 Task: In the  document reference.epub. Below name insert the link: 'www.wikipedia.org' Insert Dropdown below the link: Project Status  'Select Not started 'Insert Header and write  "NexusTech". Change font style to  Yellow Tail
Action: Mouse moved to (20, 68)
Screenshot: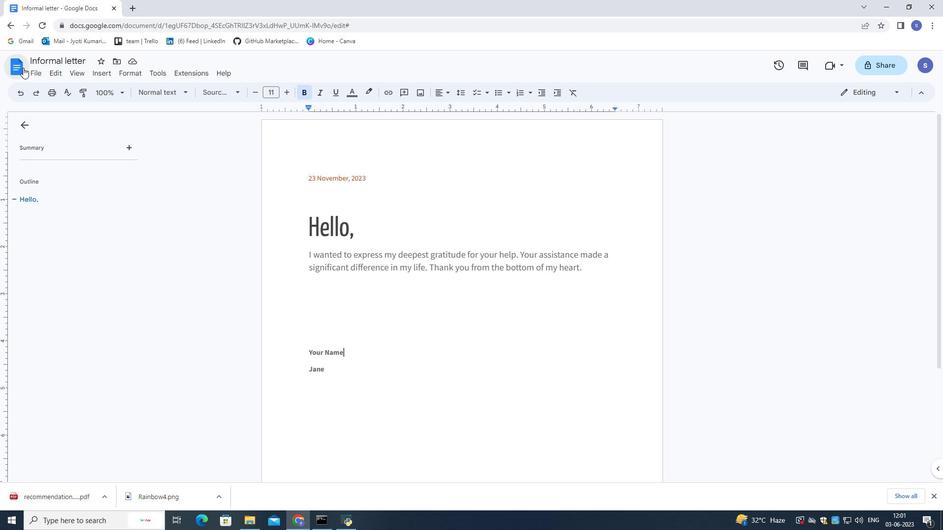 
Action: Mouse pressed left at (20, 68)
Screenshot: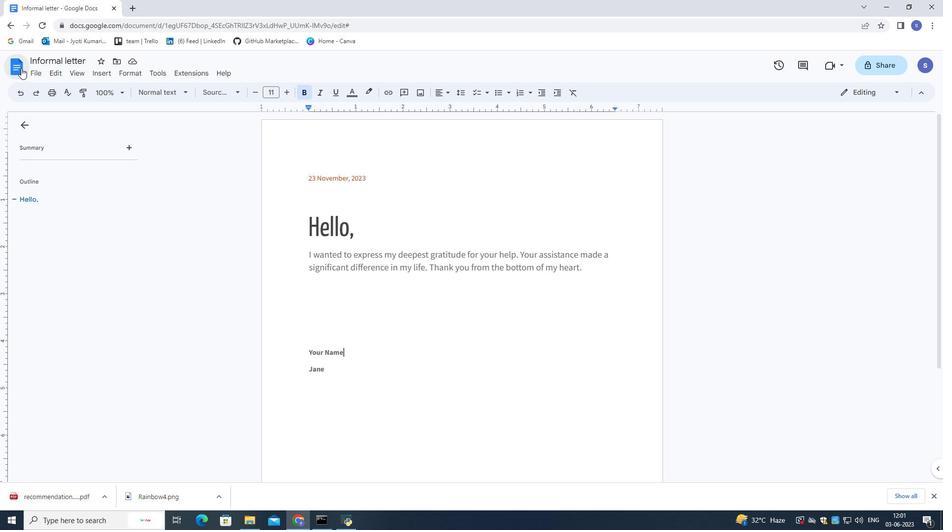 
Action: Mouse moved to (270, 337)
Screenshot: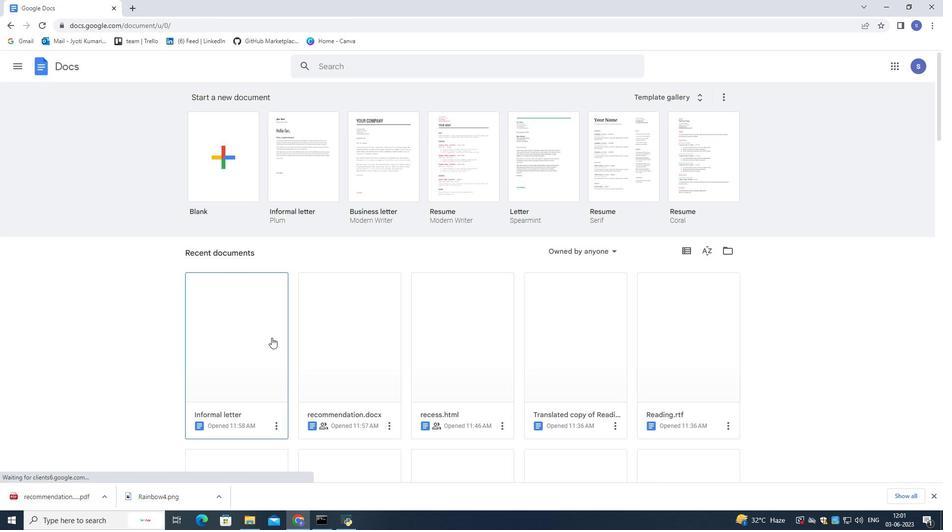 
Action: Mouse pressed left at (270, 337)
Screenshot: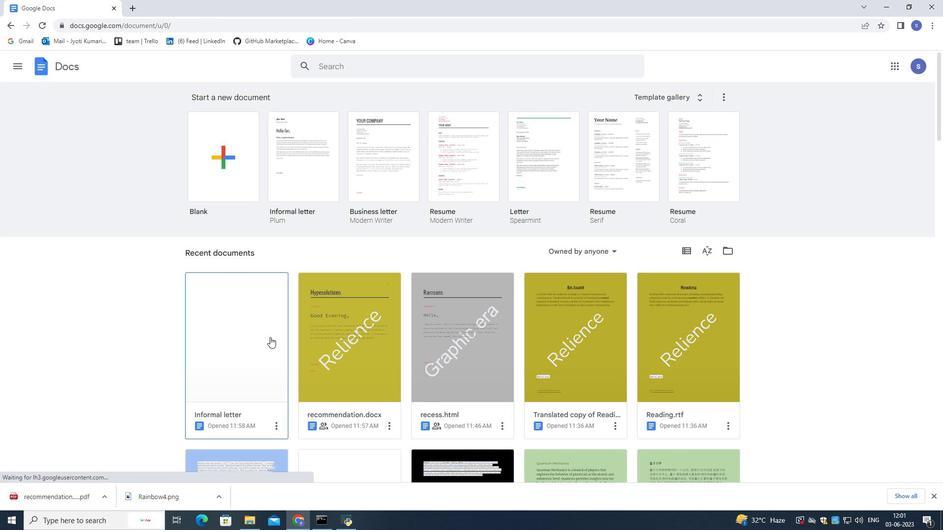 
Action: Mouse moved to (84, 57)
Screenshot: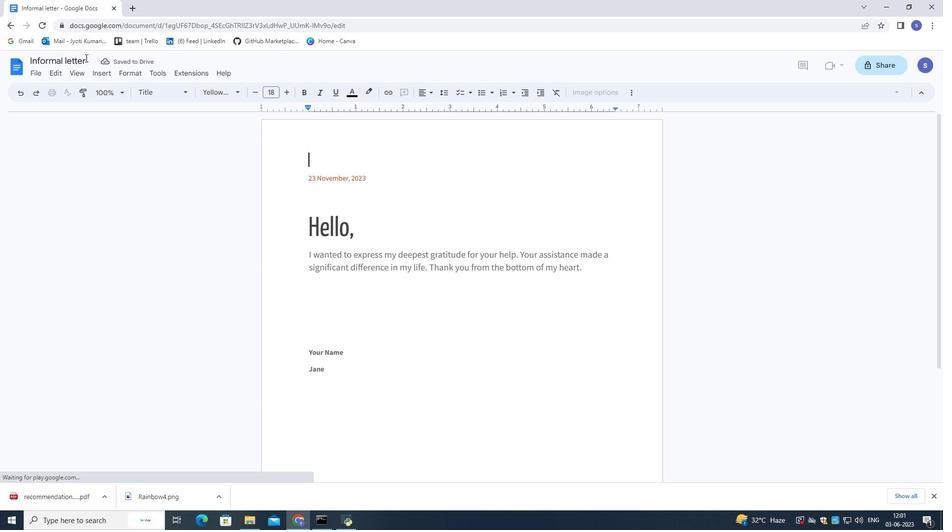 
Action: Mouse pressed left at (84, 57)
Screenshot: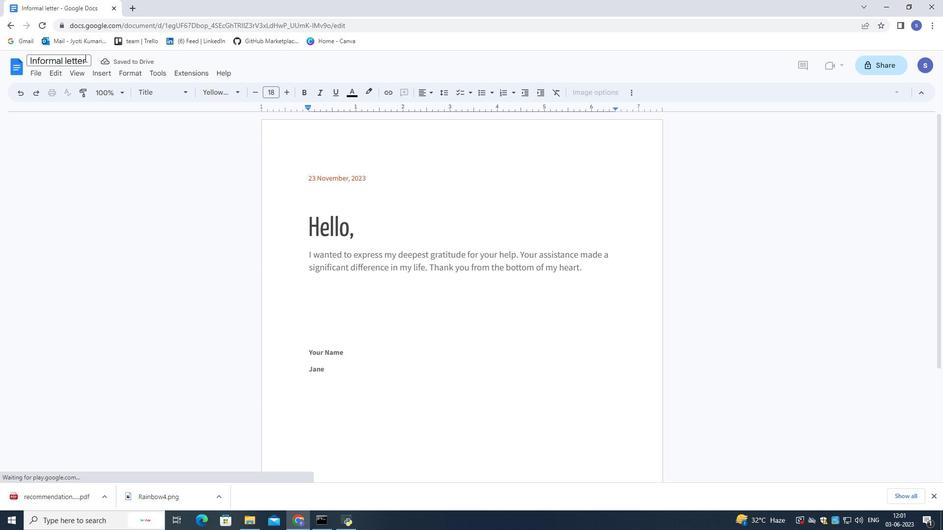 
Action: Mouse moved to (88, 61)
Screenshot: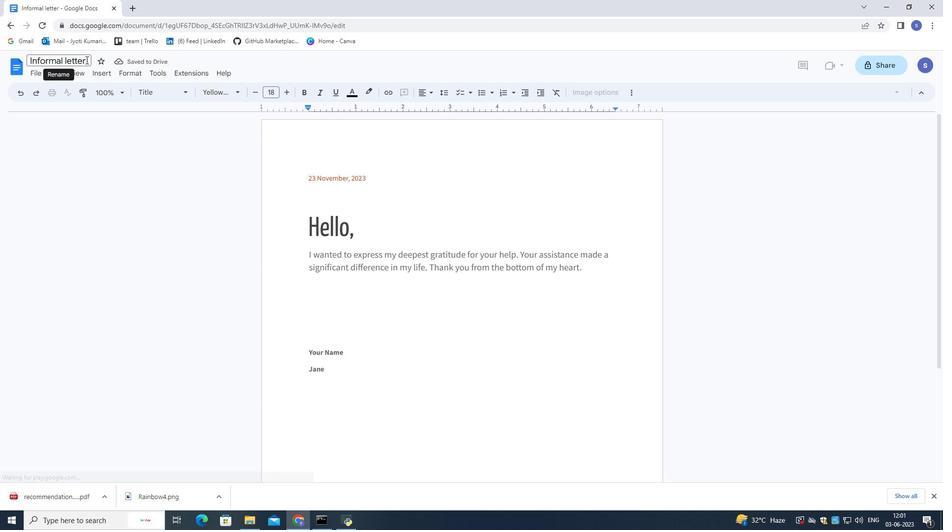 
Action: Mouse pressed left at (88, 61)
Screenshot: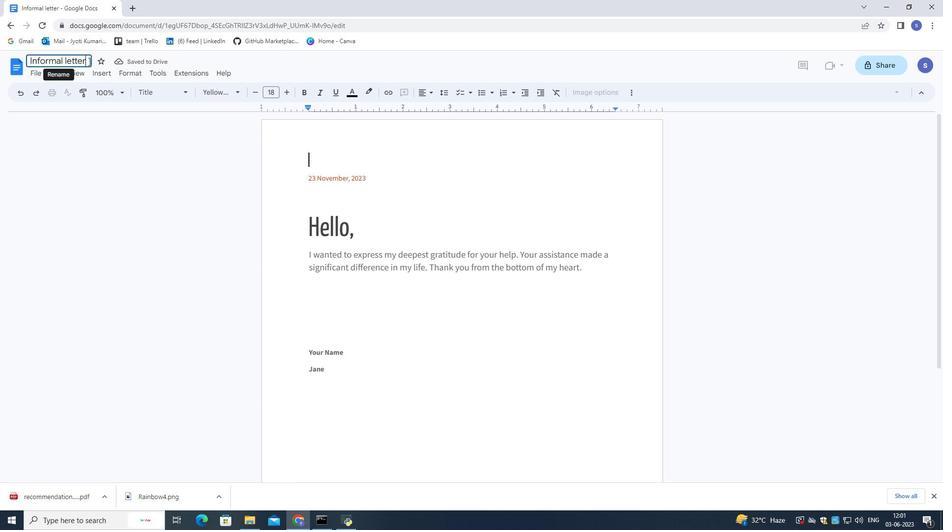 
Action: Mouse pressed left at (88, 61)
Screenshot: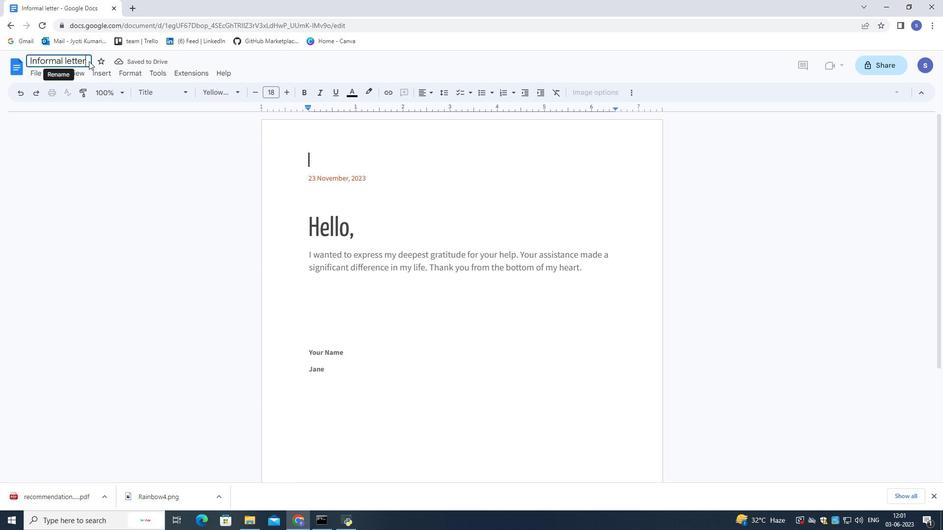 
Action: Mouse pressed left at (88, 61)
Screenshot: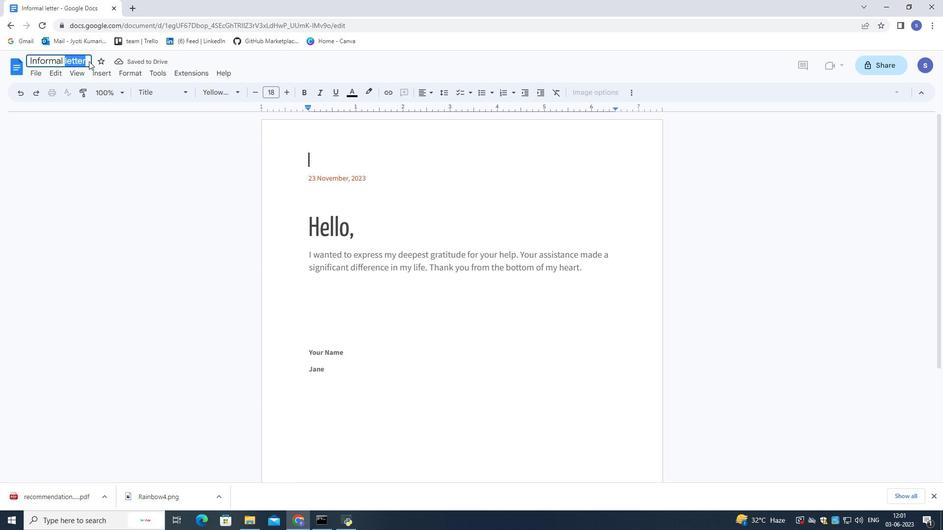 
Action: Mouse pressed left at (88, 61)
Screenshot: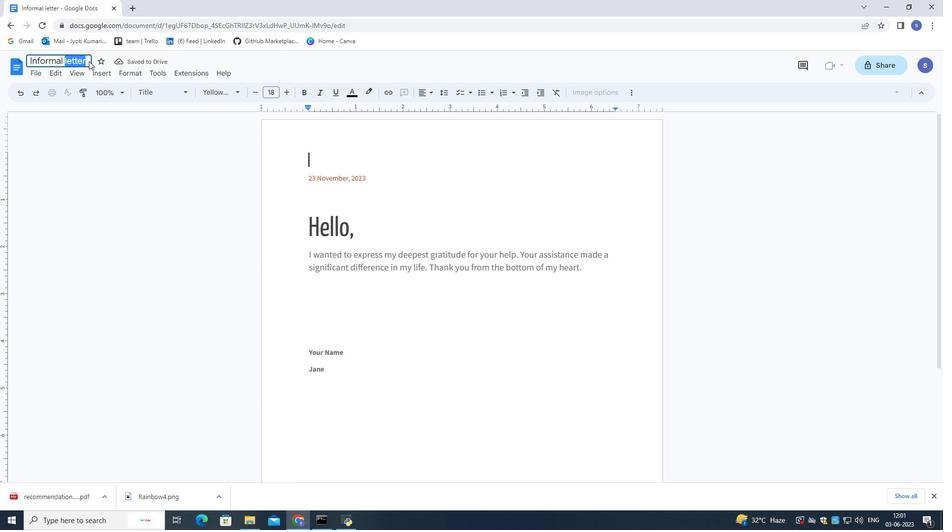 
Action: Mouse moved to (88, 61)
Screenshot: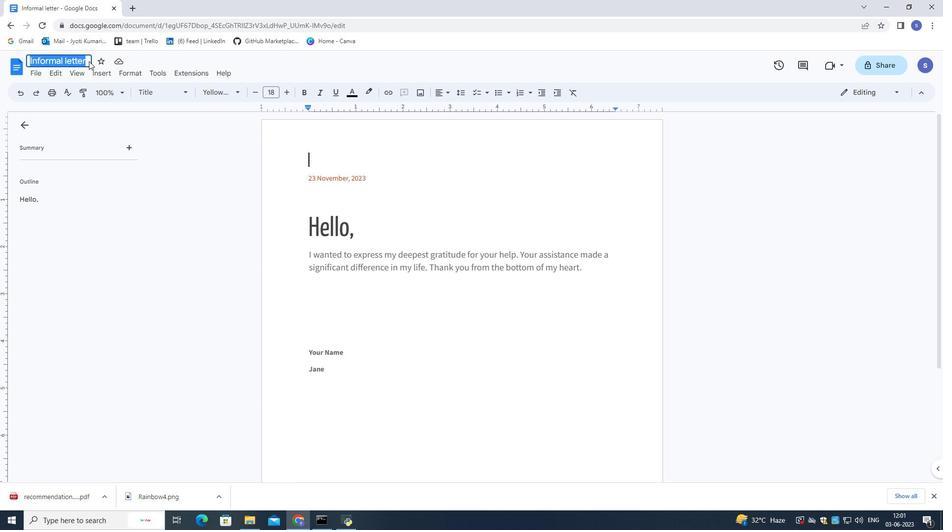 
Action: Key pressed reference.epub<Key.enter>
Screenshot: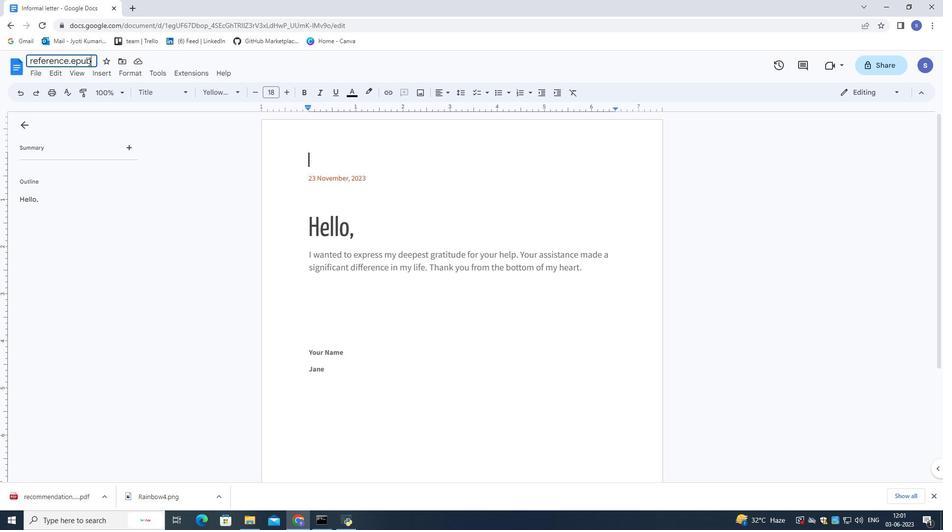 
Action: Mouse moved to (375, 384)
Screenshot: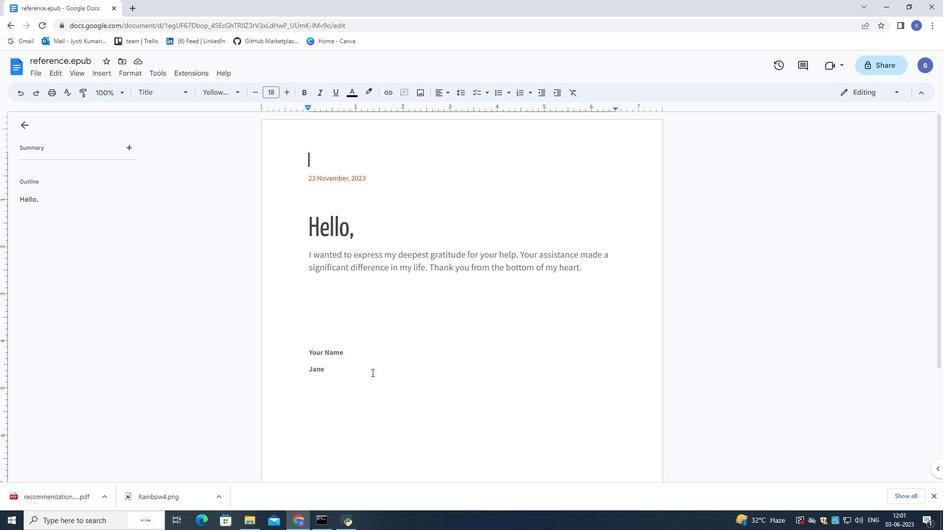 
Action: Mouse pressed left at (375, 384)
Screenshot: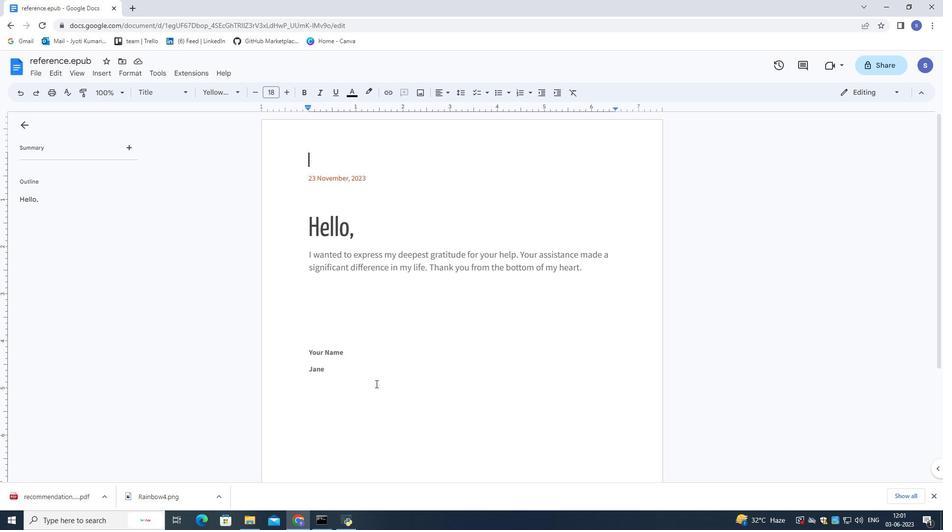 
Action: Mouse moved to (375, 380)
Screenshot: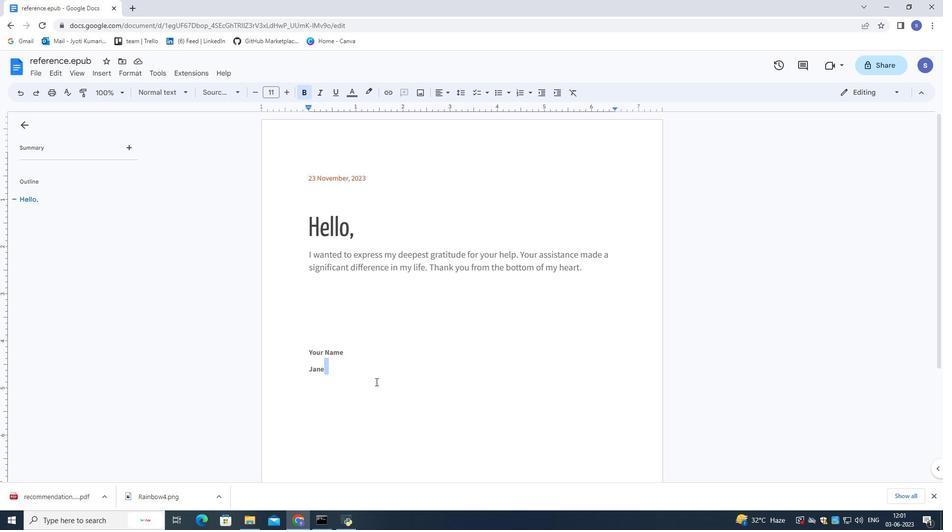 
Action: Mouse pressed left at (375, 380)
Screenshot: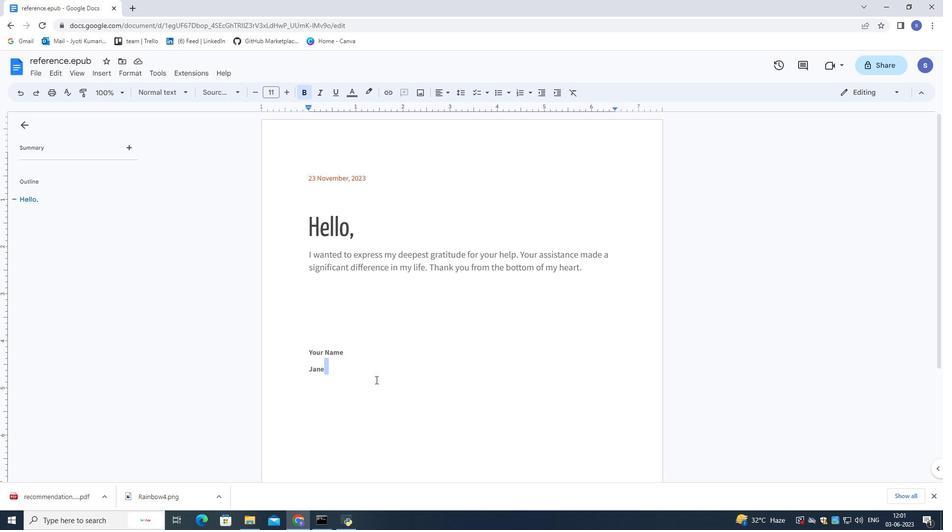 
Action: Mouse moved to (372, 377)
Screenshot: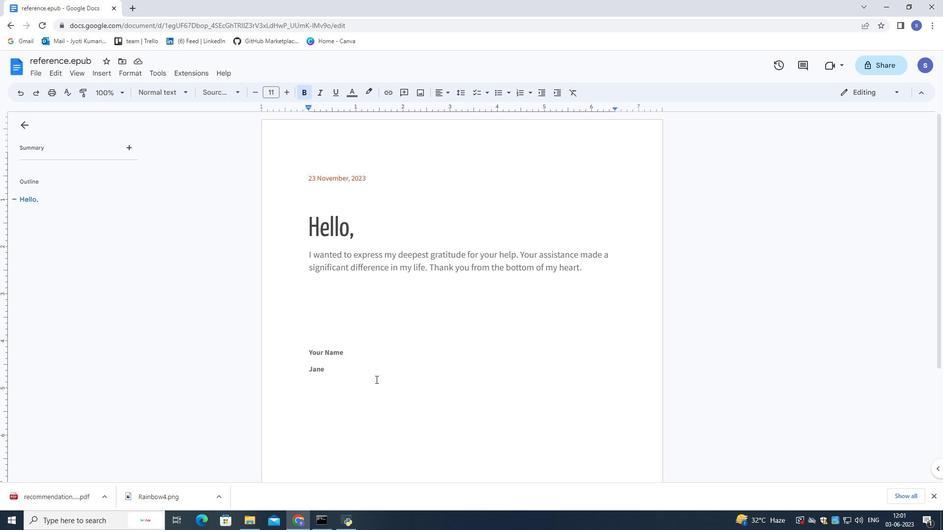 
Action: Key pressed <Key.enter>
Screenshot: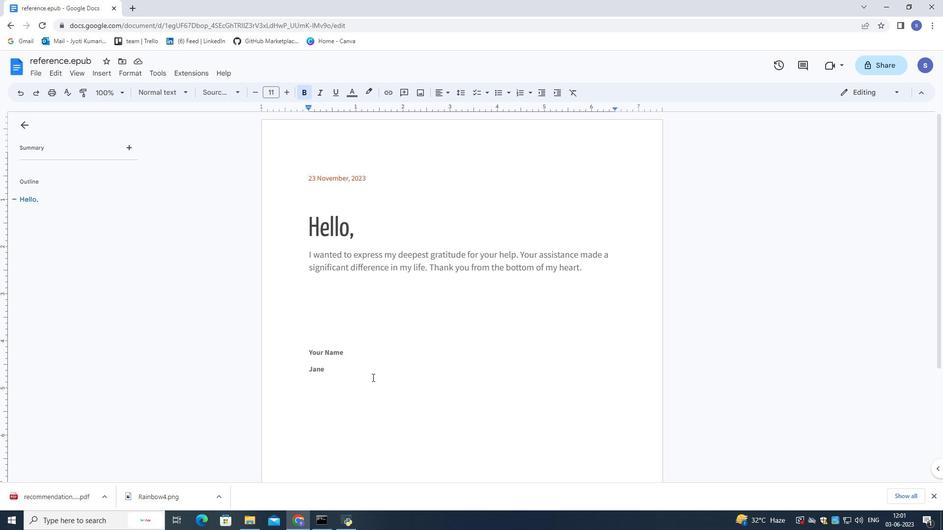 
Action: Mouse moved to (385, 93)
Screenshot: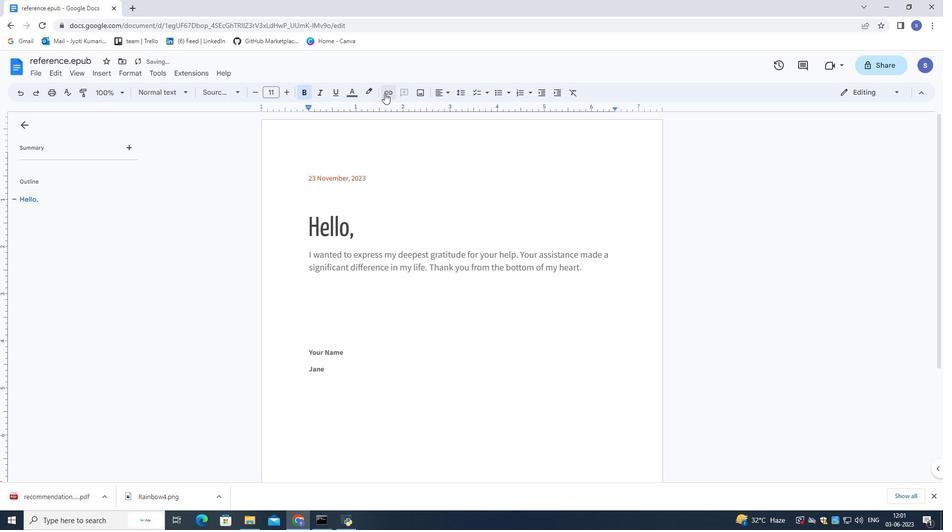 
Action: Mouse pressed left at (385, 93)
Screenshot: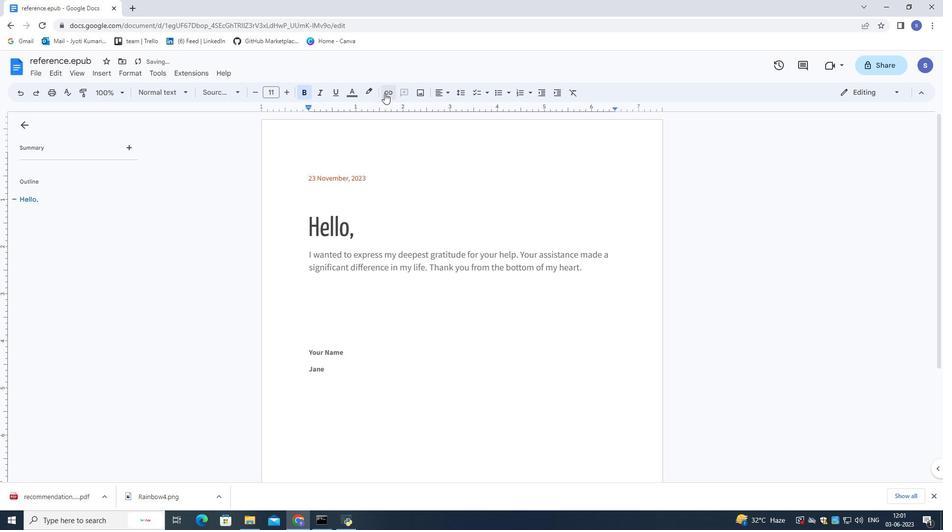 
Action: Key pressed www.wikipedia.org
Screenshot: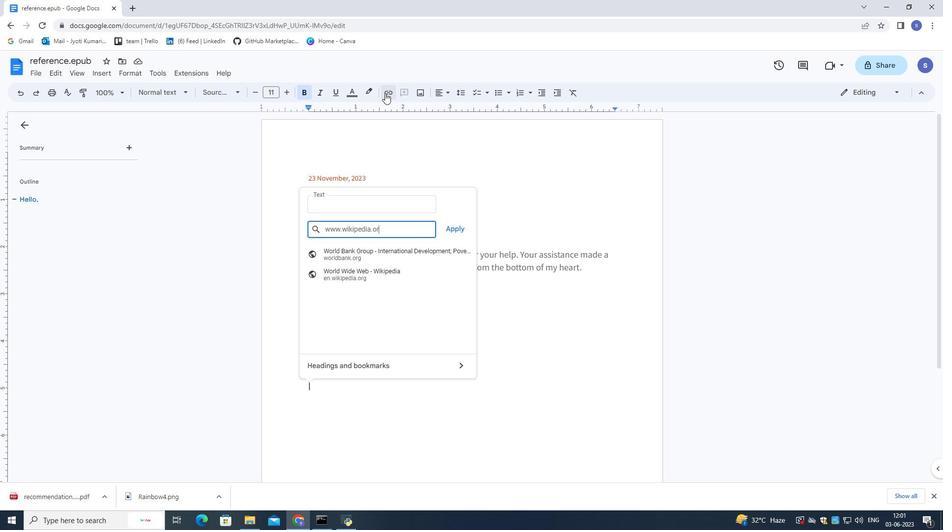 
Action: Mouse moved to (454, 226)
Screenshot: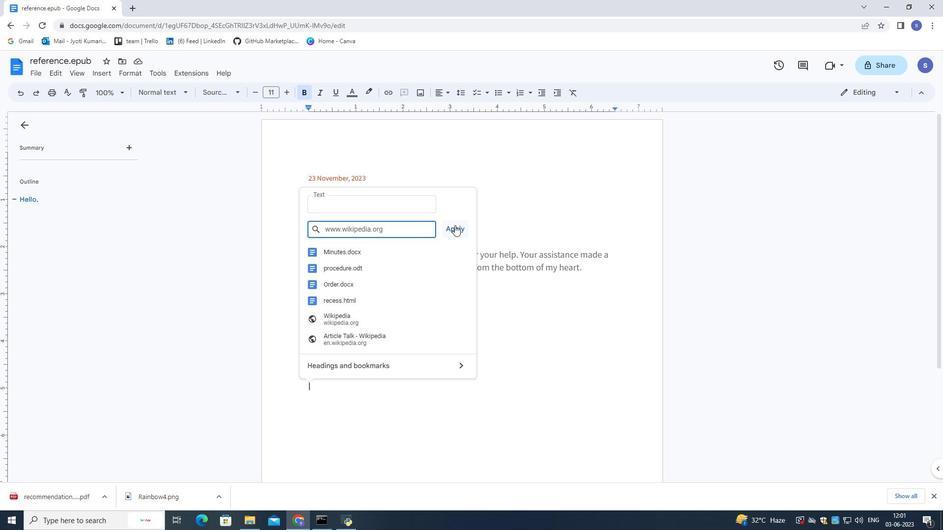 
Action: Mouse pressed left at (454, 226)
Screenshot: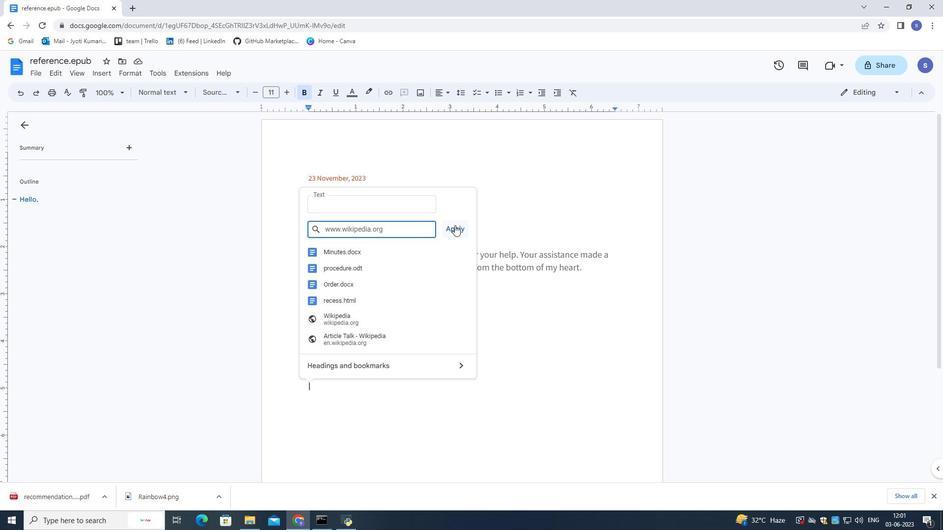 
Action: Mouse moved to (372, 289)
Screenshot: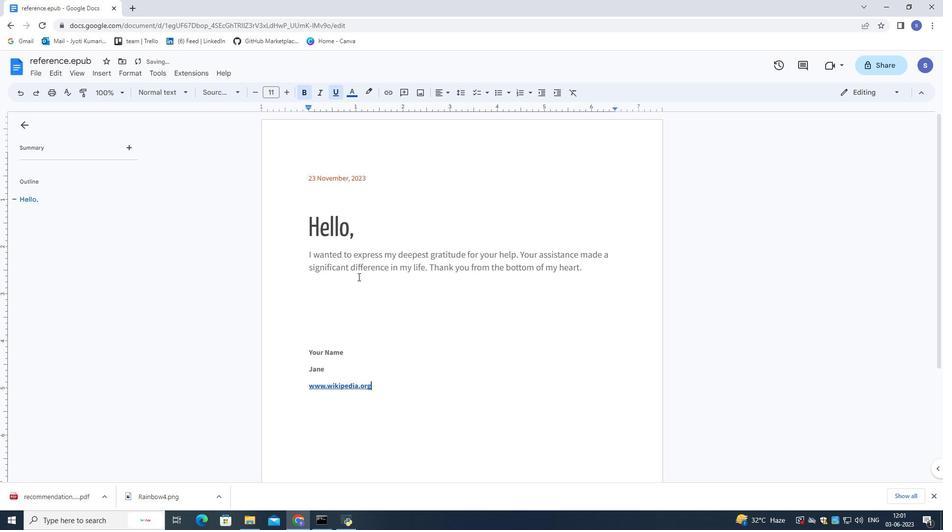 
Action: Key pressed <Key.enter>
Screenshot: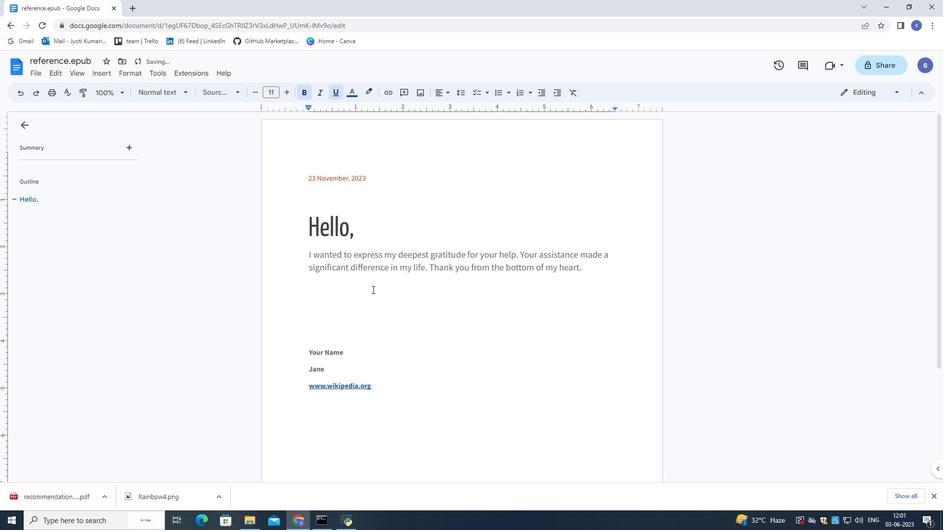
Action: Mouse moved to (105, 72)
Screenshot: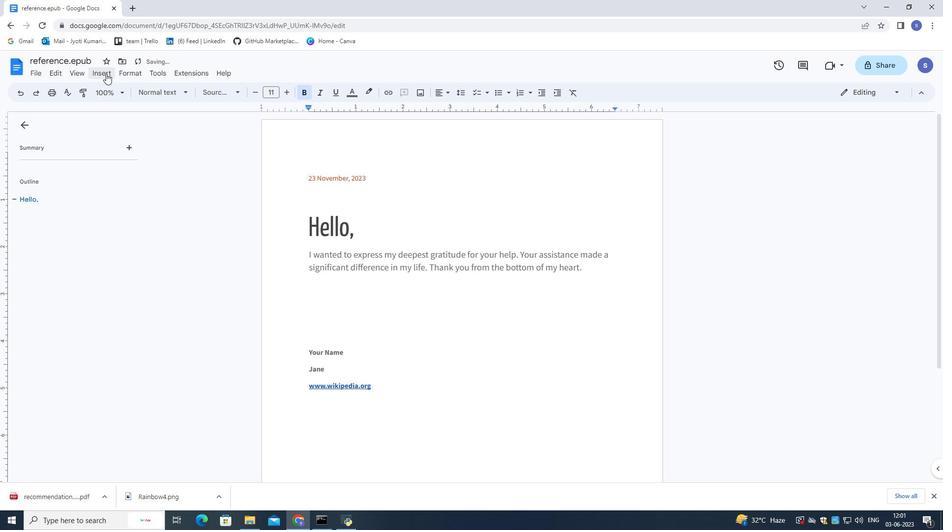 
Action: Mouse pressed left at (105, 72)
Screenshot: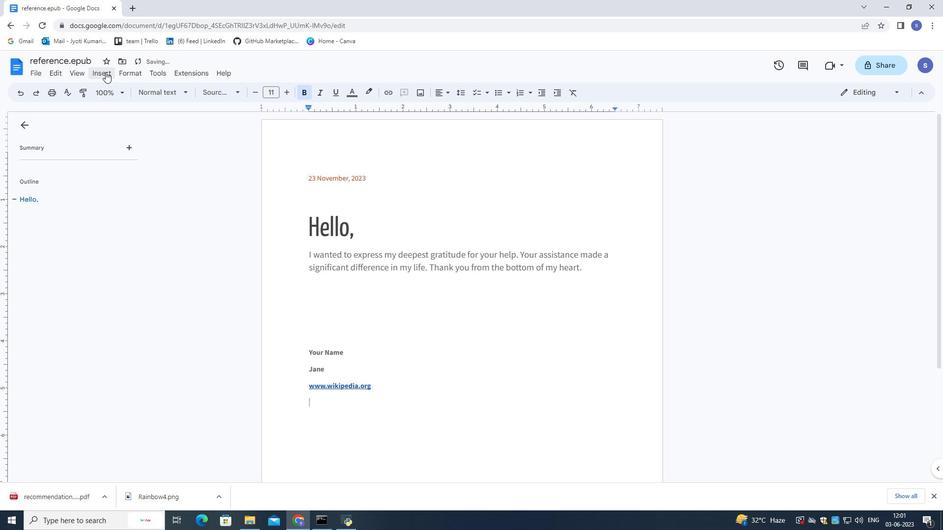 
Action: Mouse moved to (122, 204)
Screenshot: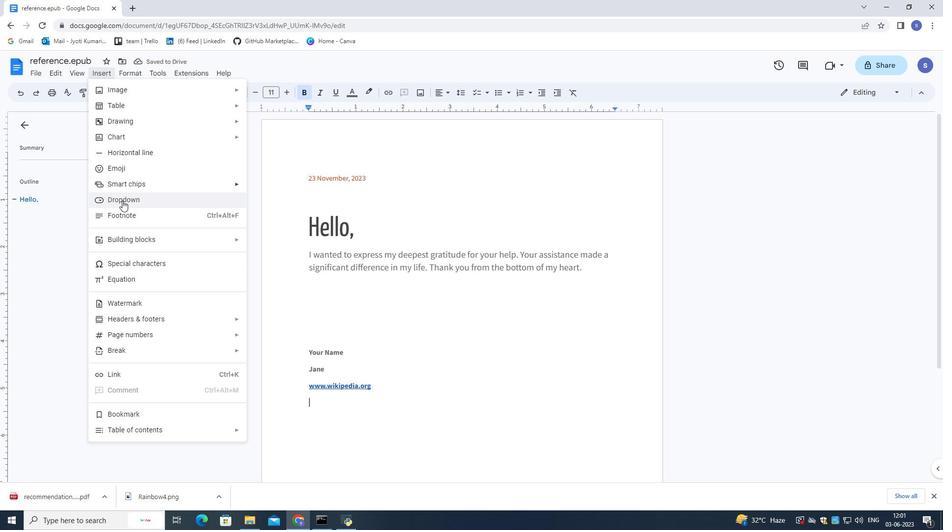 
Action: Mouse pressed left at (122, 204)
Screenshot: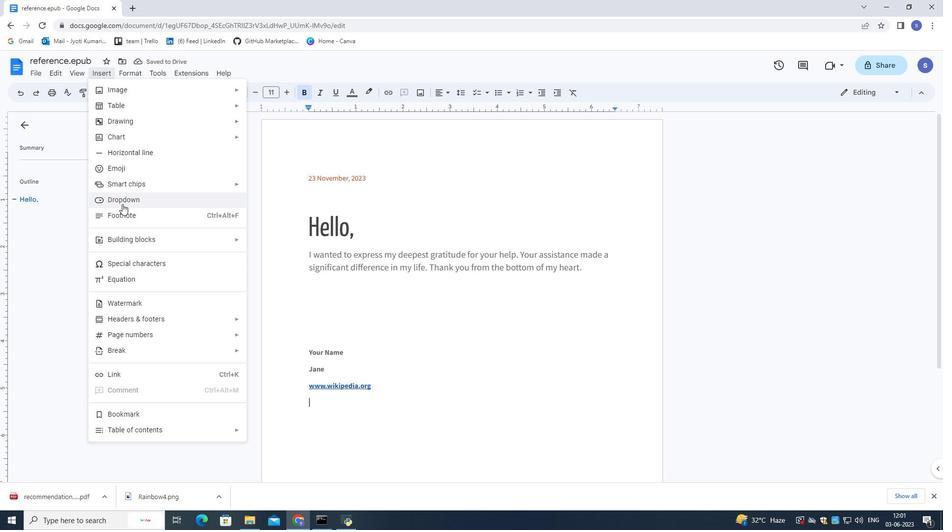 
Action: Mouse moved to (439, 366)
Screenshot: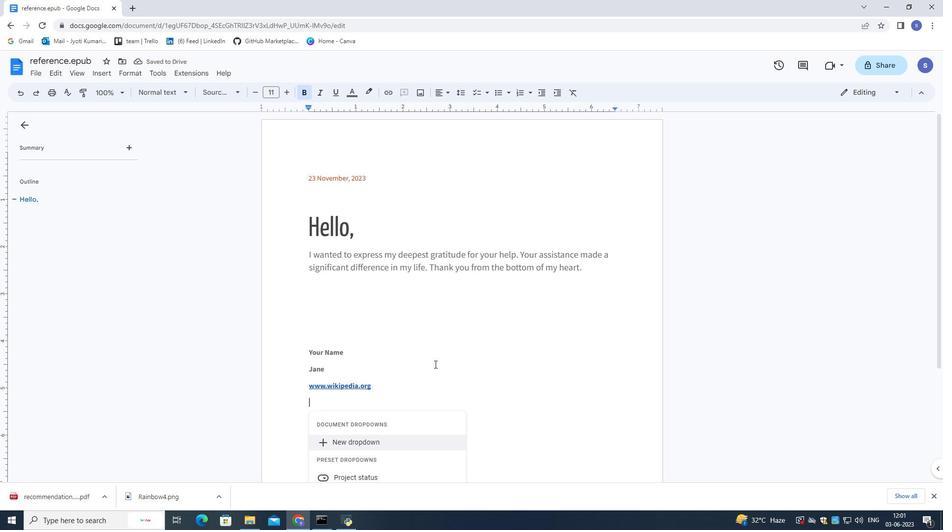 
Action: Mouse scrolled (439, 366) with delta (0, 0)
Screenshot: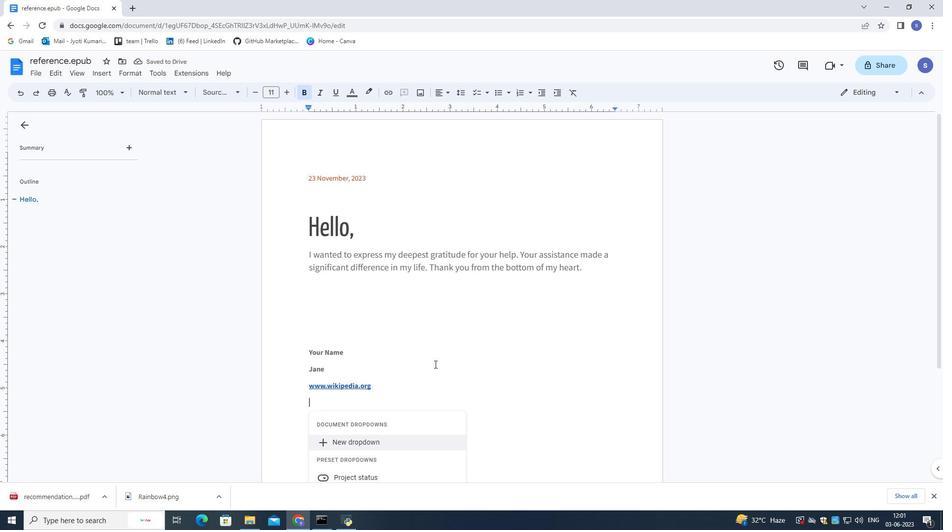 
Action: Mouse moved to (439, 367)
Screenshot: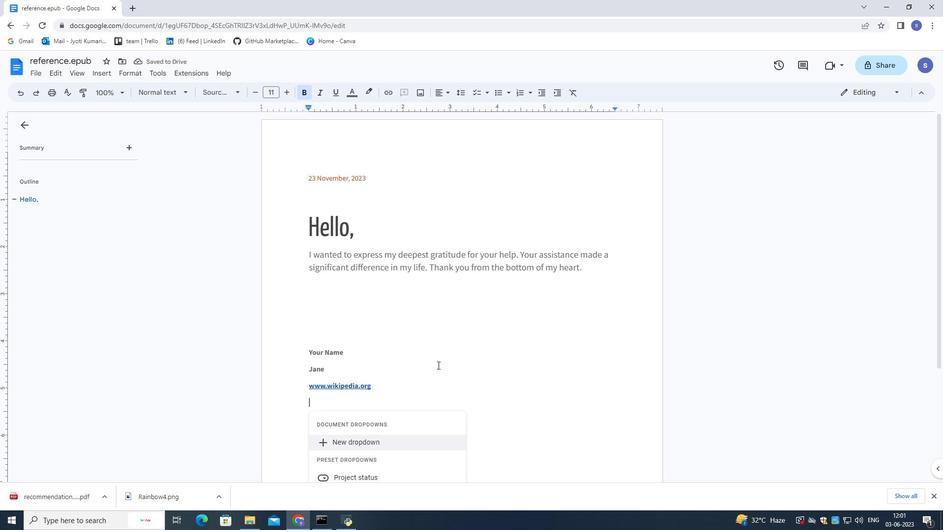 
Action: Mouse scrolled (439, 367) with delta (0, 0)
Screenshot: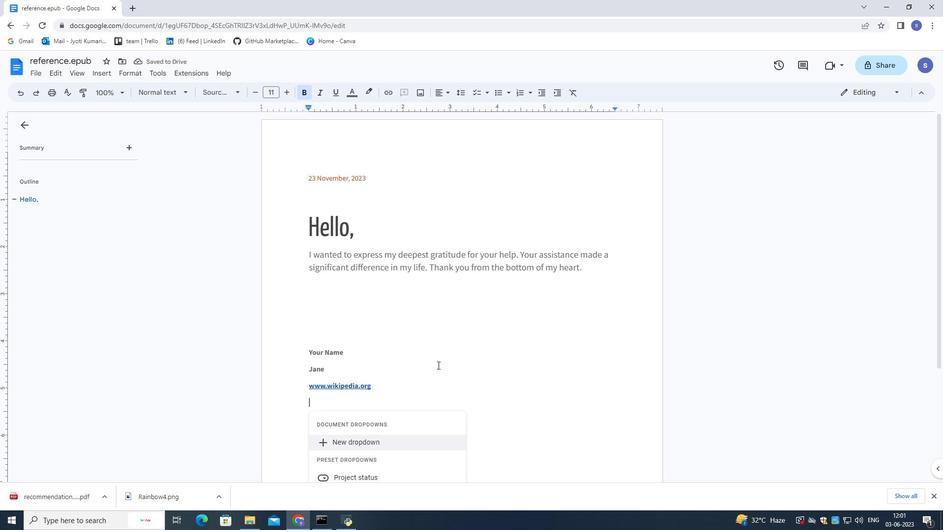 
Action: Mouse moved to (440, 368)
Screenshot: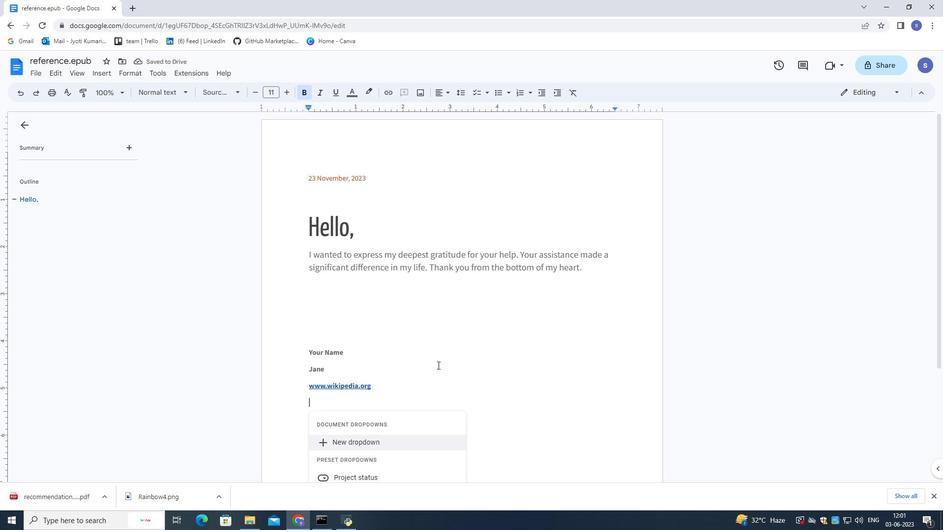 
Action: Mouse scrolled (440, 368) with delta (0, 0)
Screenshot: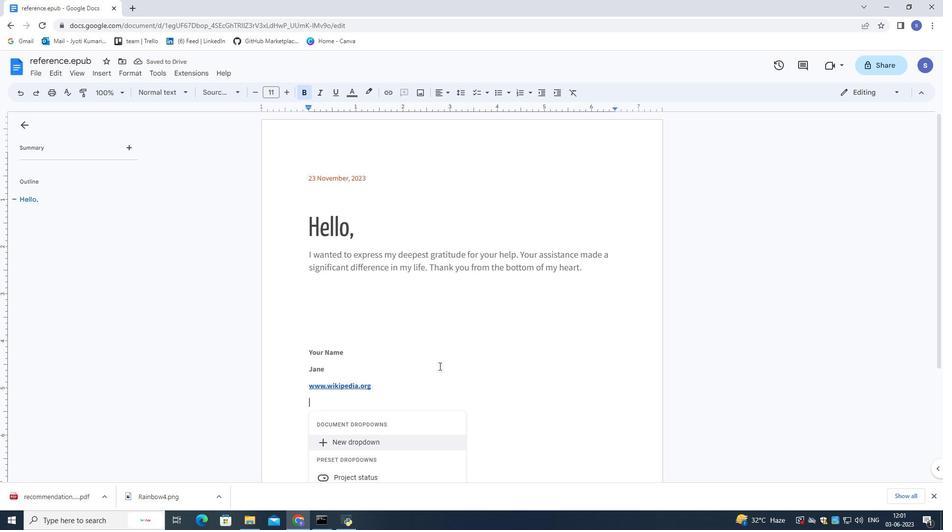 
Action: Mouse moved to (364, 330)
Screenshot: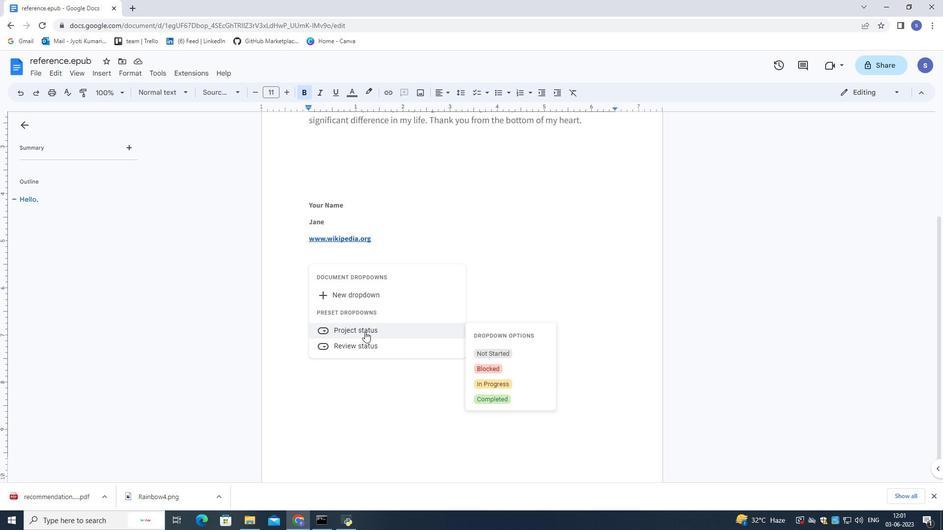 
Action: Mouse pressed left at (364, 330)
Screenshot: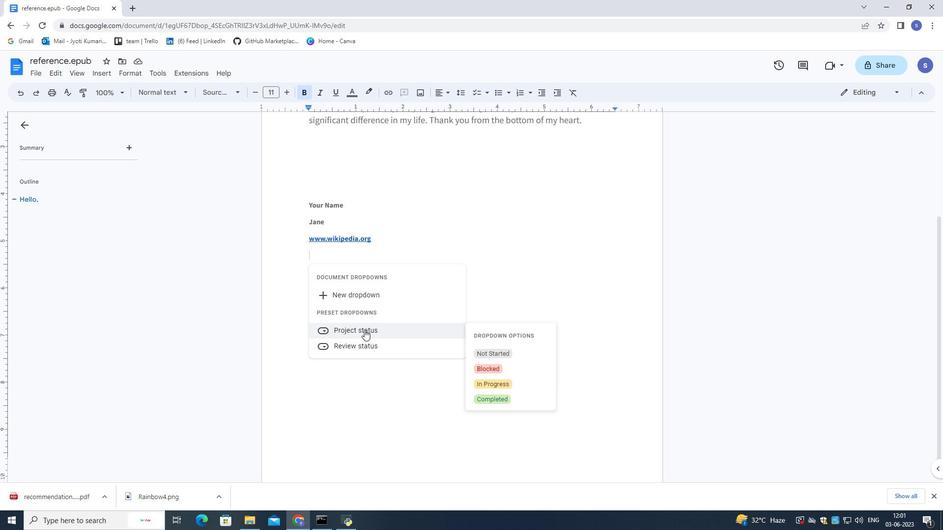 
Action: Mouse moved to (346, 256)
Screenshot: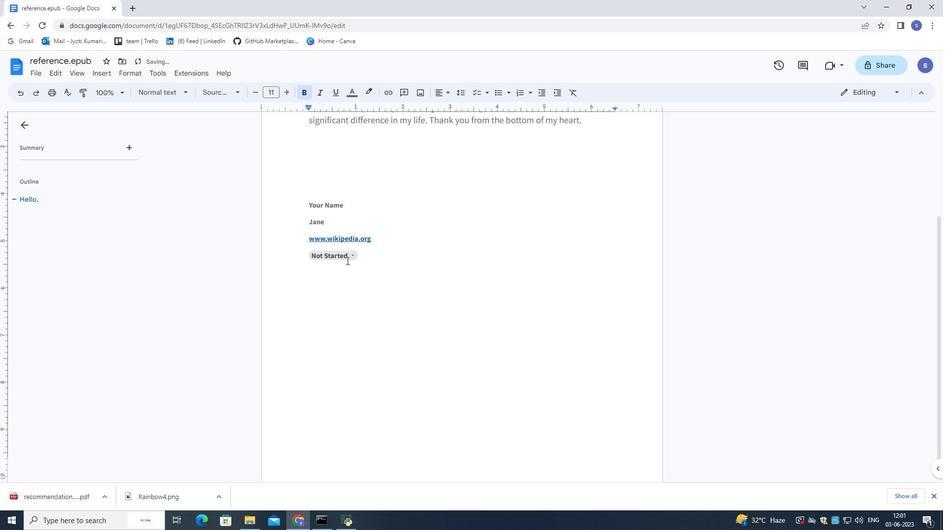 
Action: Mouse pressed left at (346, 256)
Screenshot: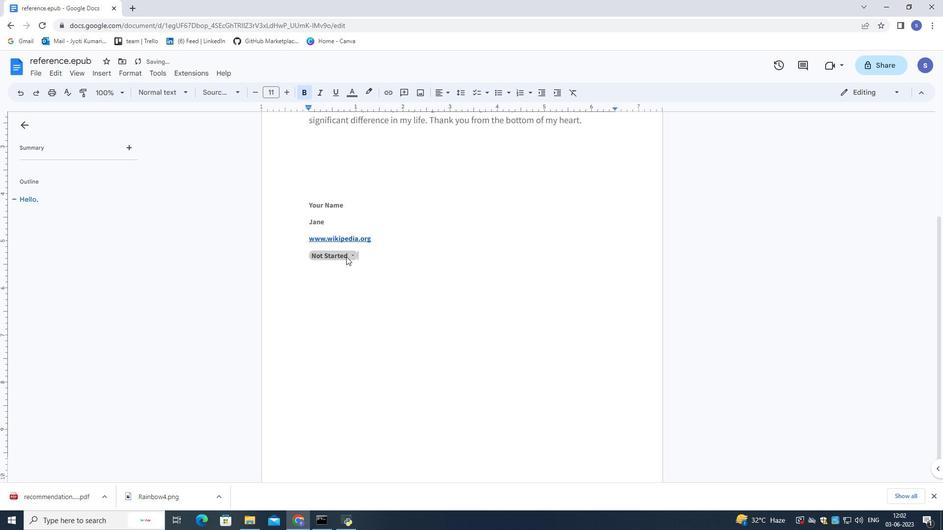 
Action: Mouse moved to (353, 272)
Screenshot: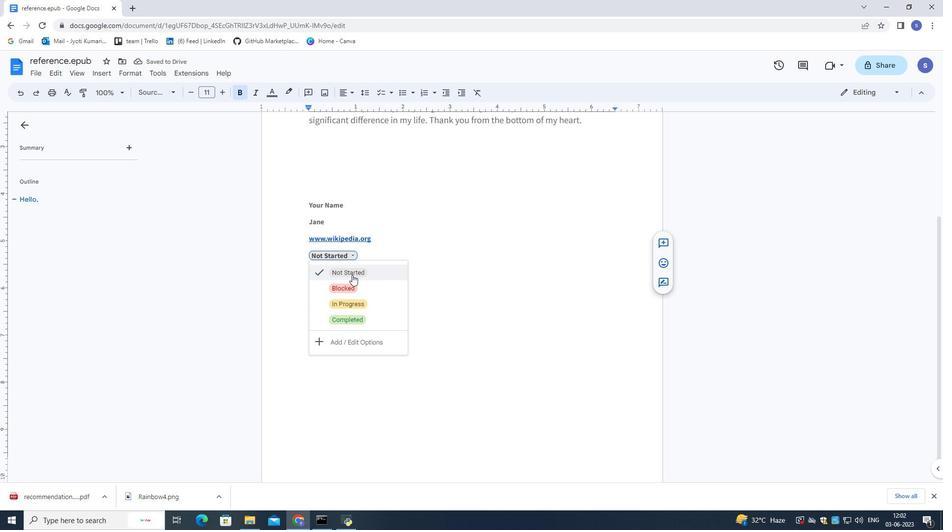 
Action: Mouse pressed left at (353, 272)
Screenshot: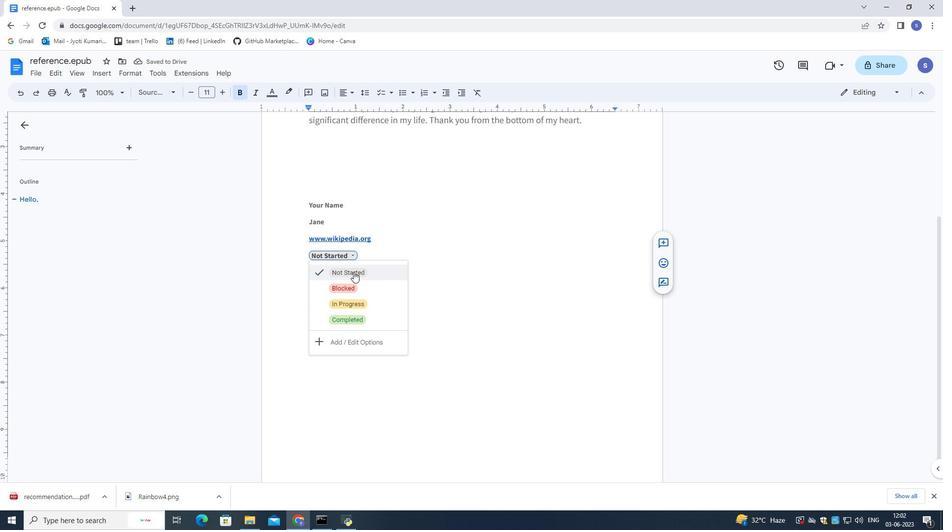 
Action: Mouse pressed left at (353, 272)
Screenshot: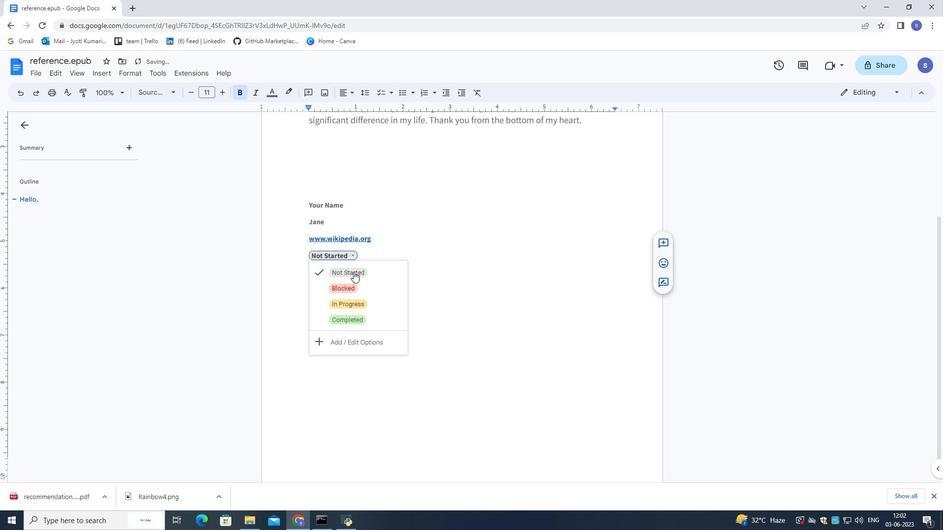 
Action: Mouse moved to (415, 237)
Screenshot: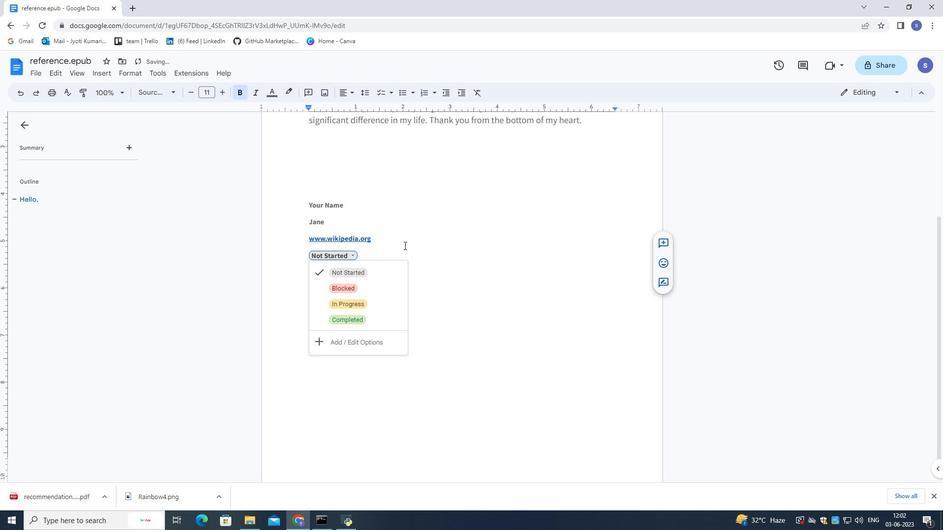 
Action: Mouse pressed left at (415, 237)
Screenshot: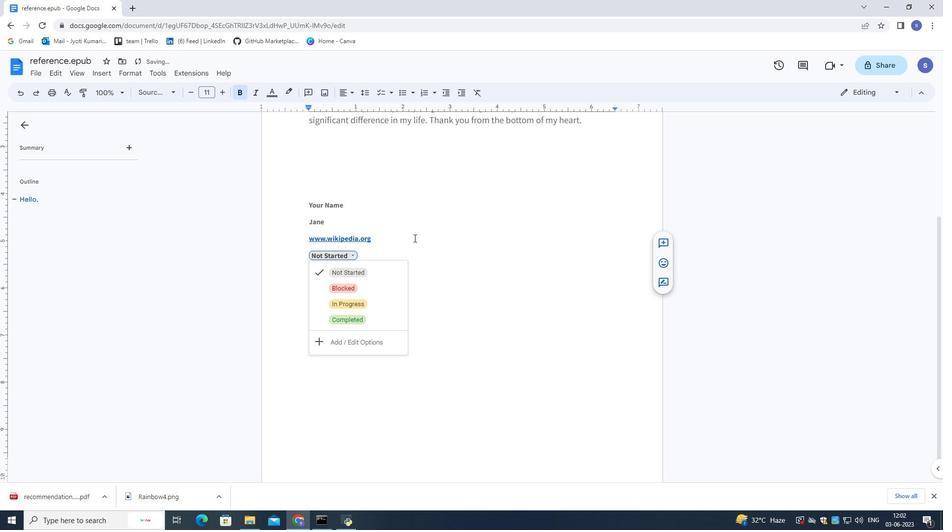 
Action: Mouse moved to (336, 258)
Screenshot: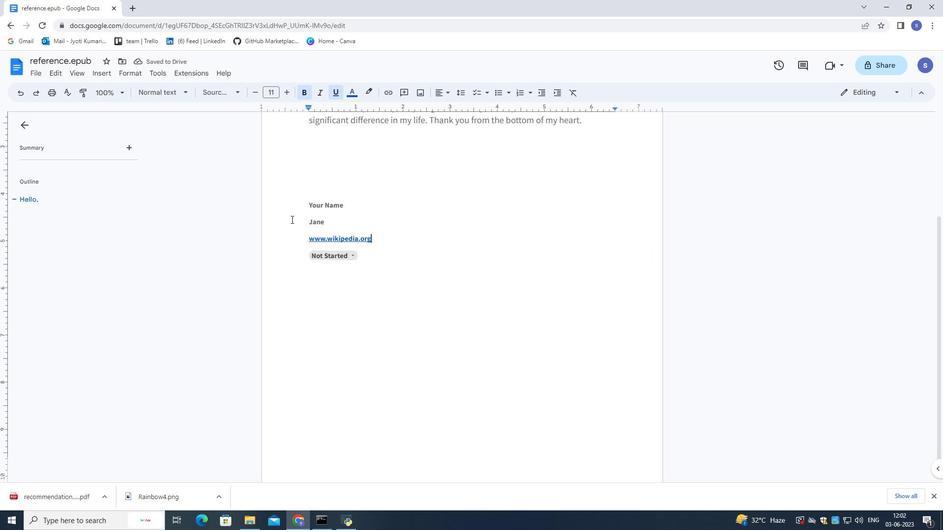 
Action: Mouse scrolled (336, 259) with delta (0, 0)
Screenshot: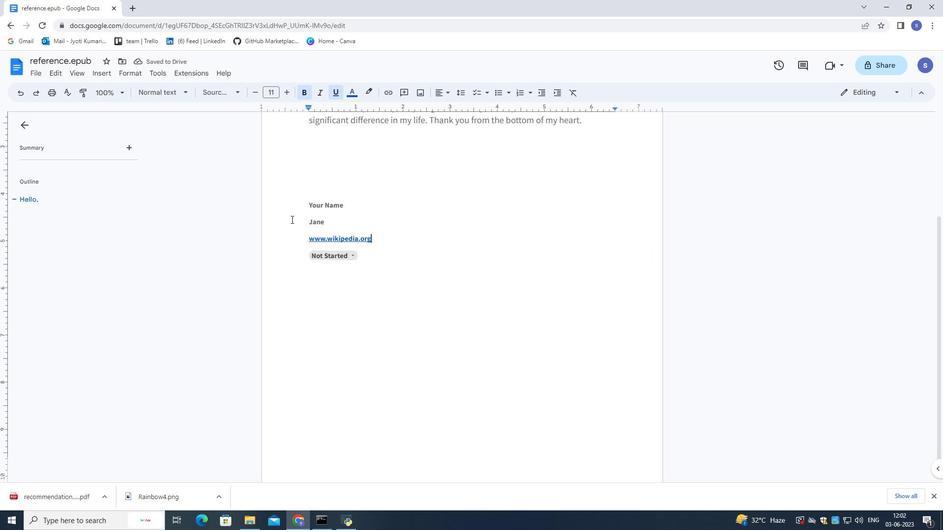 
Action: Mouse scrolled (336, 259) with delta (0, 0)
Screenshot: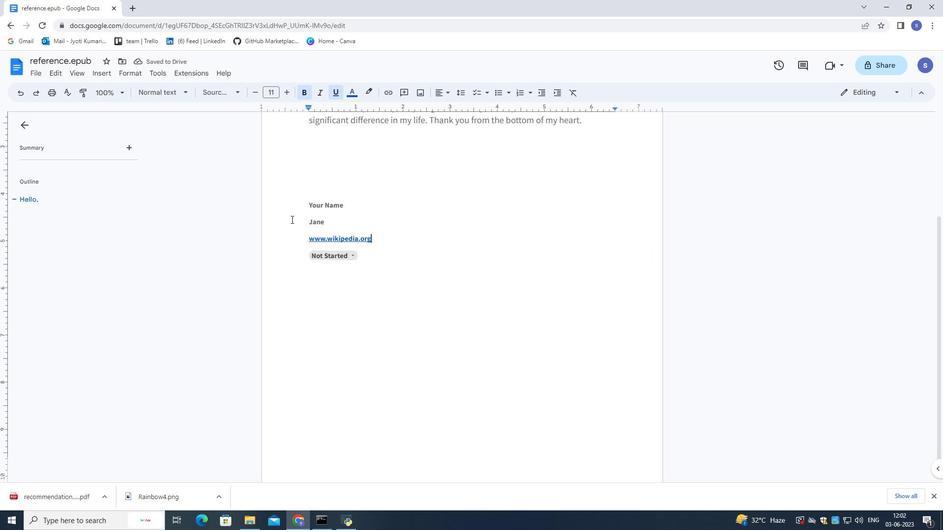
Action: Mouse scrolled (336, 259) with delta (0, 0)
Screenshot: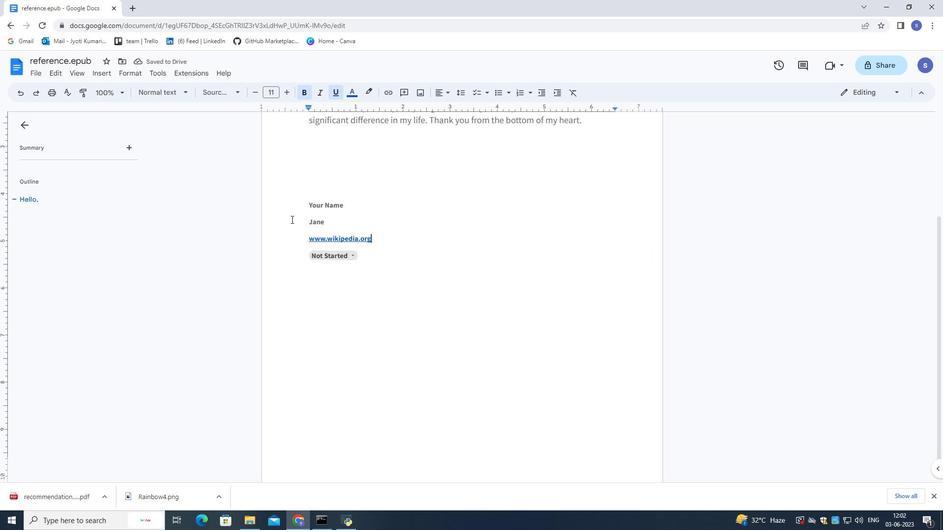 
Action: Mouse scrolled (336, 259) with delta (0, 0)
Screenshot: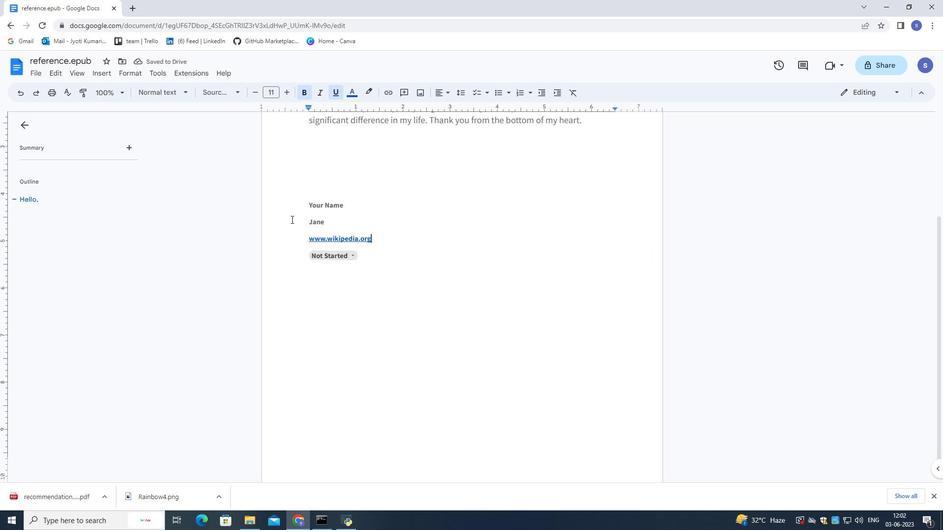 
Action: Mouse moved to (337, 258)
Screenshot: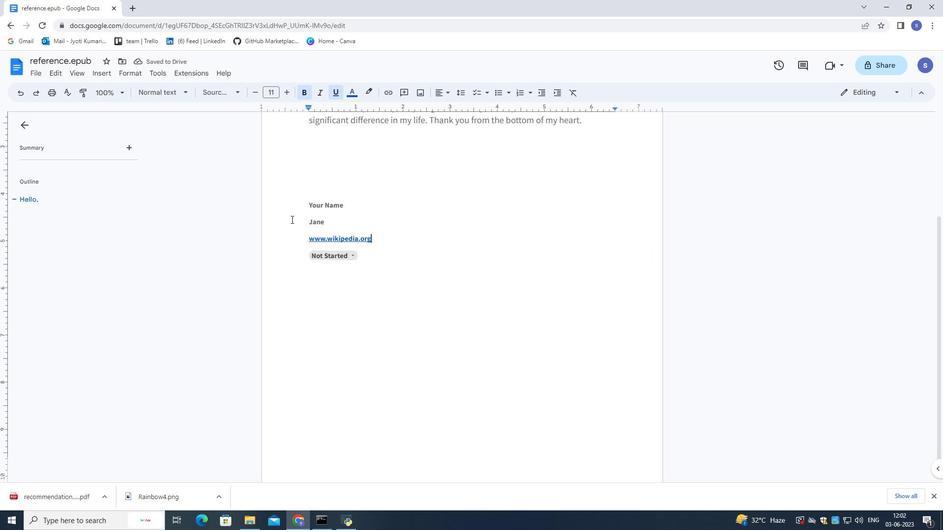 
Action: Mouse scrolled (337, 259) with delta (0, 0)
Screenshot: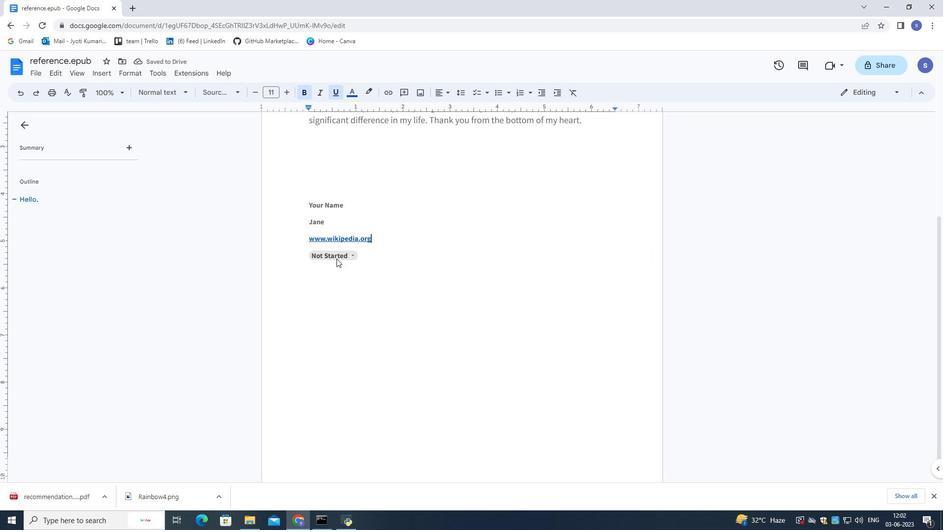 
Action: Mouse moved to (105, 72)
Screenshot: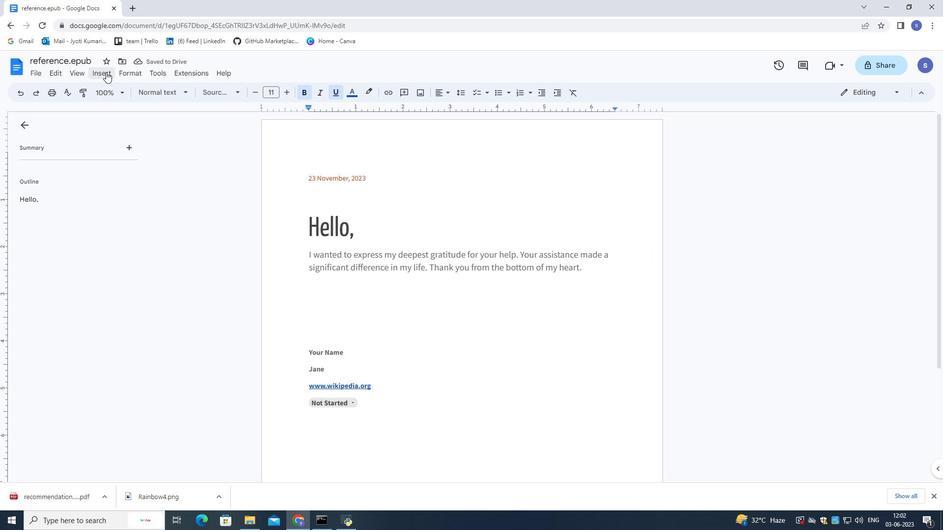 
Action: Mouse pressed left at (105, 72)
Screenshot: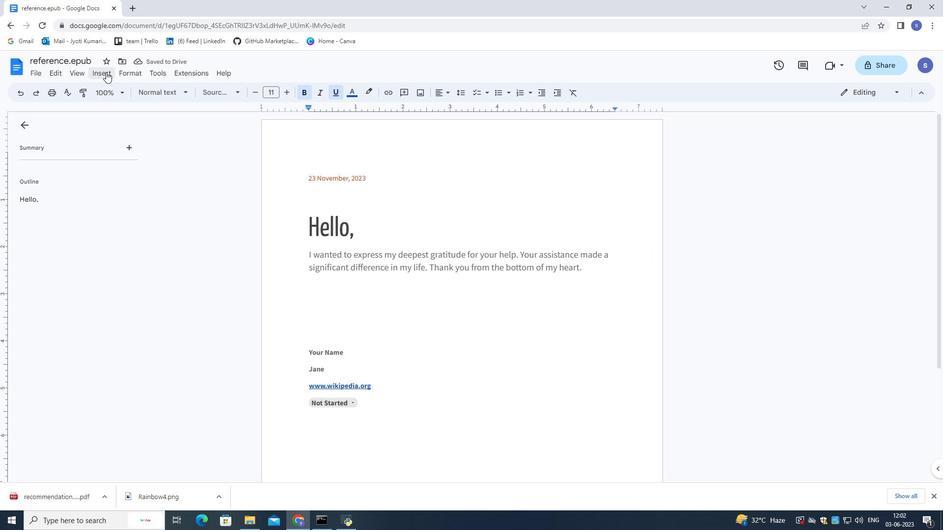 
Action: Mouse moved to (261, 326)
Screenshot: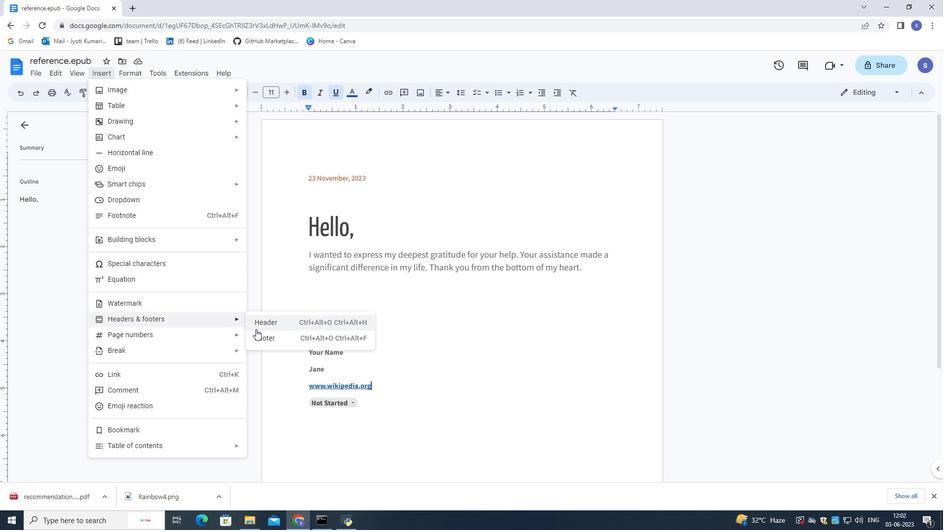 
Action: Mouse pressed left at (261, 326)
Screenshot: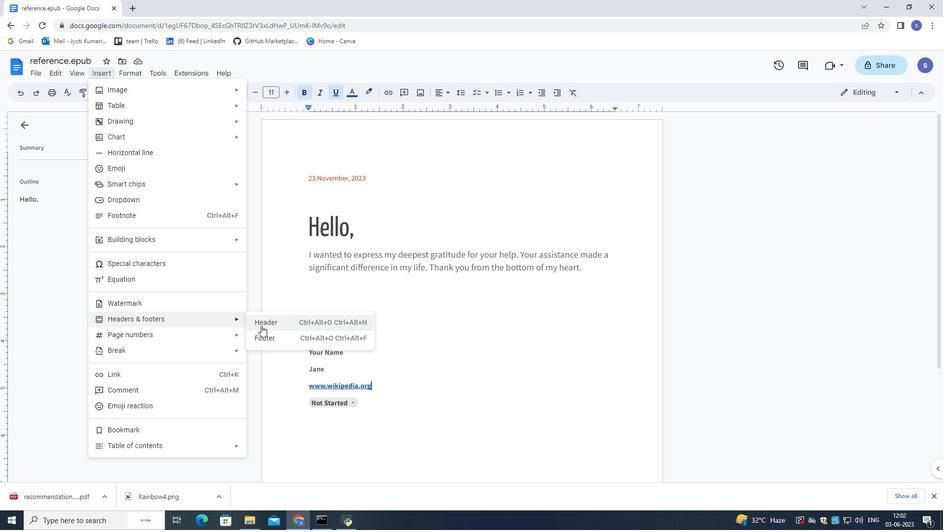 
Action: Mouse moved to (259, 314)
Screenshot: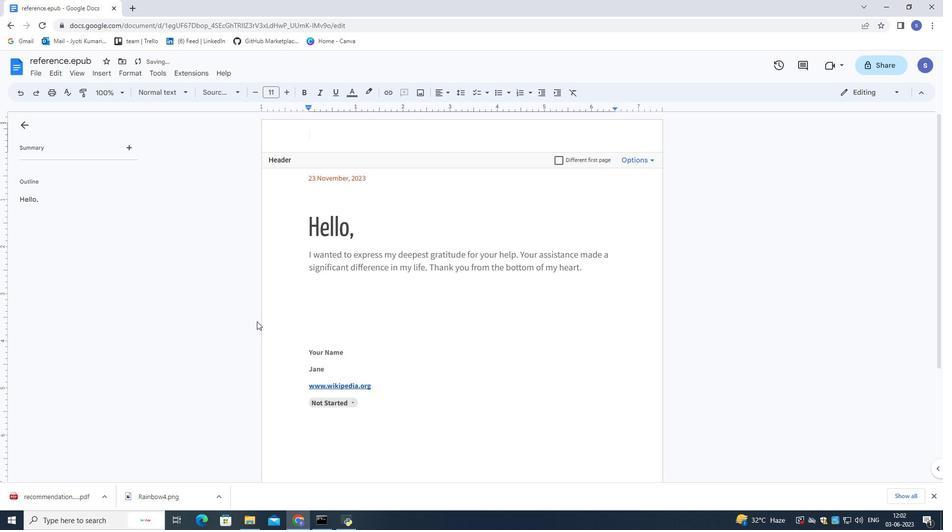 
Action: Key pressed <Key.shift>Nexus<Key.space><Key.shift>Tech
Screenshot: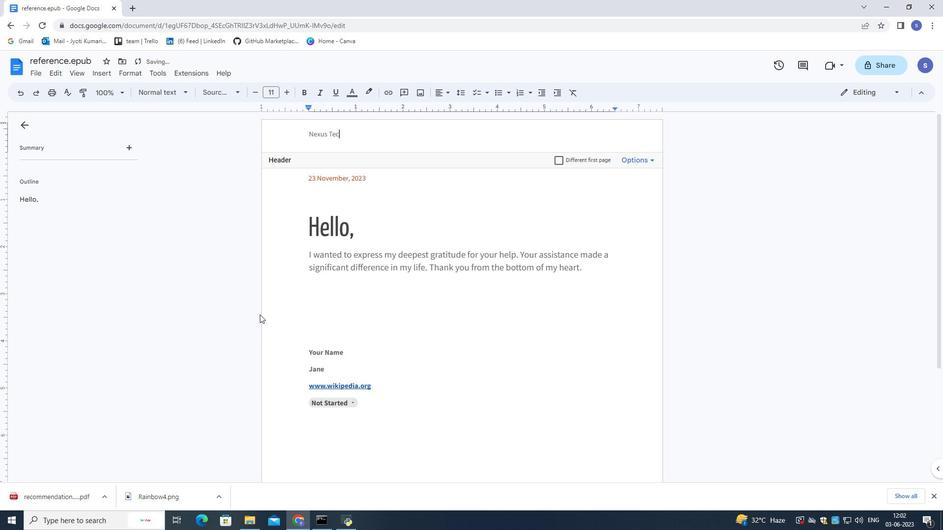 
Action: Mouse moved to (354, 135)
Screenshot: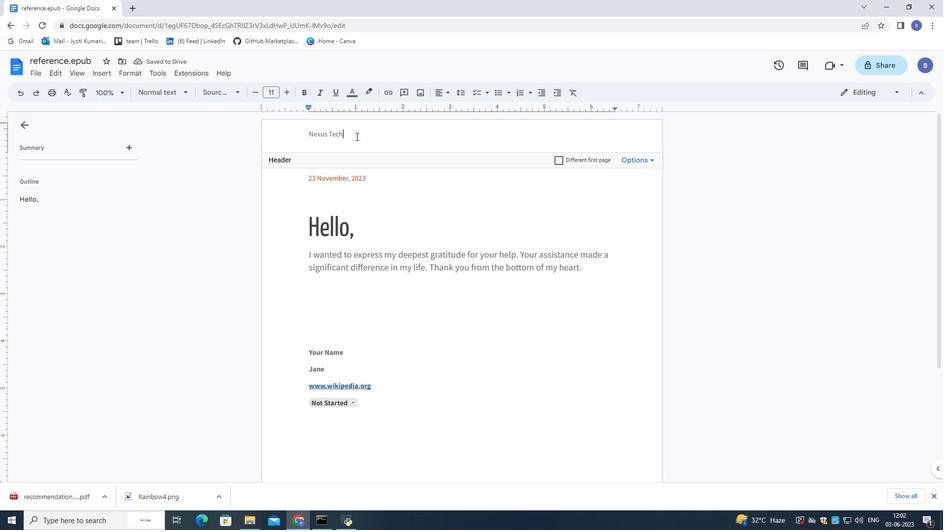
Action: Mouse pressed left at (355, 135)
Screenshot: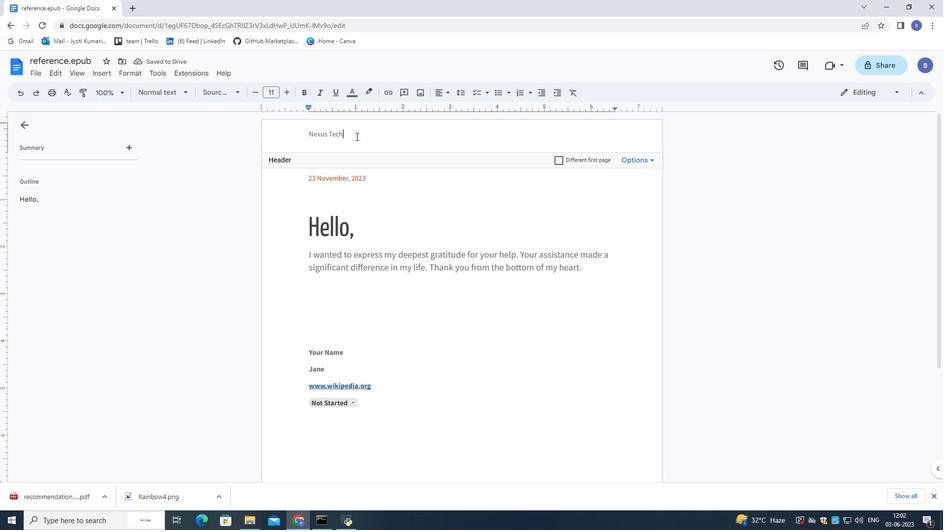 
Action: Mouse moved to (238, 89)
Screenshot: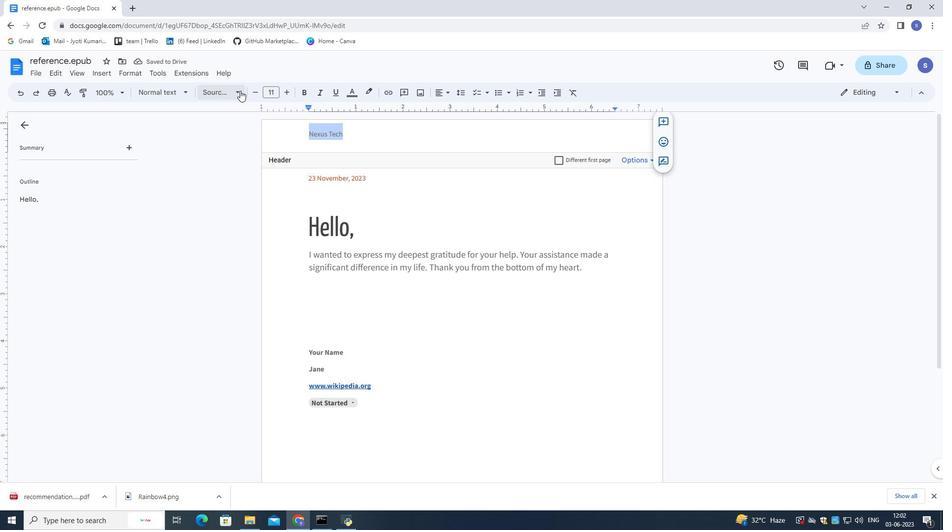 
Action: Mouse pressed left at (238, 89)
Screenshot: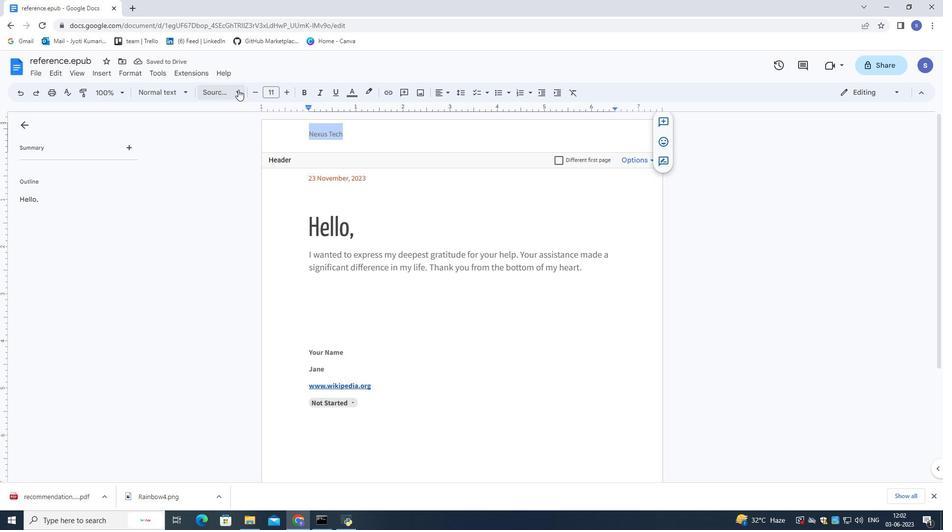 
Action: Mouse moved to (263, 111)
Screenshot: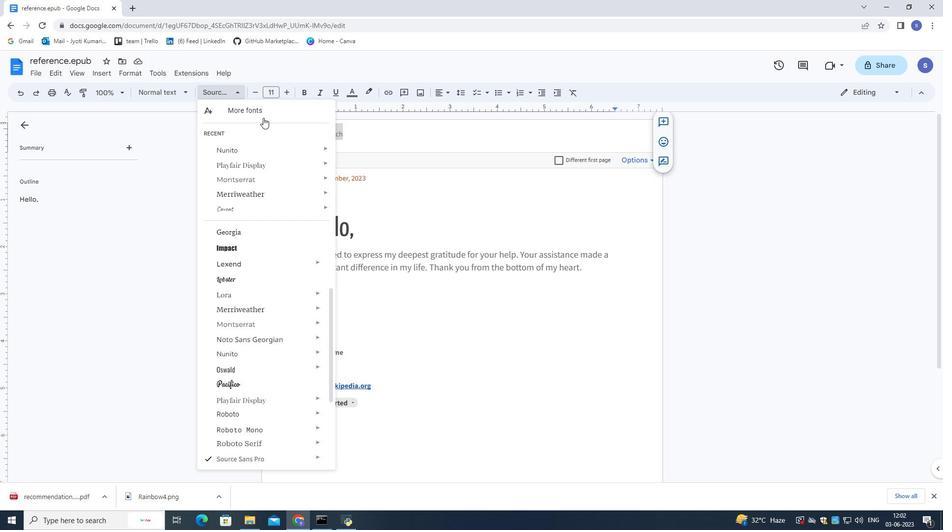 
Action: Mouse pressed left at (263, 111)
Screenshot: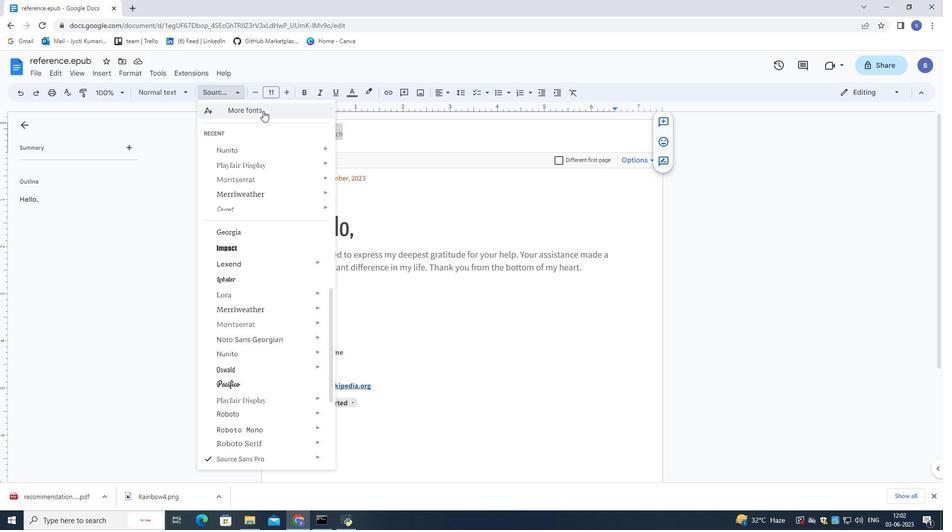 
Action: Mouse moved to (279, 154)
Screenshot: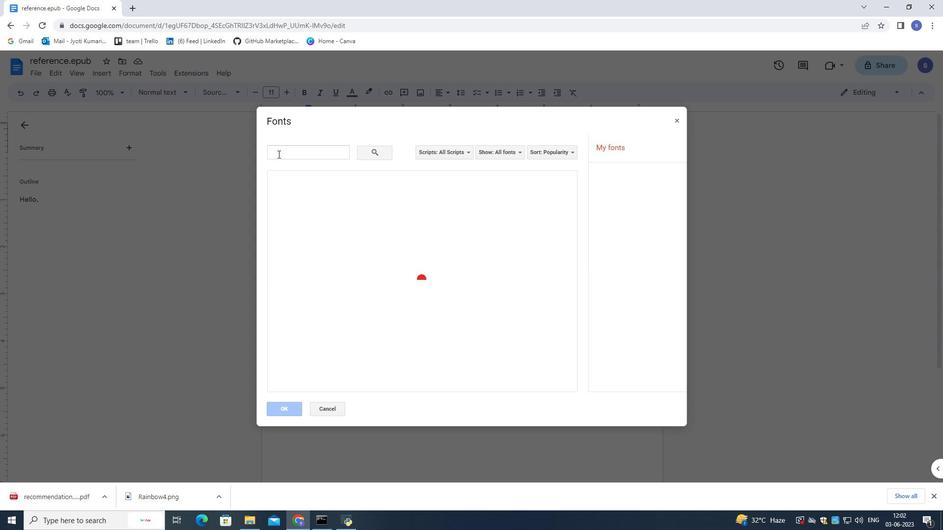 
Action: Mouse pressed left at (279, 154)
Screenshot: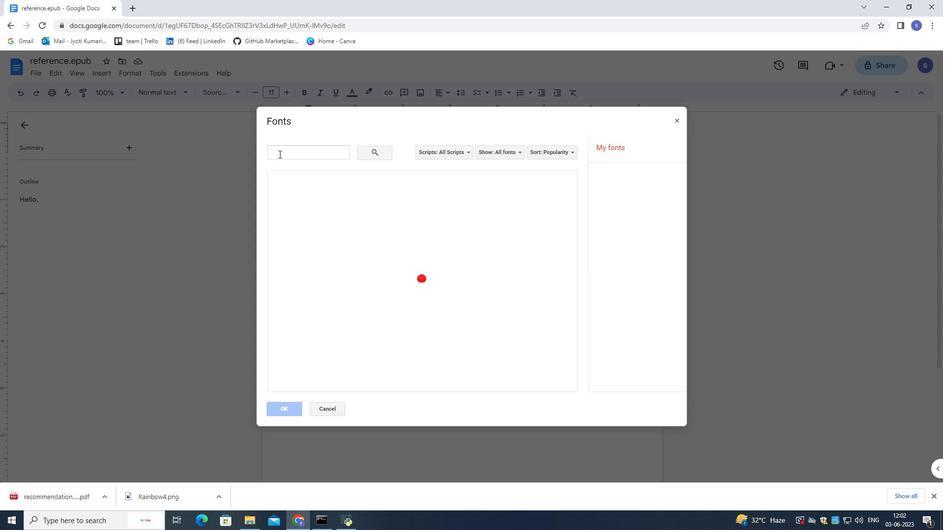 
Action: Key pressed t<Key.backspace>yellow
Screenshot: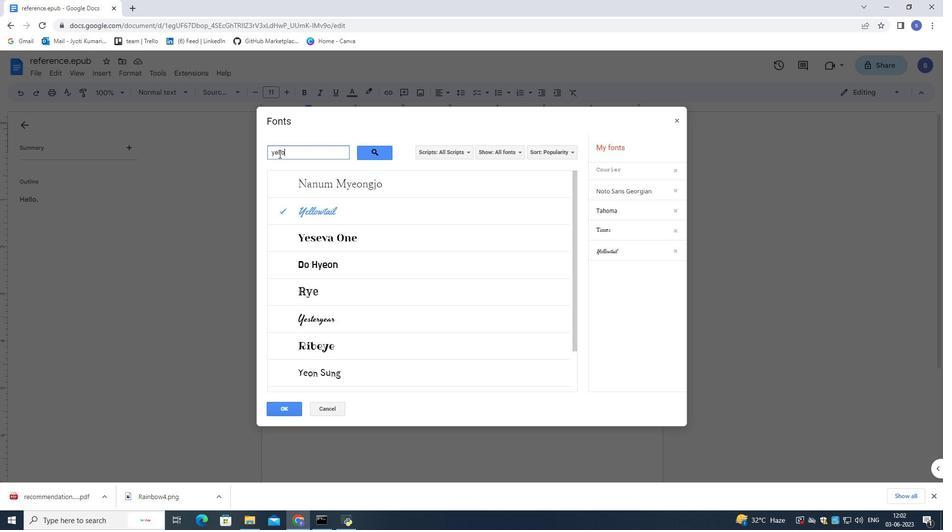 
Action: Mouse moved to (279, 407)
Screenshot: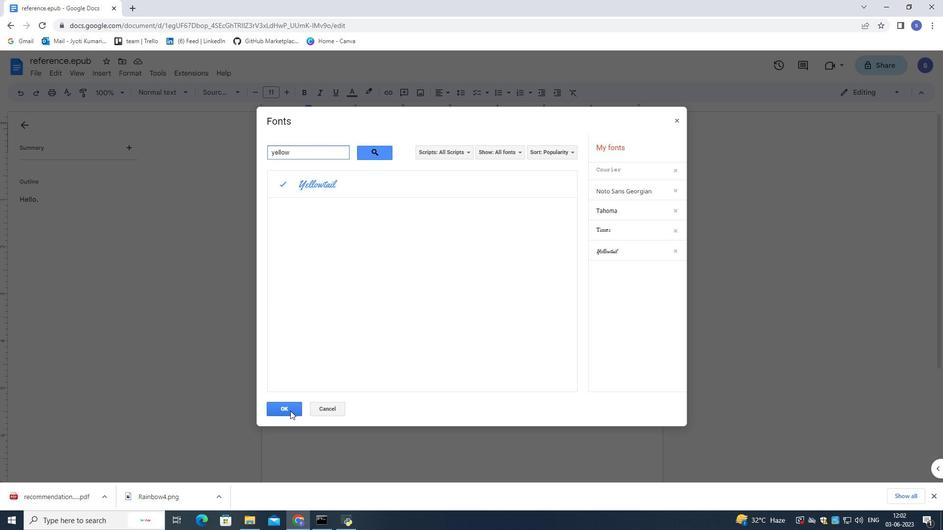 
Action: Mouse pressed left at (279, 407)
Screenshot: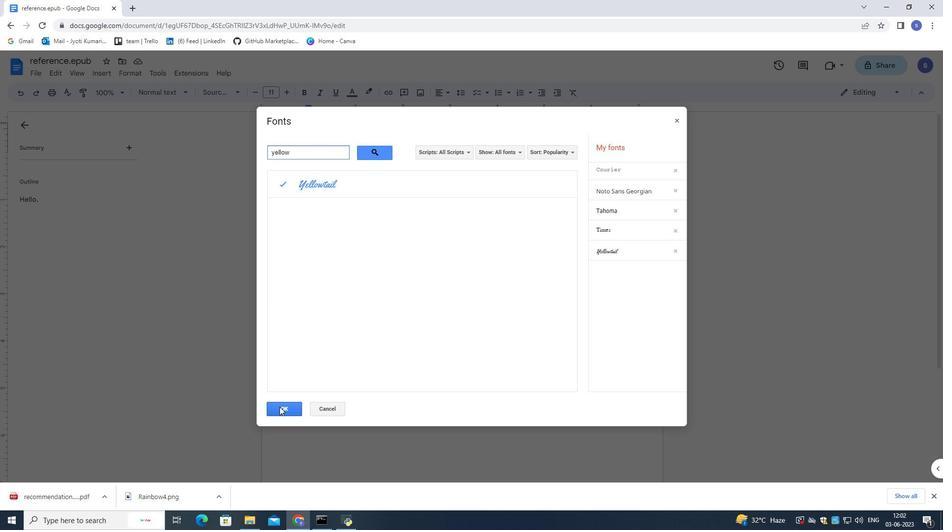 
Action: Mouse moved to (378, 138)
Screenshot: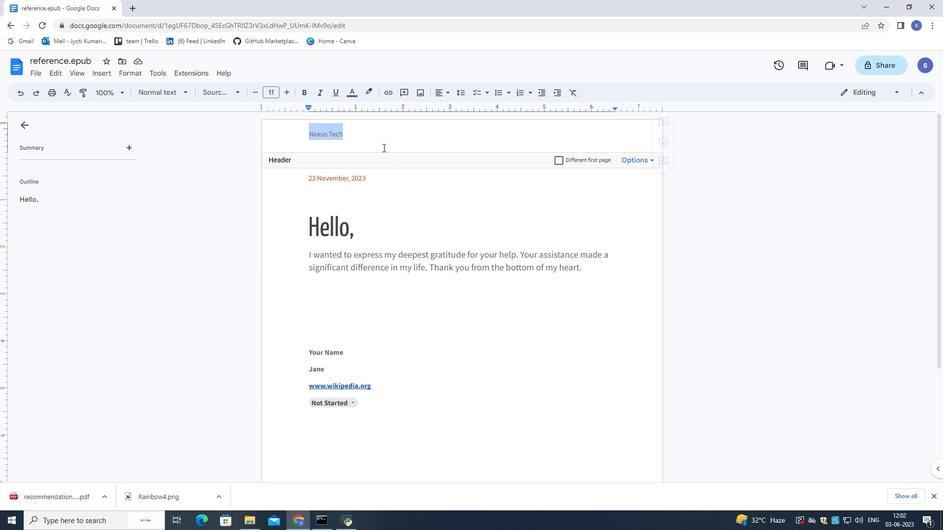 
Action: Mouse pressed left at (378, 138)
Screenshot: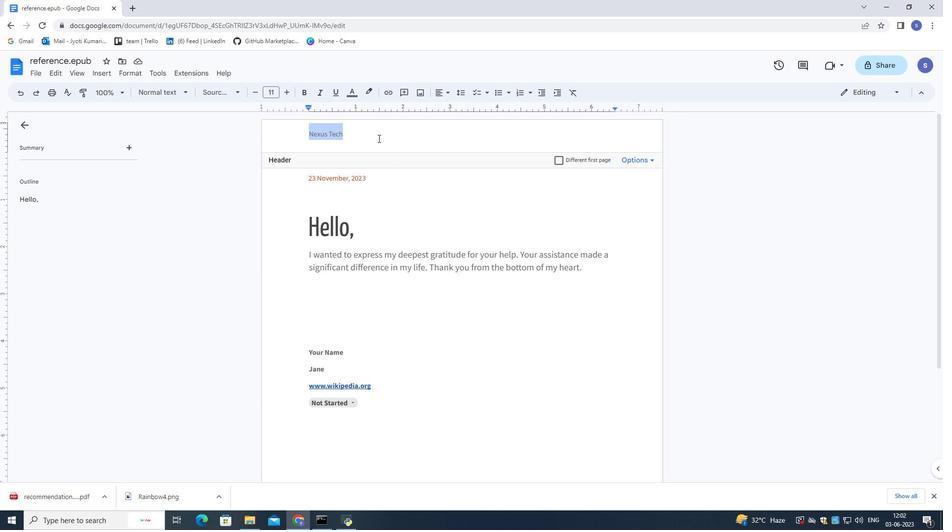 
Action: Mouse moved to (377, 138)
Screenshot: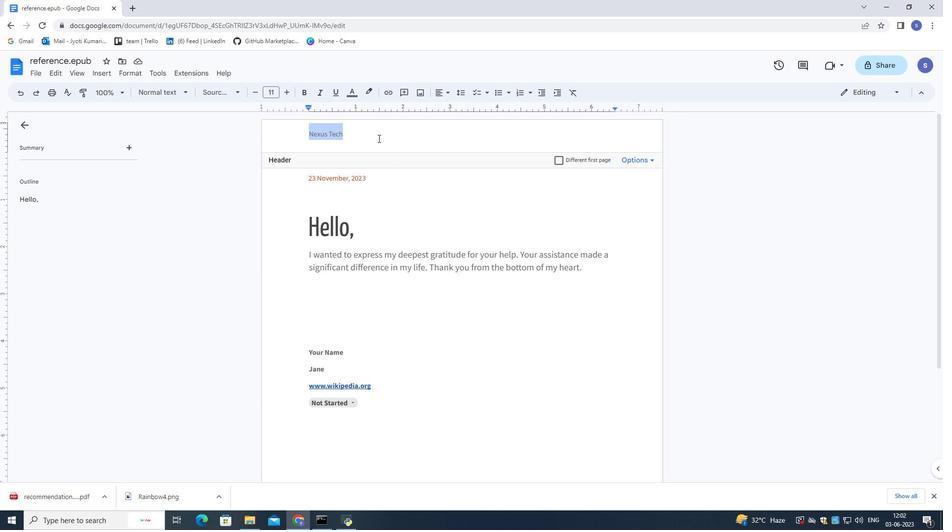 
Action: Mouse pressed left at (377, 138)
Screenshot: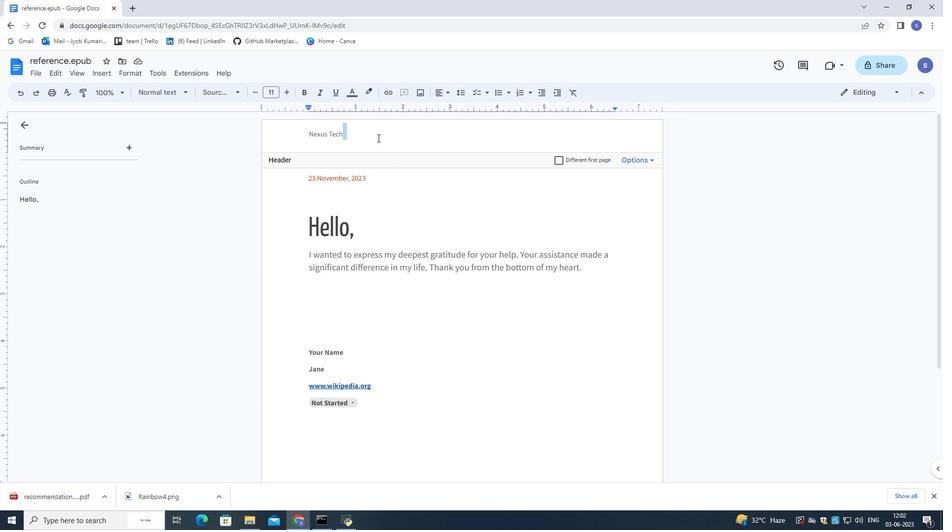 
Action: Mouse moved to (366, 137)
Screenshot: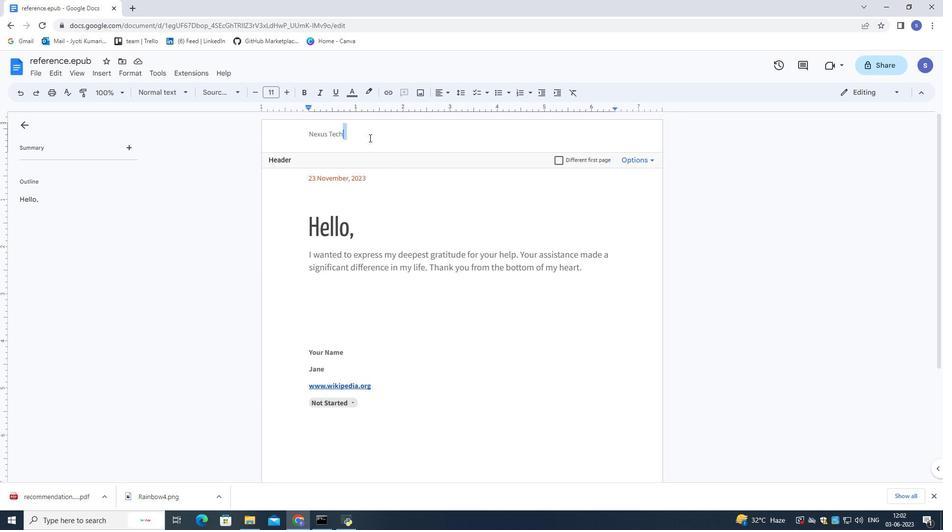 
Action: Mouse pressed left at (366, 137)
Screenshot: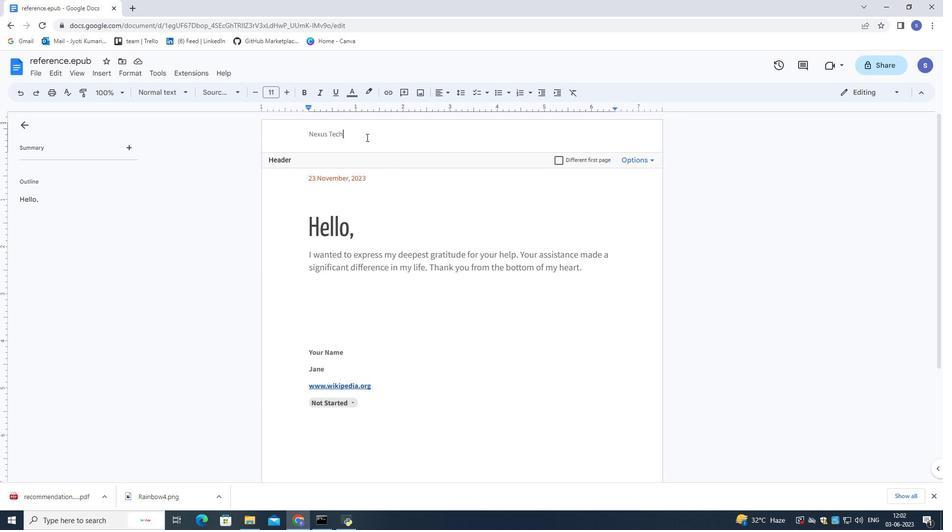 
Action: Mouse moved to (360, 134)
Screenshot: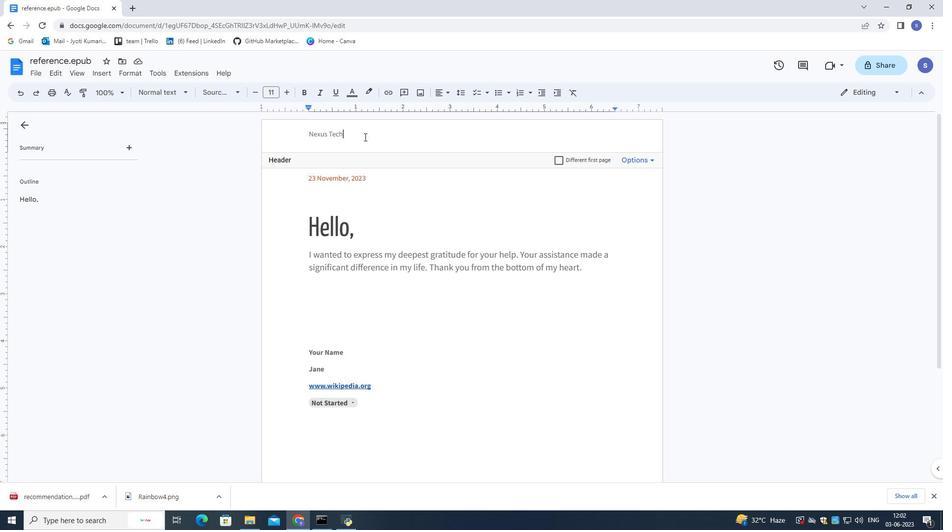 
Action: Mouse pressed left at (360, 134)
Screenshot: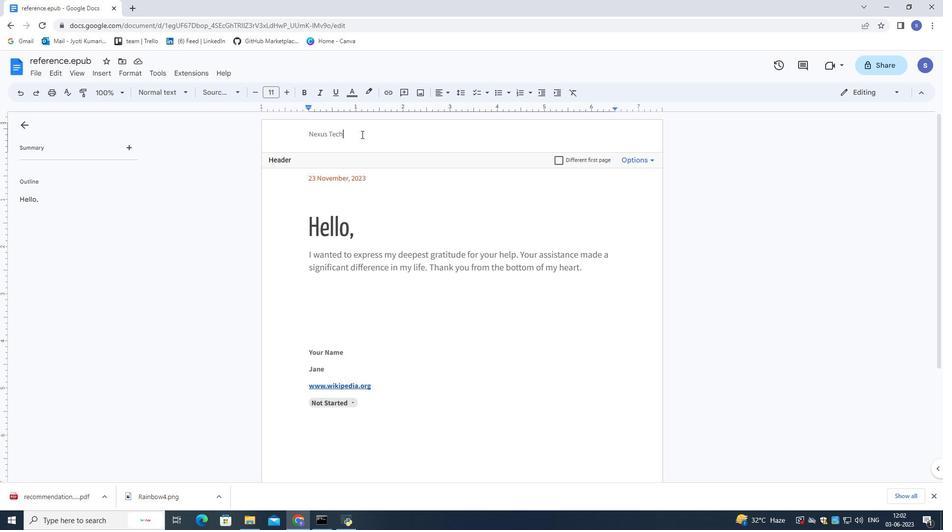 
Action: Mouse moved to (229, 93)
Screenshot: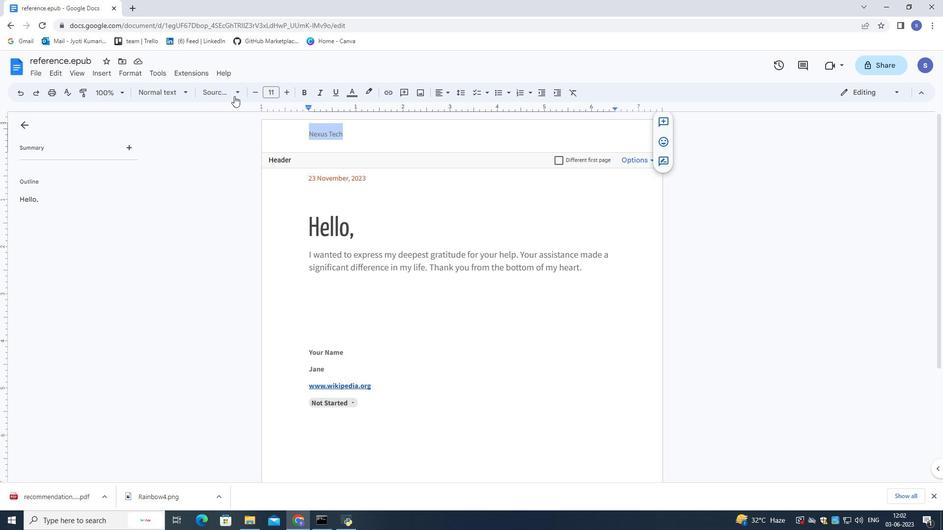 
Action: Mouse pressed left at (229, 93)
Screenshot: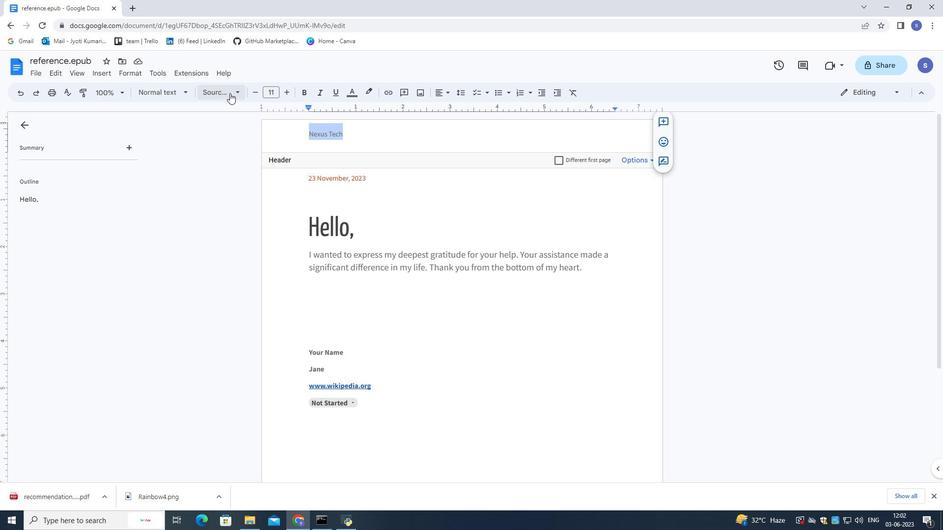 
Action: Mouse moved to (249, 113)
Screenshot: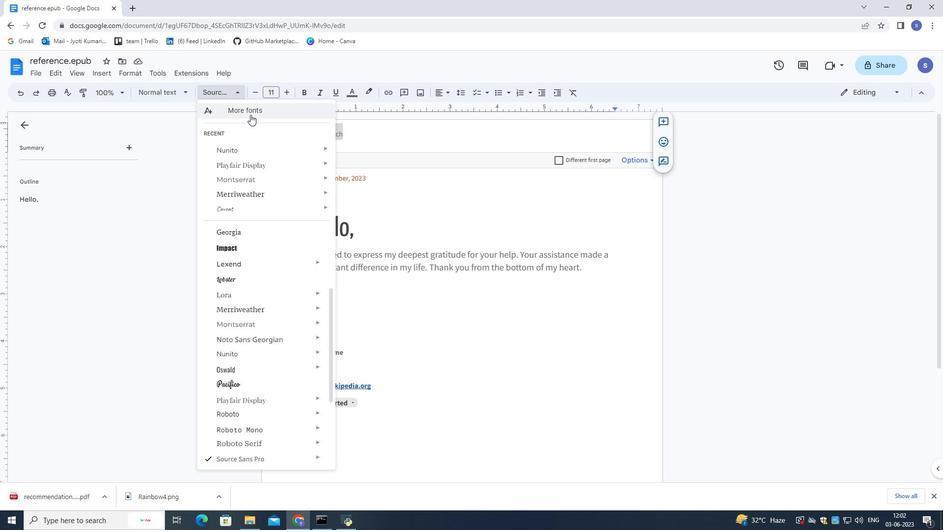 
Action: Mouse pressed left at (249, 113)
Screenshot: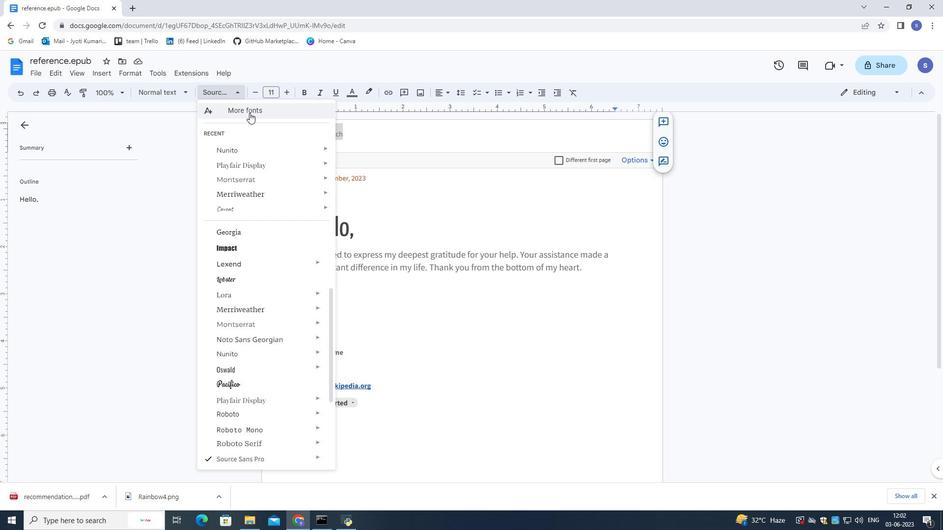 
Action: Mouse moved to (309, 185)
Screenshot: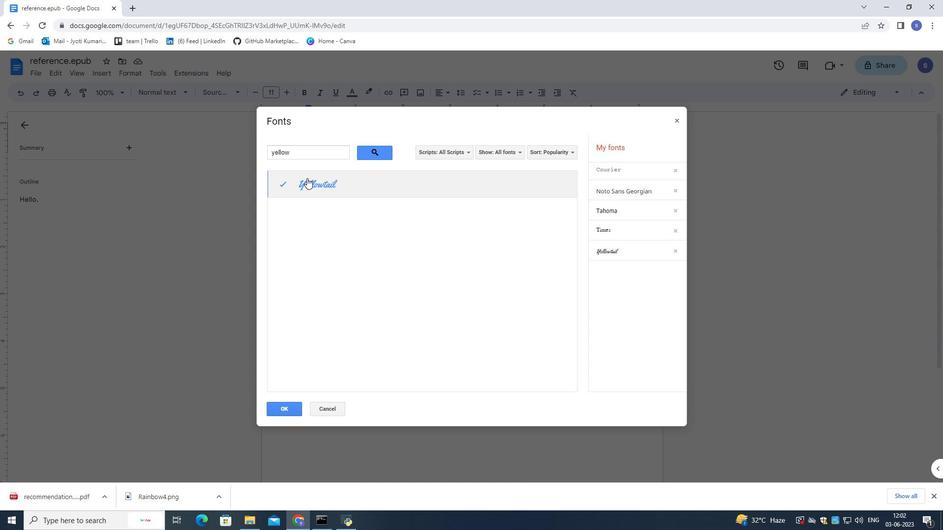 
Action: Mouse pressed left at (309, 185)
Screenshot: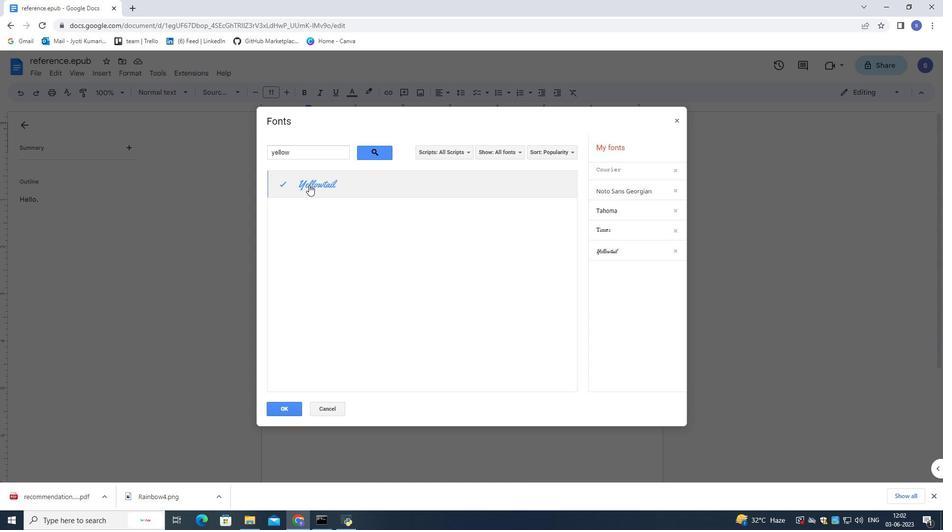 
Action: Mouse pressed left at (309, 185)
Screenshot: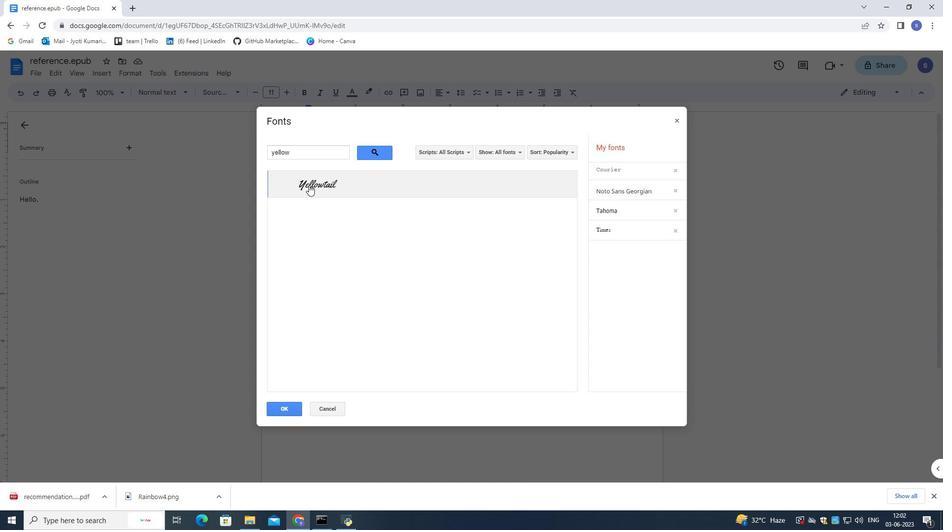 
Action: Mouse moved to (293, 409)
Screenshot: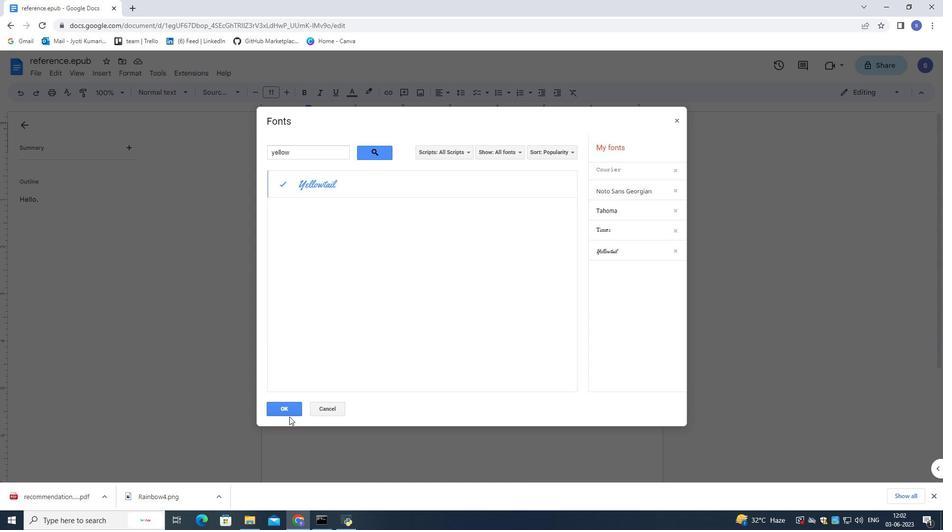 
Action: Mouse pressed left at (293, 409)
Screenshot: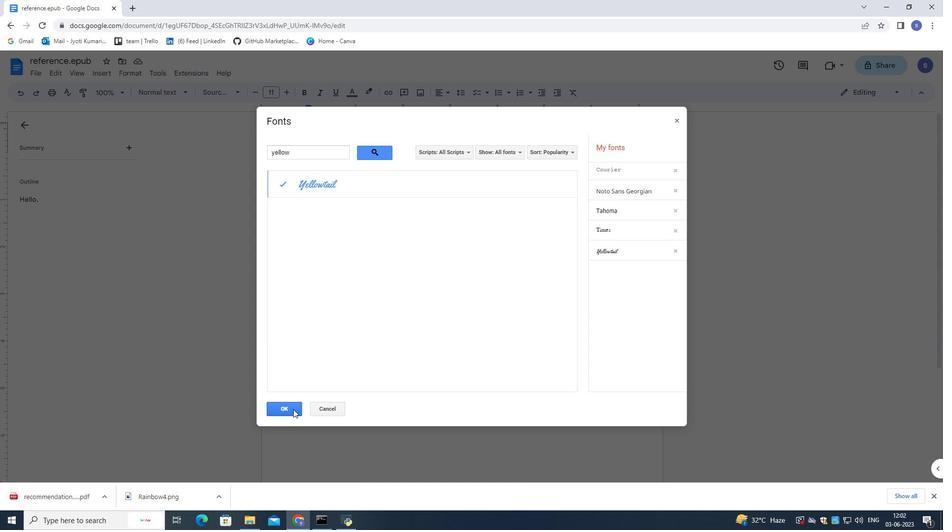 
Action: Mouse moved to (391, 311)
Screenshot: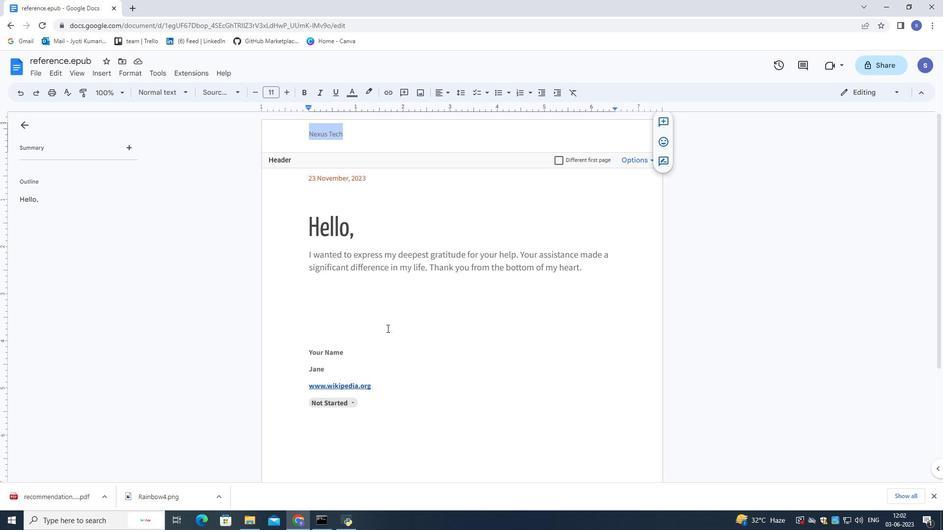 
Action: Mouse pressed left at (391, 311)
Screenshot: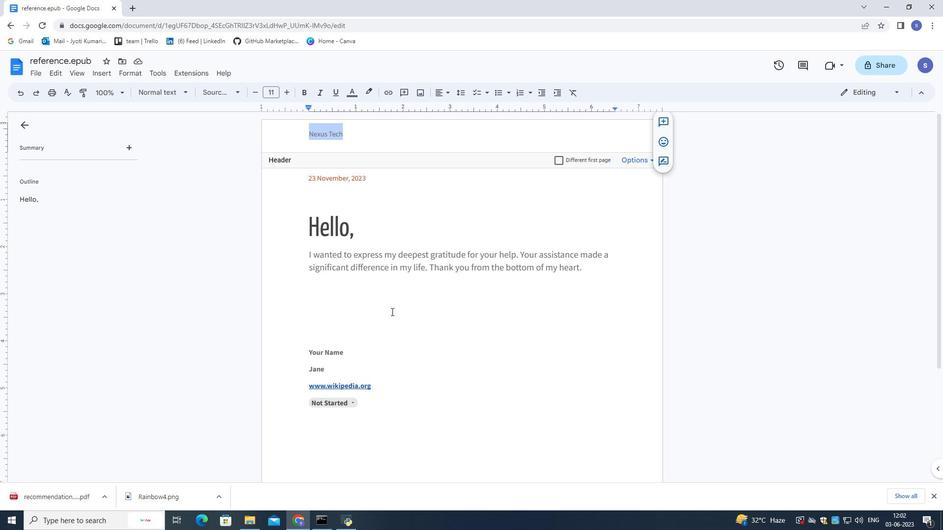 
Action: Mouse moved to (401, 339)
Screenshot: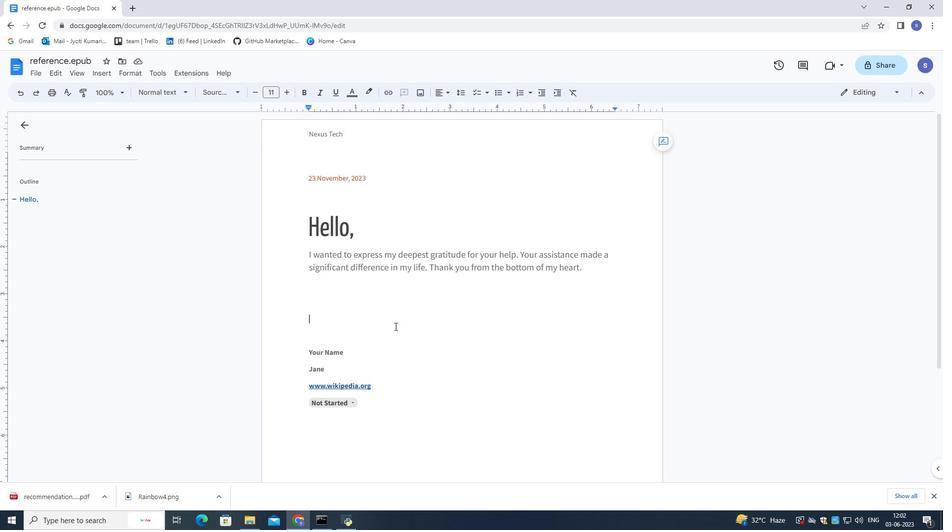 
Action: Mouse pressed left at (401, 339)
Screenshot: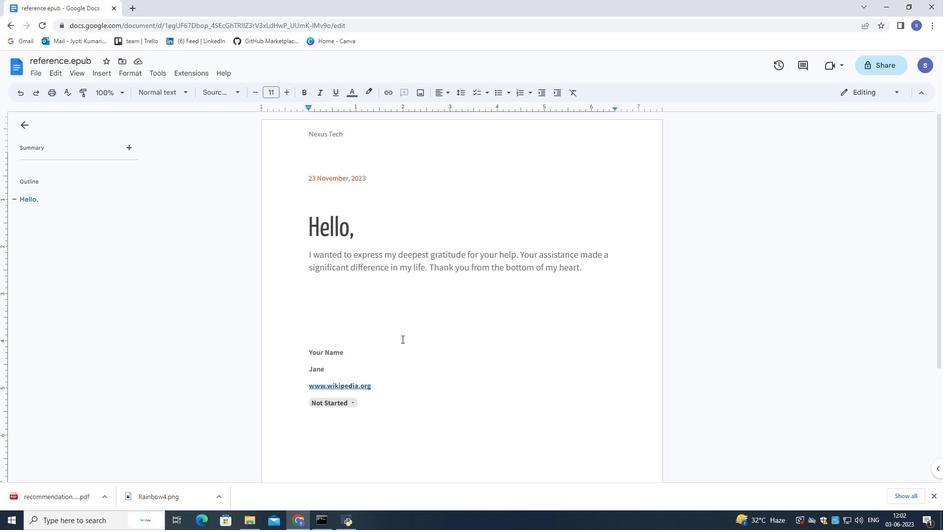 
Action: Mouse moved to (413, 396)
Screenshot: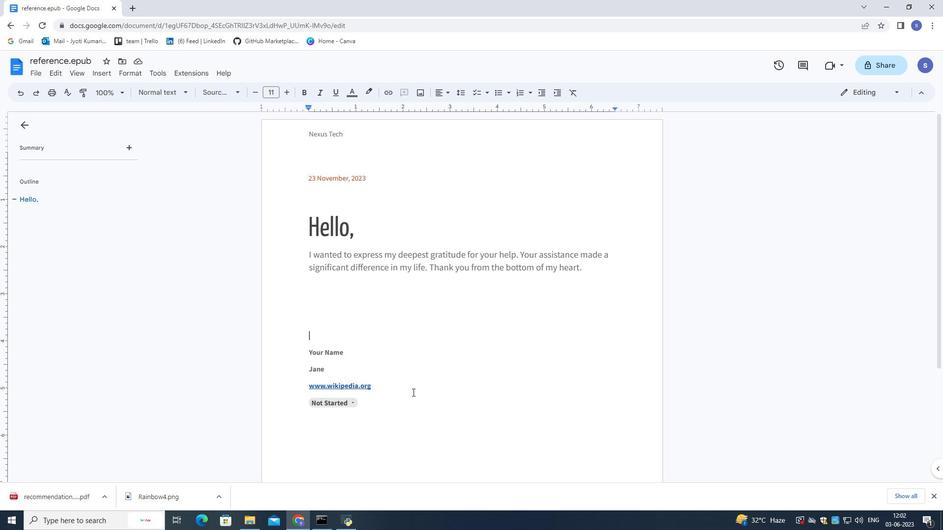 
Action: Mouse pressed left at (413, 396)
Screenshot: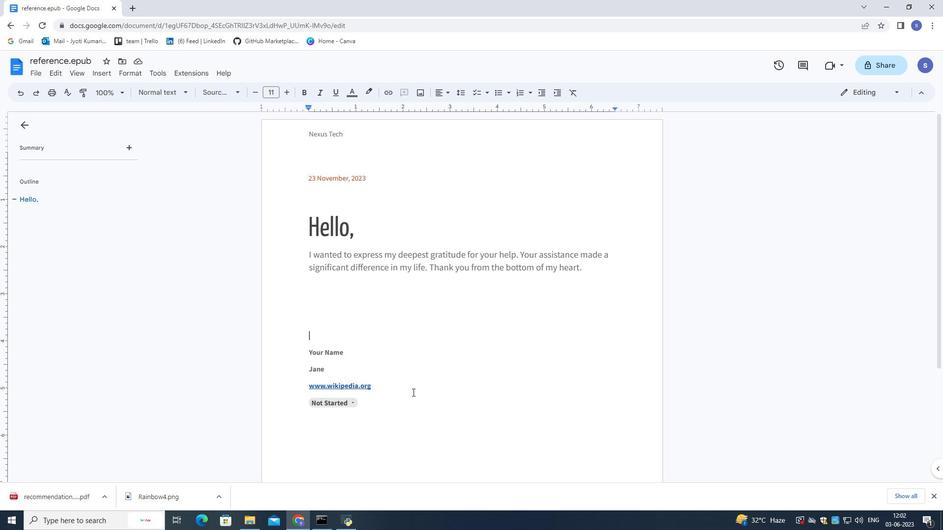 
Action: Mouse moved to (359, 133)
Screenshot: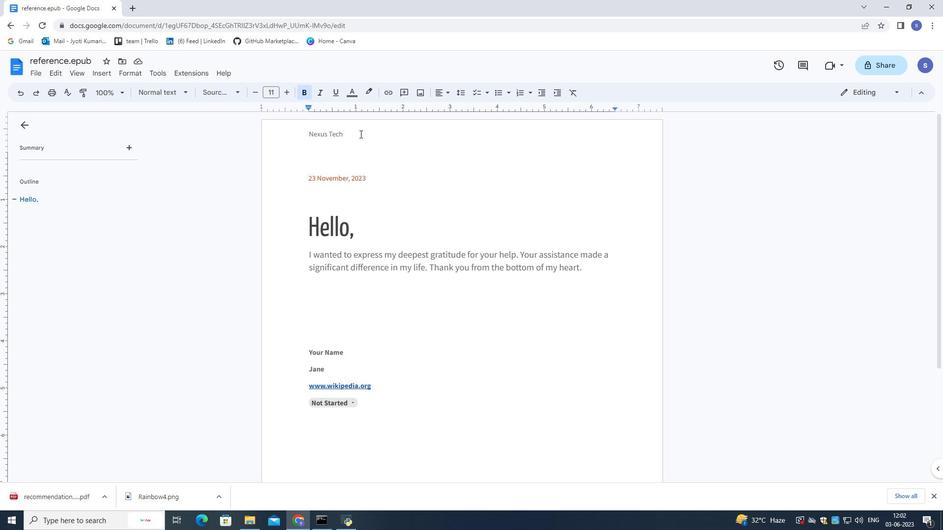 
Action: Mouse pressed left at (359, 133)
Screenshot: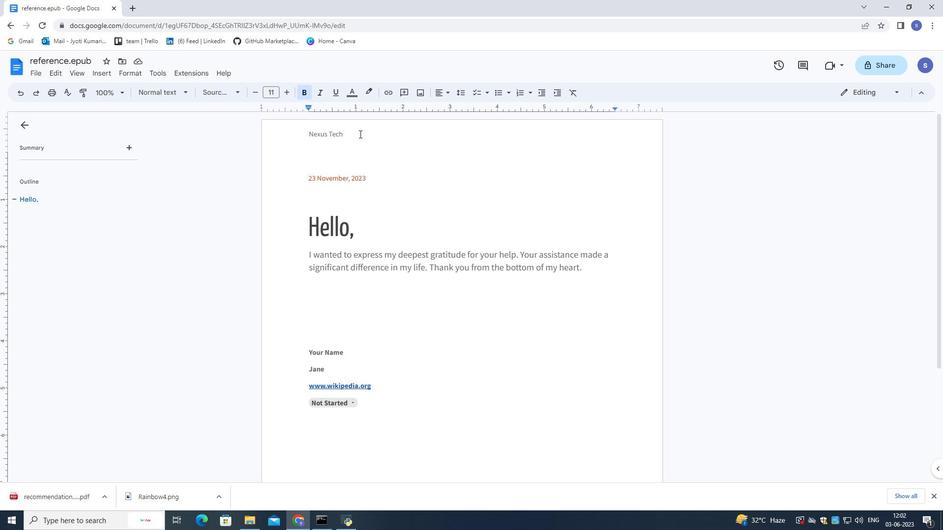
Action: Mouse moved to (347, 130)
Screenshot: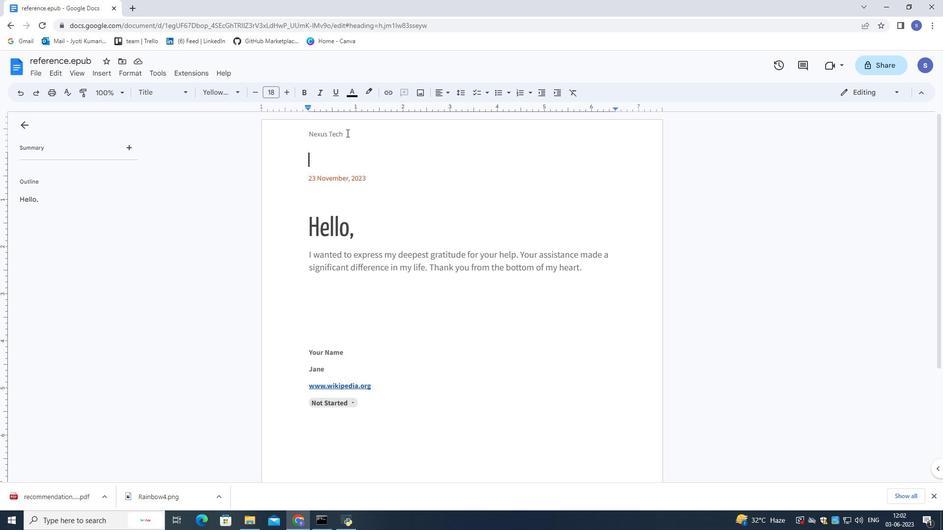 
Action: Mouse pressed left at (347, 130)
Screenshot: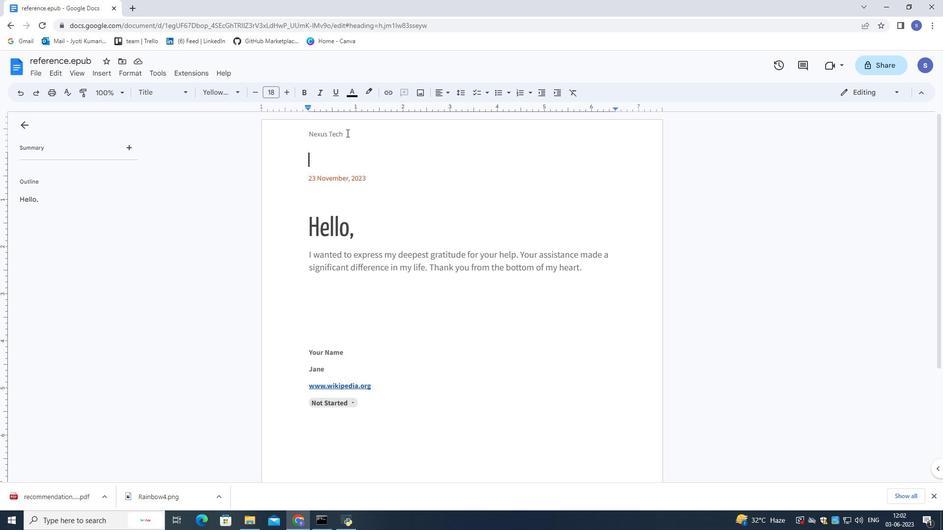 
Action: Mouse pressed left at (347, 130)
Screenshot: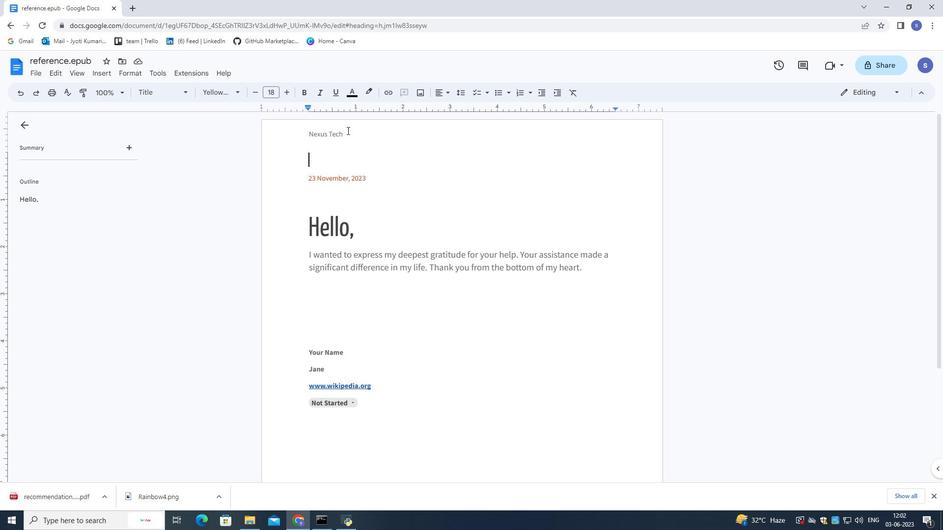 
Action: Mouse pressed left at (347, 130)
Screenshot: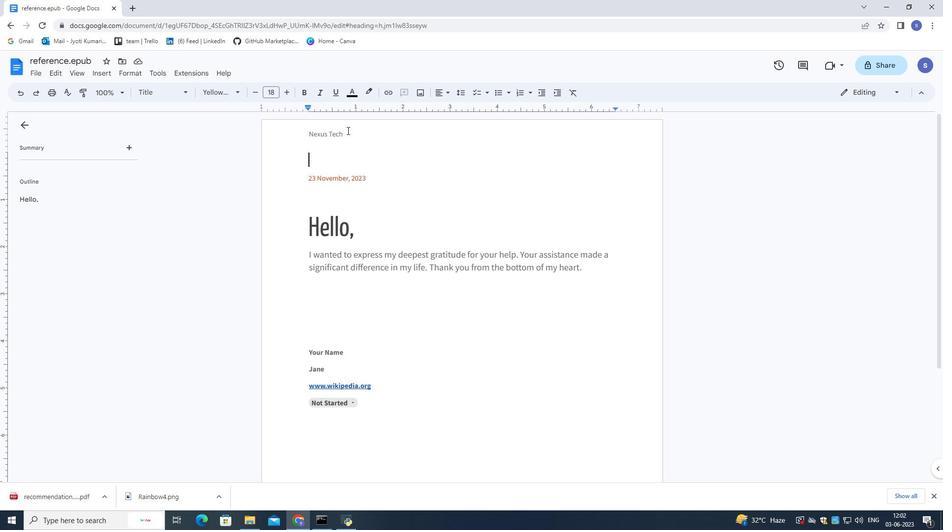 
Action: Mouse moved to (221, 88)
Screenshot: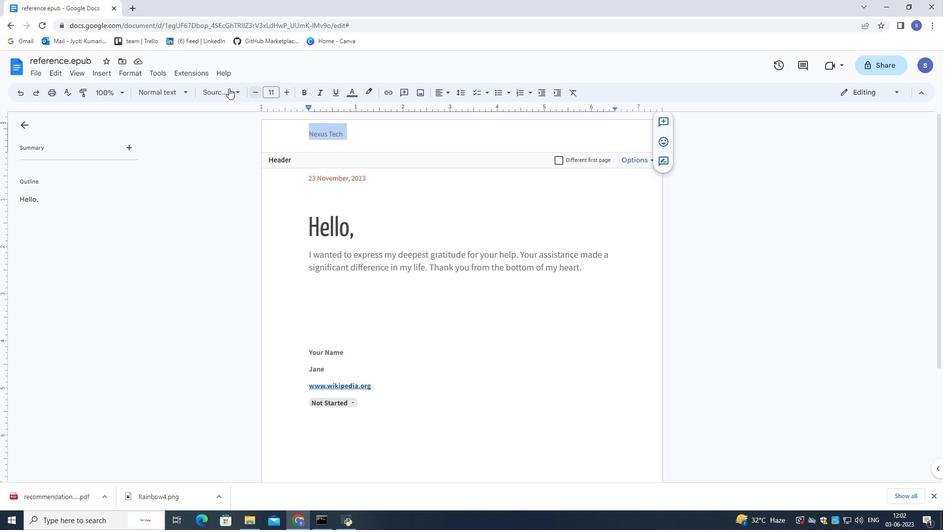 
Action: Mouse pressed left at (221, 88)
Screenshot: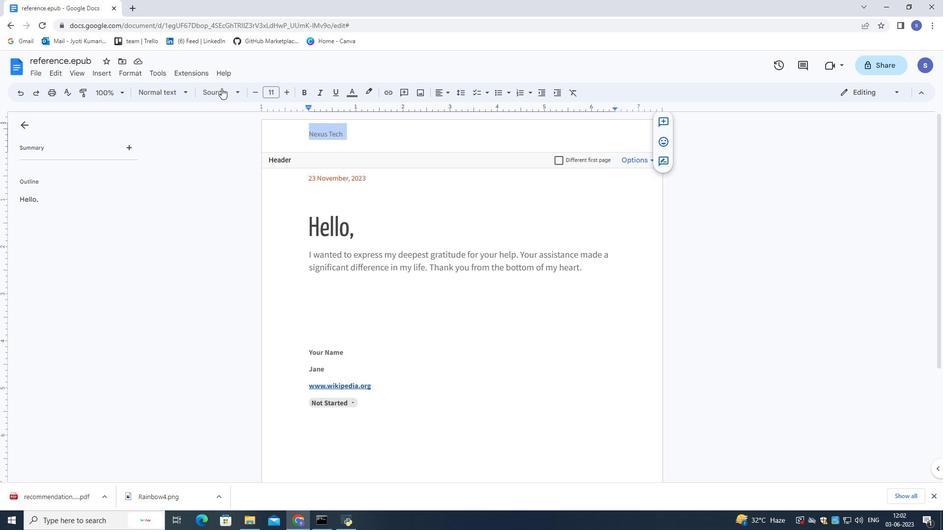 
Action: Mouse moved to (238, 110)
Screenshot: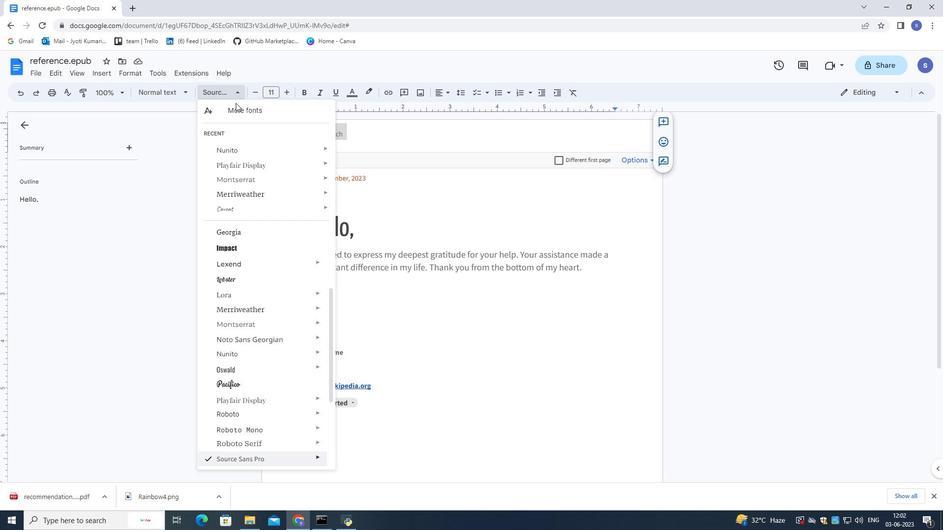 
Action: Mouse pressed left at (238, 110)
Screenshot: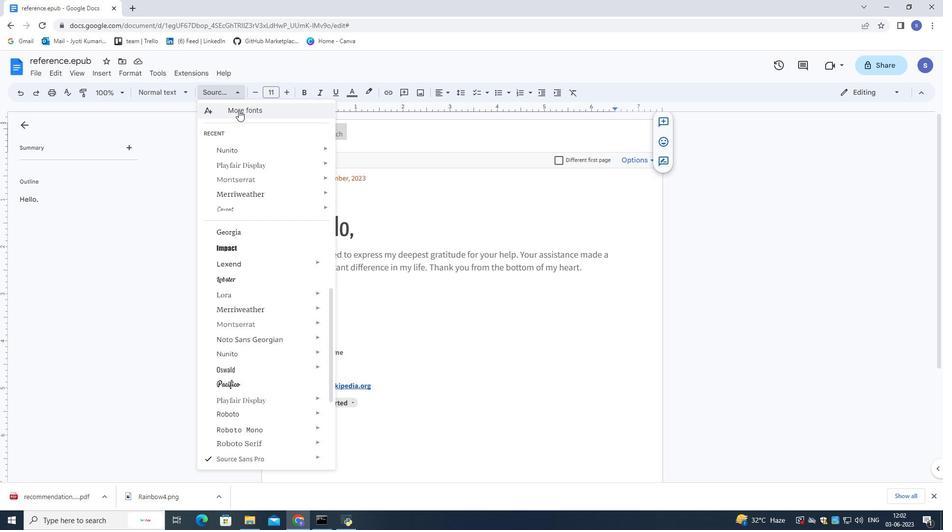 
Action: Mouse moved to (318, 179)
Screenshot: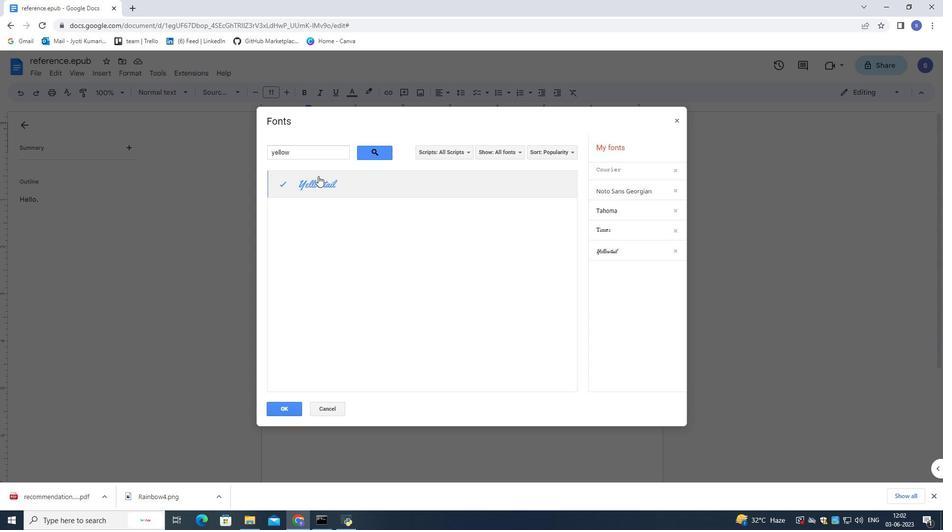 
Action: Mouse pressed left at (318, 179)
Screenshot: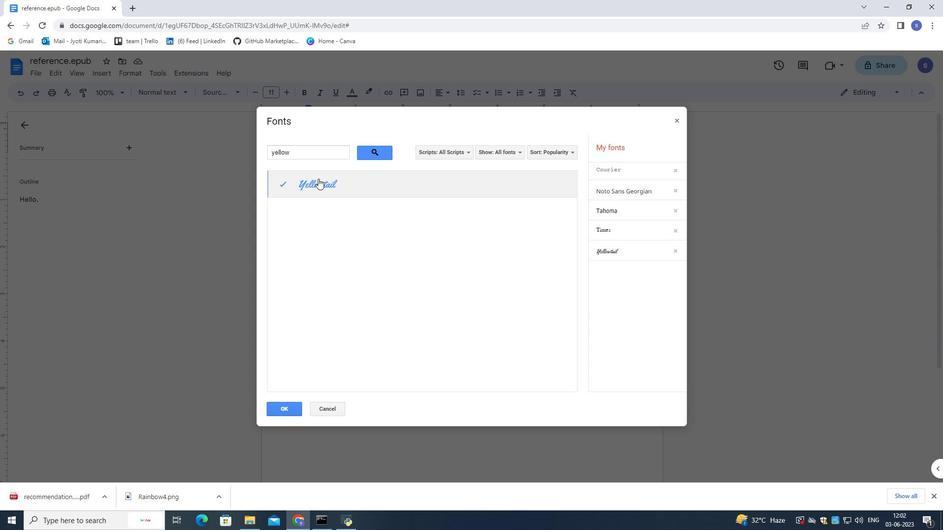 
Action: Mouse pressed left at (318, 179)
Screenshot: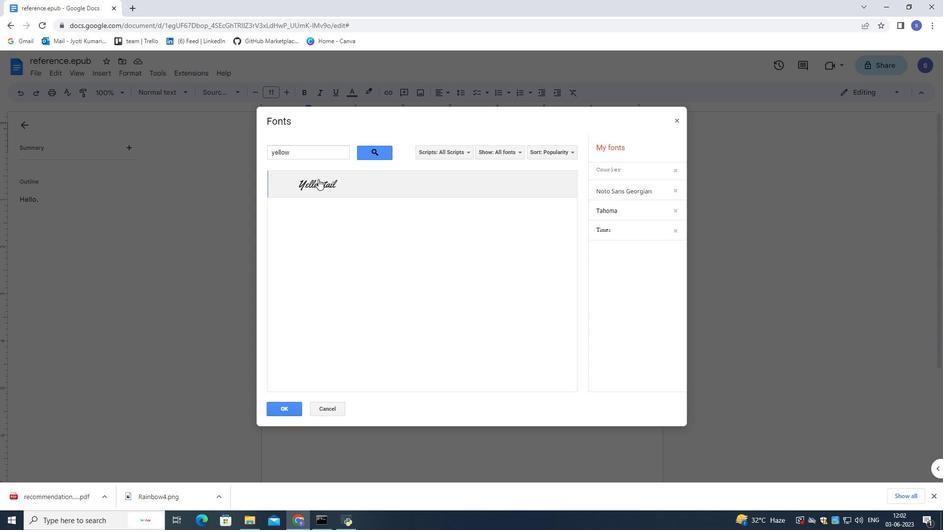
Action: Mouse moved to (282, 407)
Screenshot: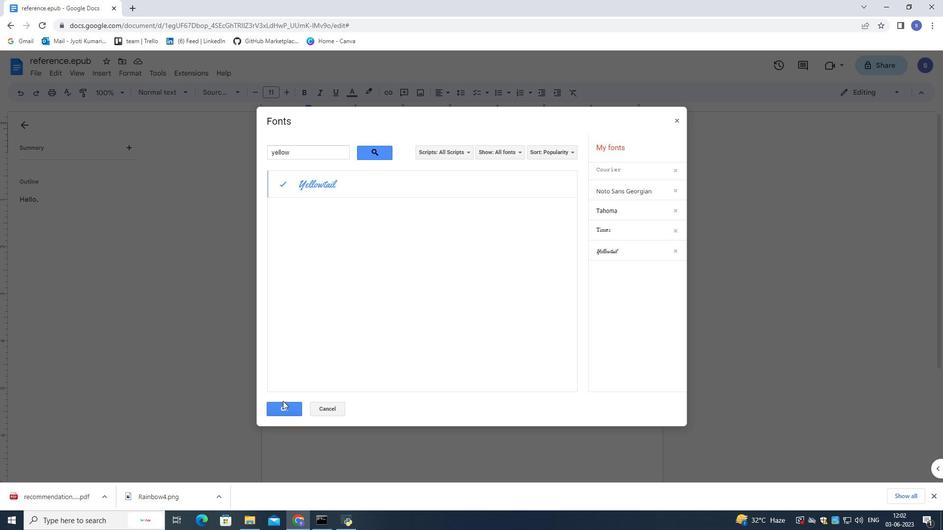 
Action: Mouse pressed left at (282, 407)
Screenshot: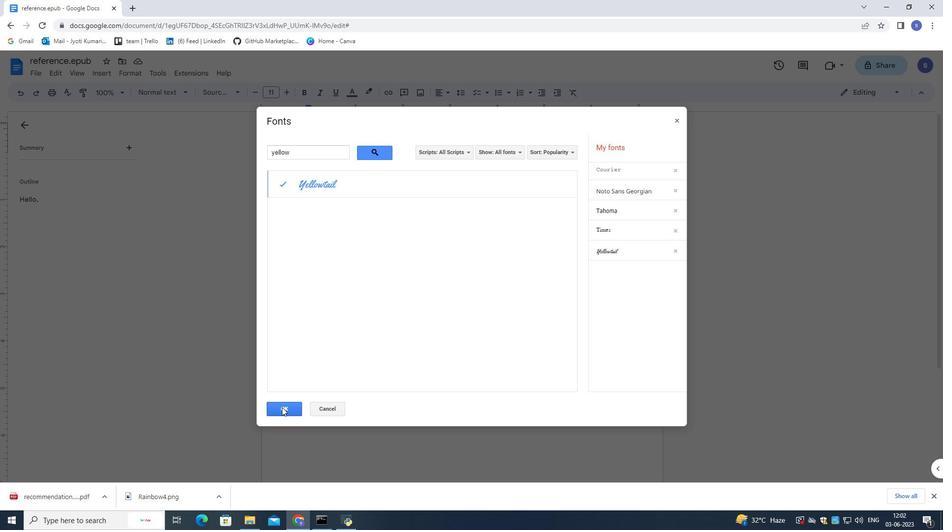 
Action: Mouse moved to (415, 137)
Screenshot: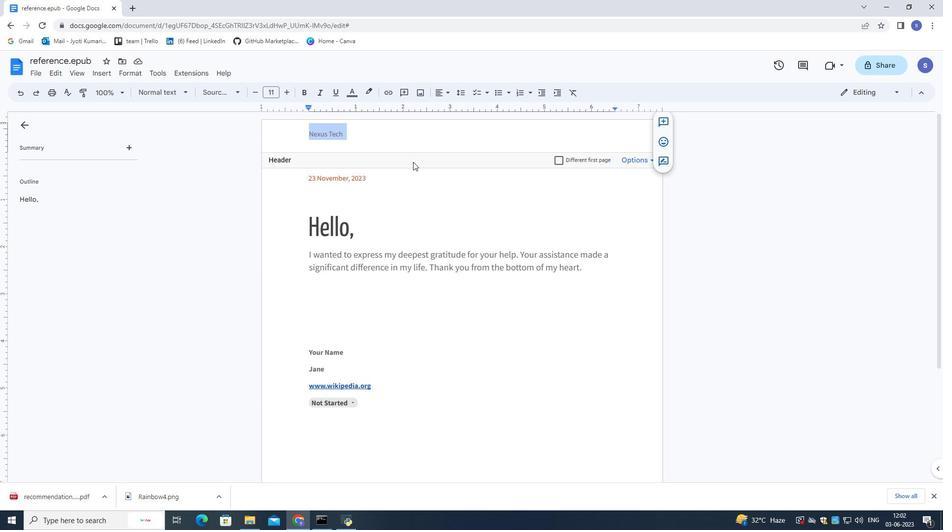 
Action: Mouse pressed left at (415, 137)
Screenshot: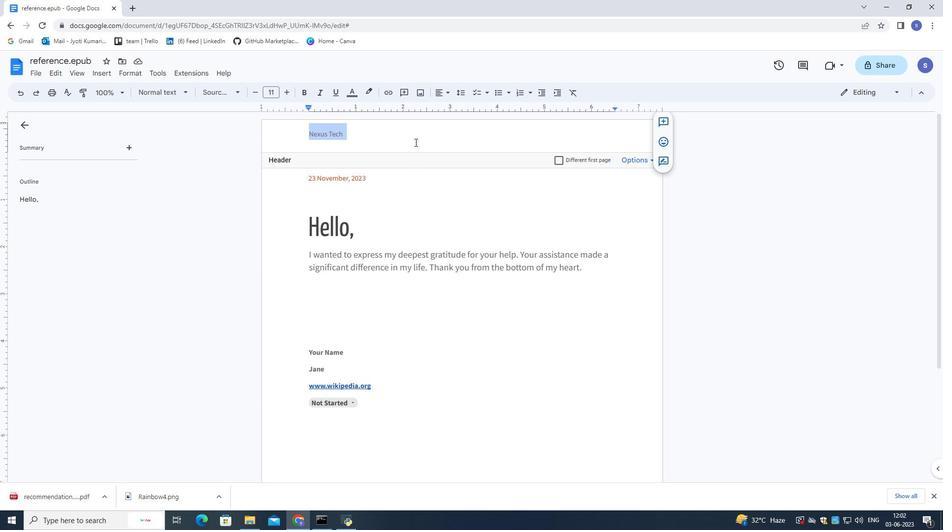 
Action: Mouse moved to (404, 200)
Screenshot: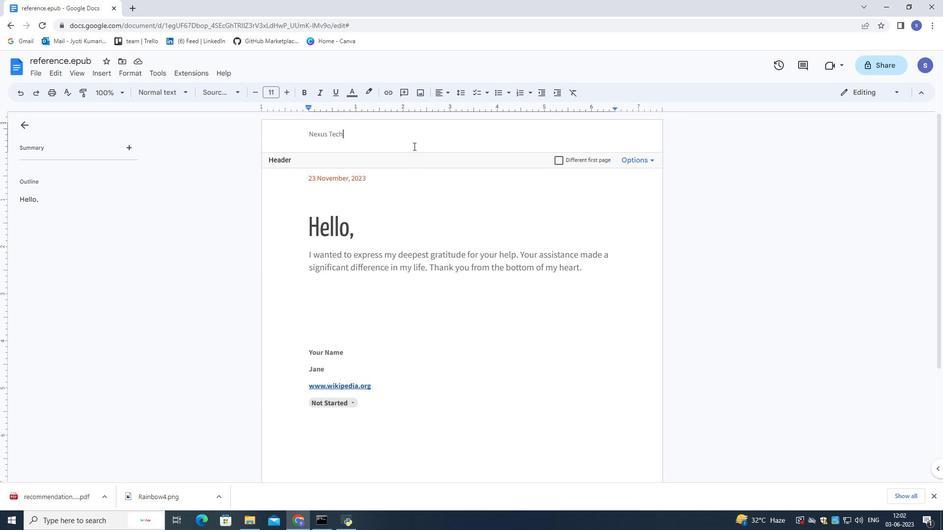 
Action: Mouse pressed left at (404, 200)
Screenshot: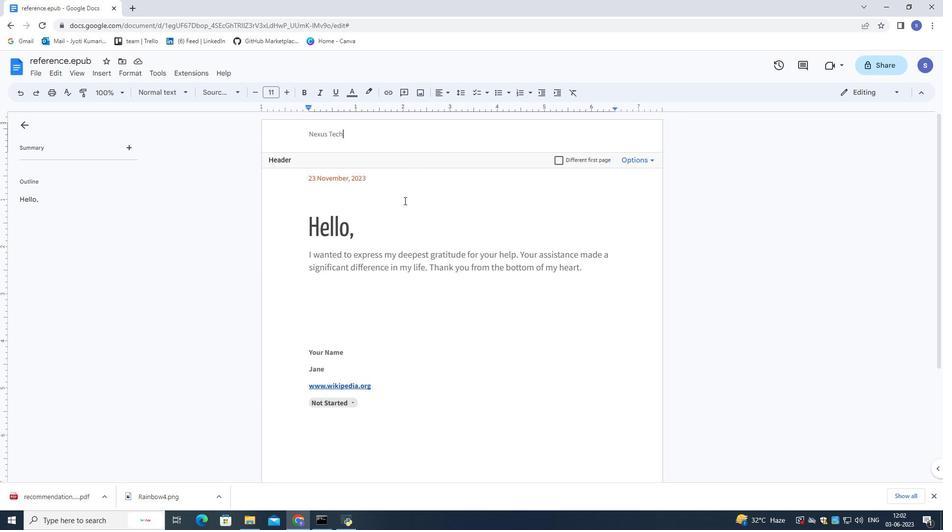 
Action: Mouse moved to (404, 319)
Screenshot: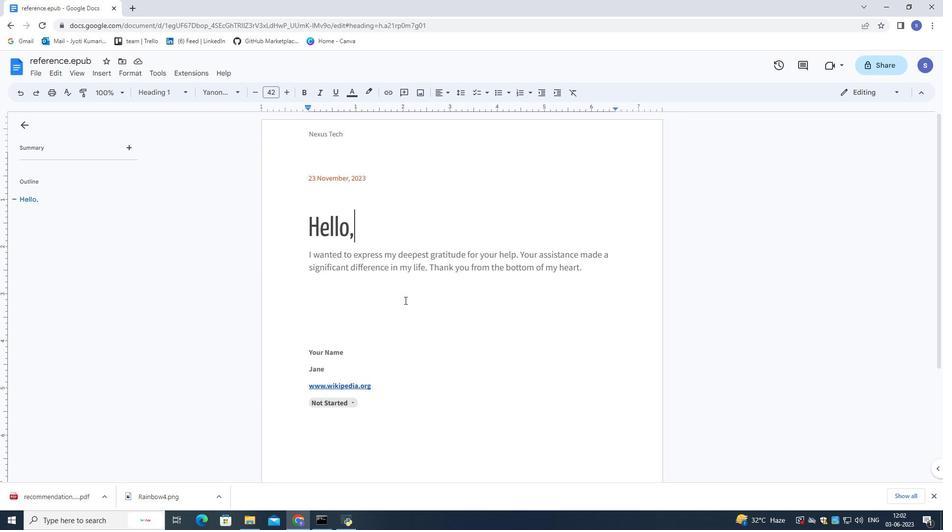 
Action: Mouse scrolled (404, 319) with delta (0, 0)
Screenshot: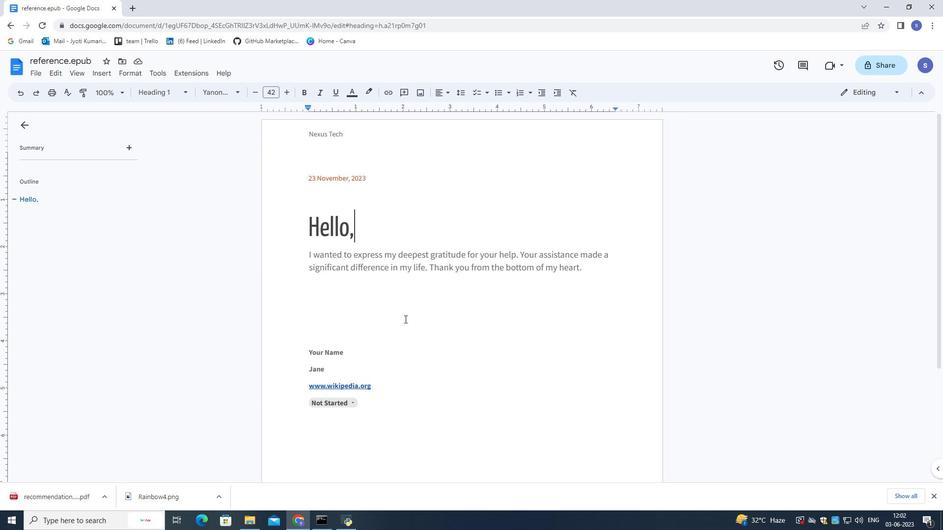 
Action: Mouse scrolled (404, 319) with delta (0, 0)
Screenshot: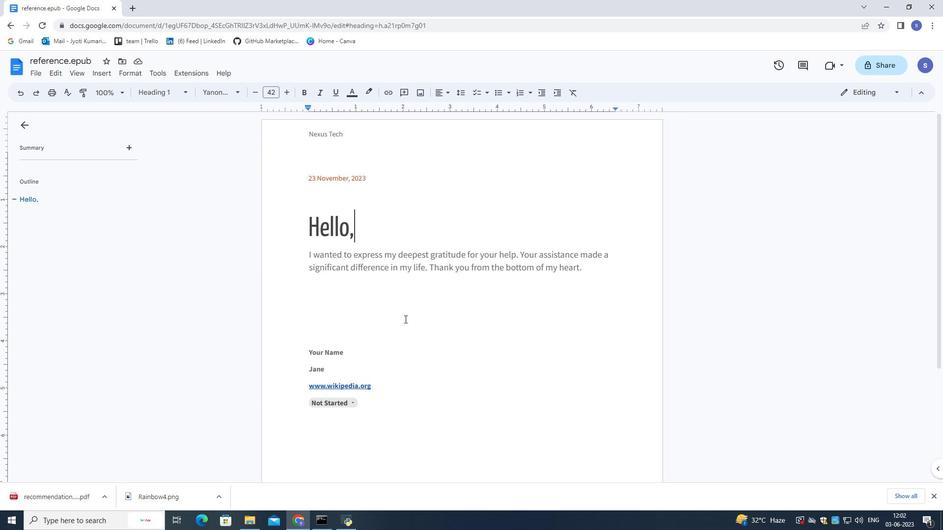
Action: Mouse scrolled (404, 319) with delta (0, 0)
Screenshot: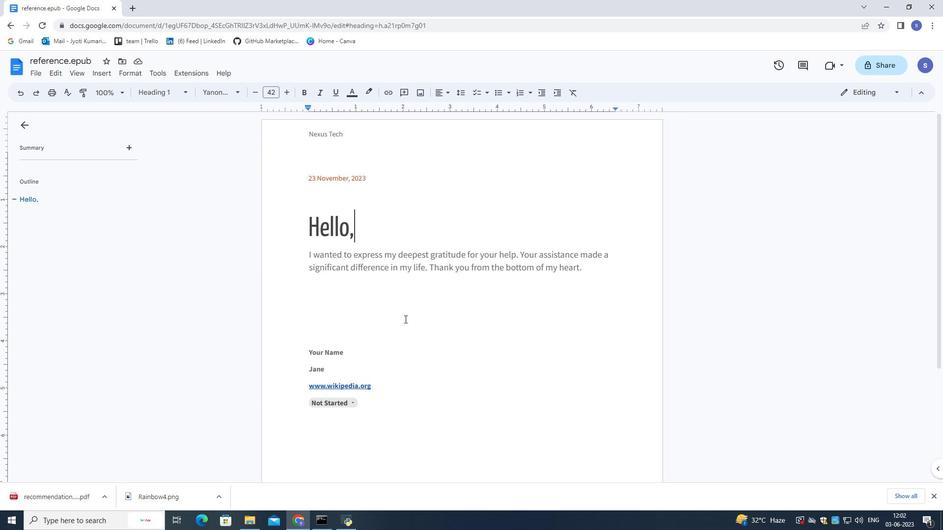 
Action: Mouse moved to (403, 319)
Screenshot: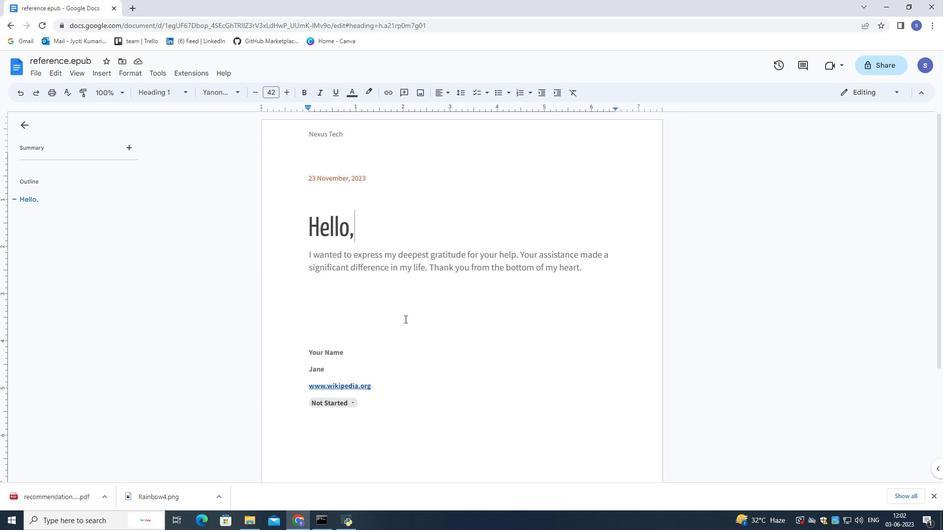 
Action: Mouse scrolled (403, 319) with delta (0, 0)
Screenshot: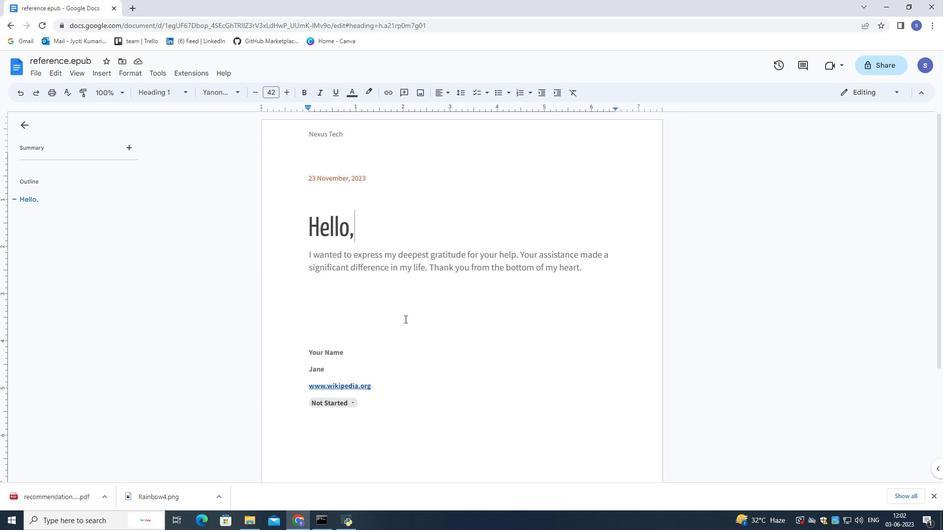 
Action: Mouse moved to (402, 314)
Screenshot: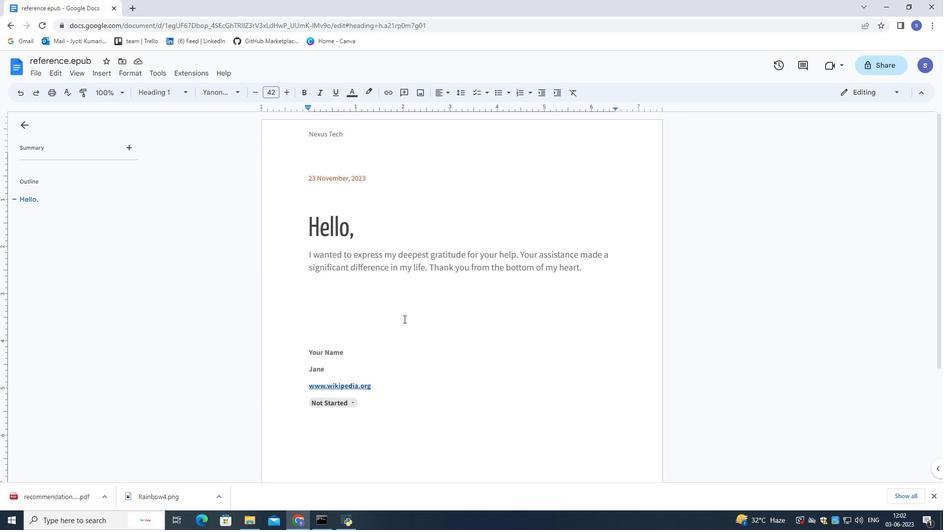 
Action: Mouse scrolled (402, 313) with delta (0, 0)
Screenshot: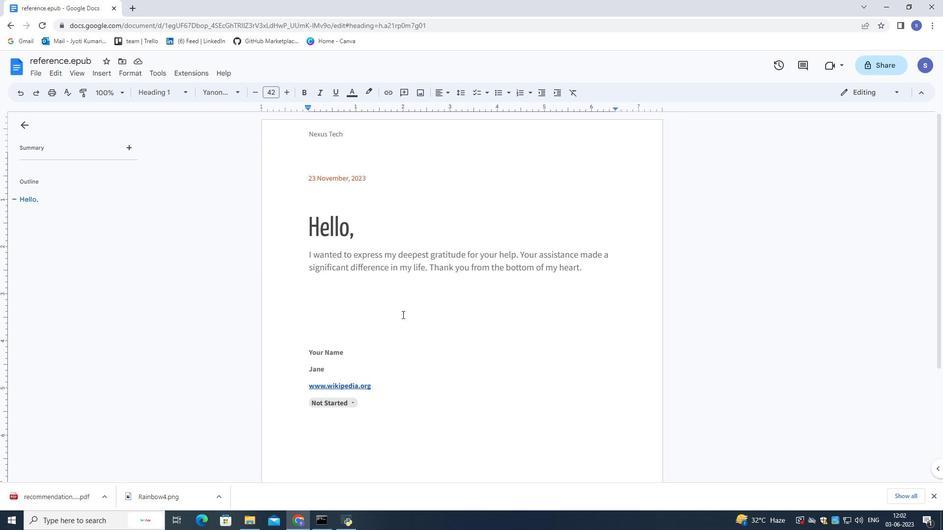 
Action: Mouse moved to (401, 314)
Screenshot: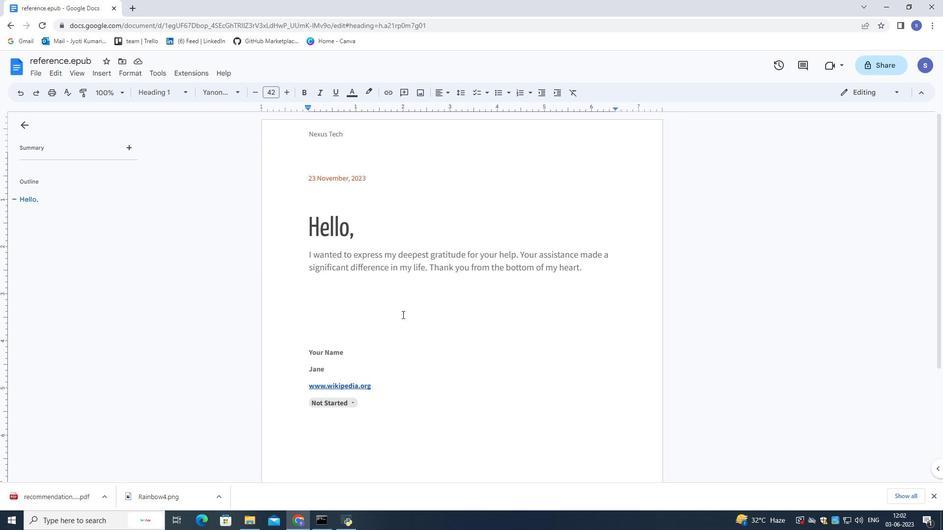 
Action: Mouse scrolled (401, 313) with delta (0, 0)
Screenshot: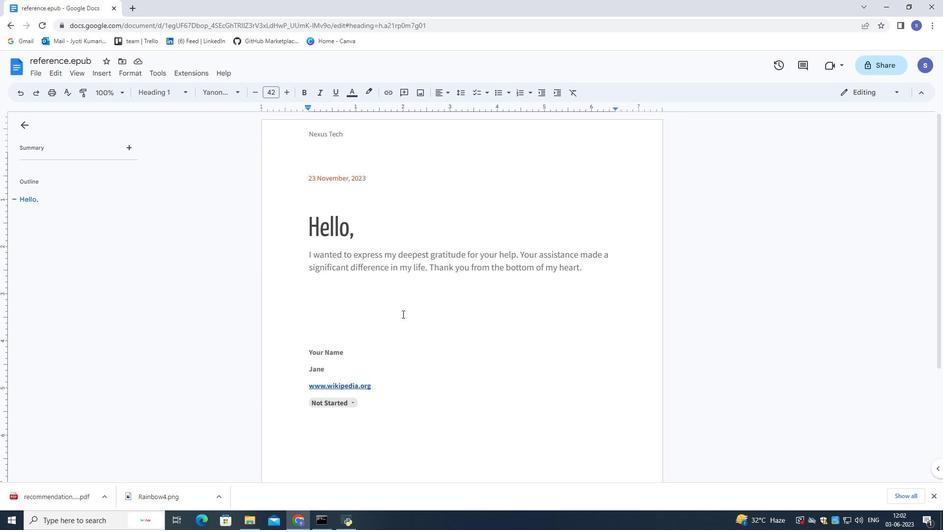 
Action: Mouse moved to (394, 324)
Screenshot: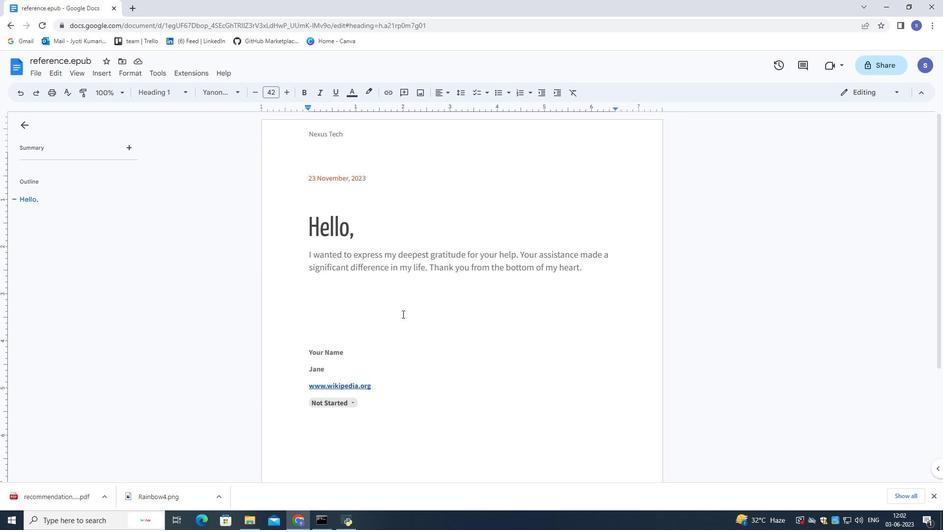 
Action: Mouse scrolled (397, 318) with delta (0, 0)
Screenshot: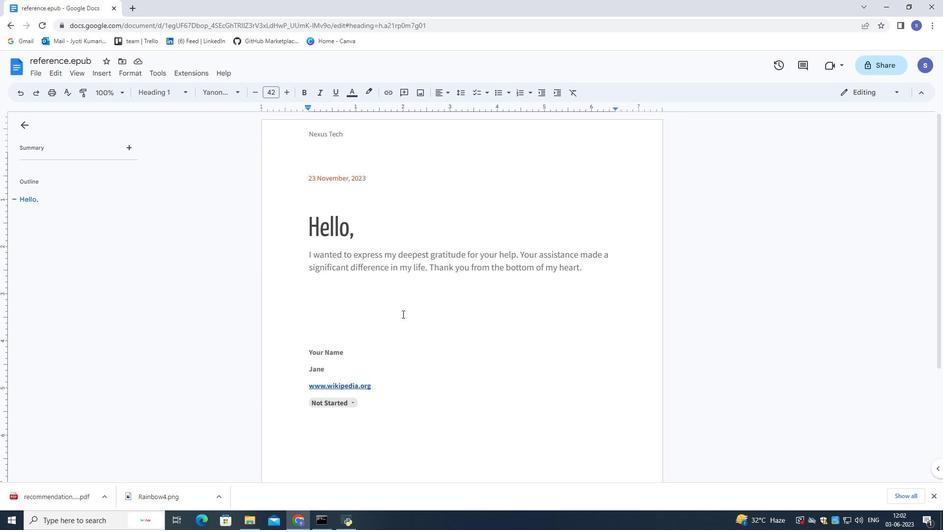 
Action: Mouse moved to (391, 329)
Screenshot: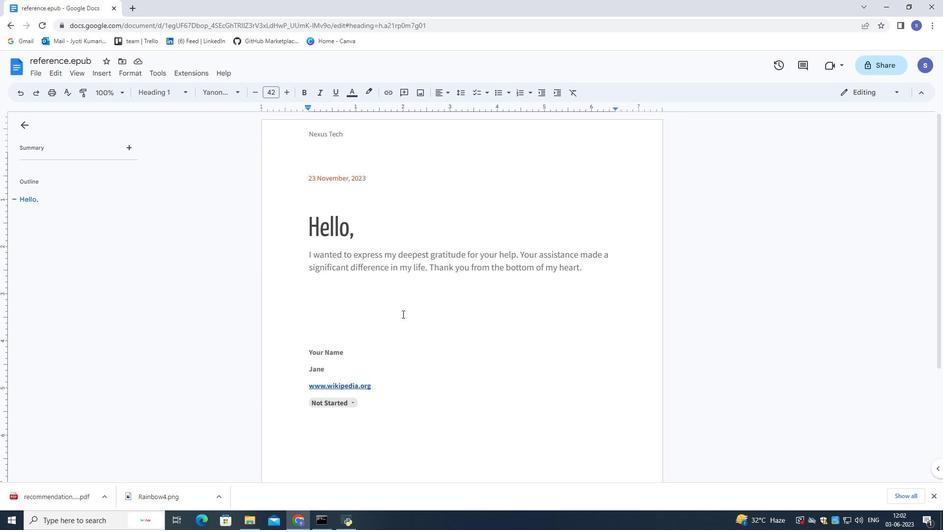 
Action: Mouse scrolled (394, 323) with delta (0, 0)
Screenshot: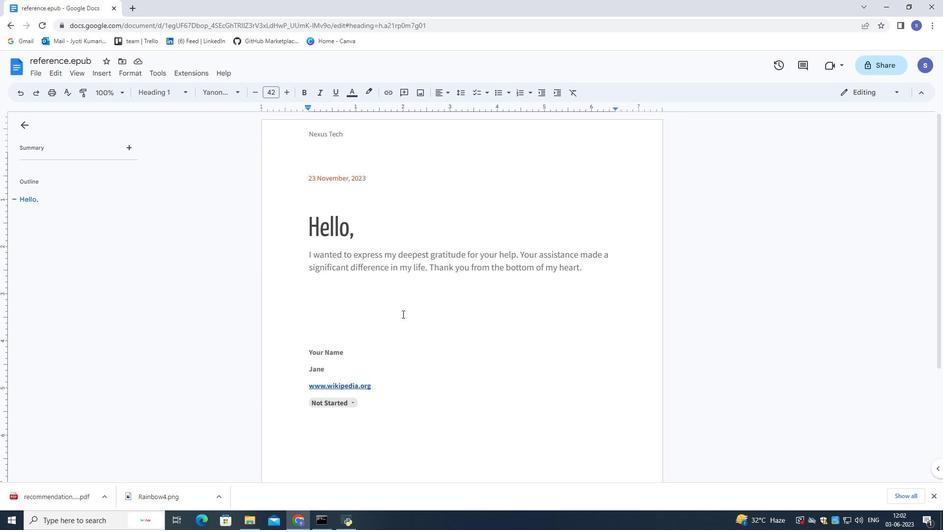 
Action: Mouse moved to (388, 334)
Screenshot: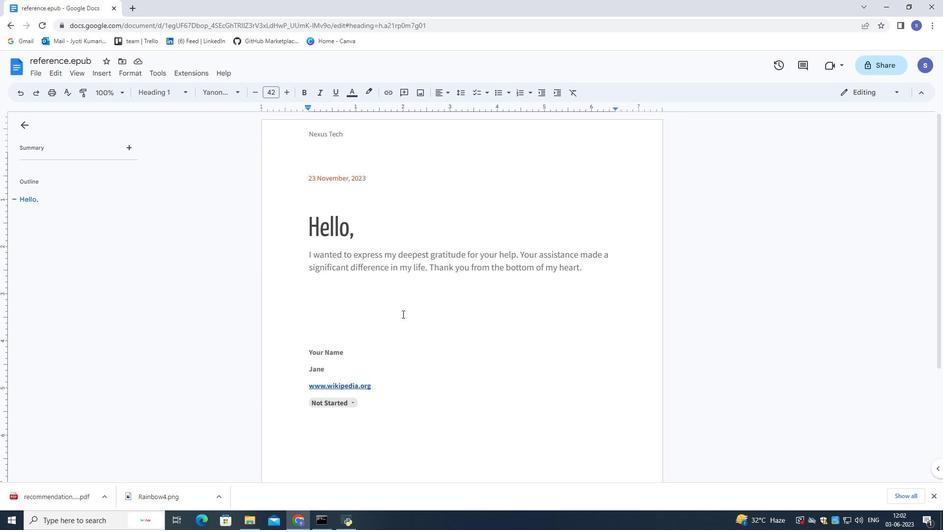 
Action: Mouse scrolled (390, 332) with delta (0, 0)
Screenshot: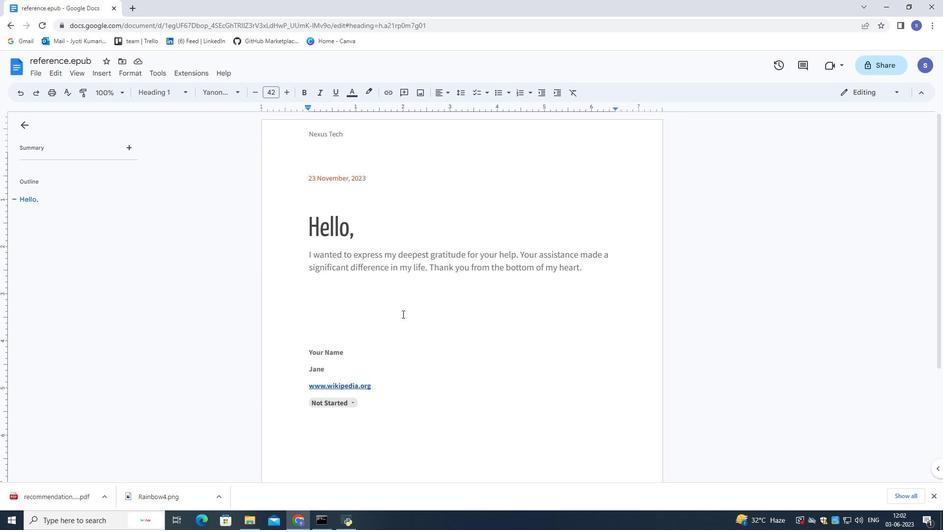 
Action: Mouse moved to (388, 335)
Screenshot: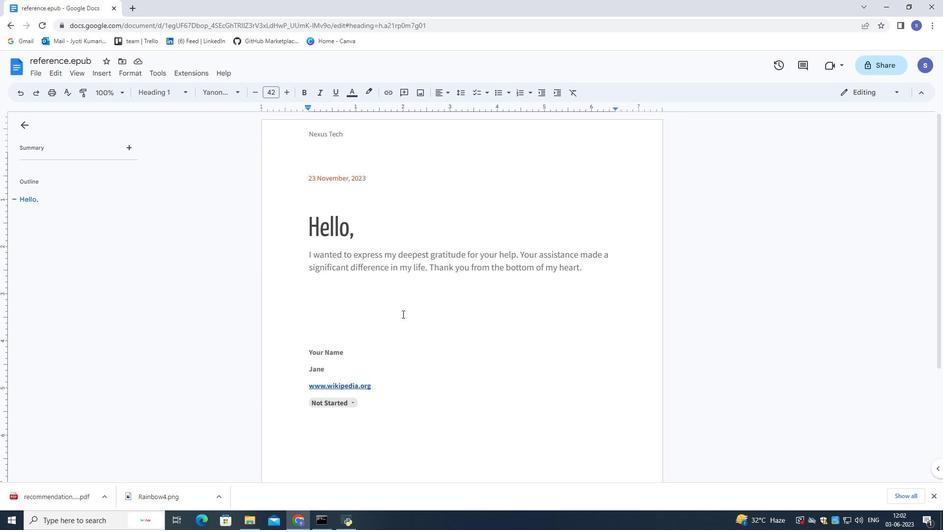 
Action: Mouse scrolled (388, 335) with delta (0, 0)
Screenshot: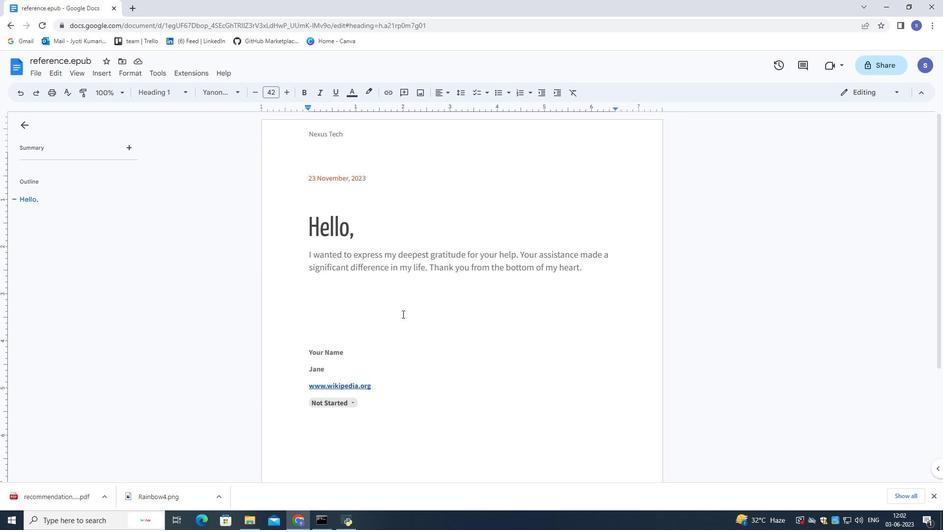 
Action: Mouse scrolled (388, 335) with delta (0, 0)
Screenshot: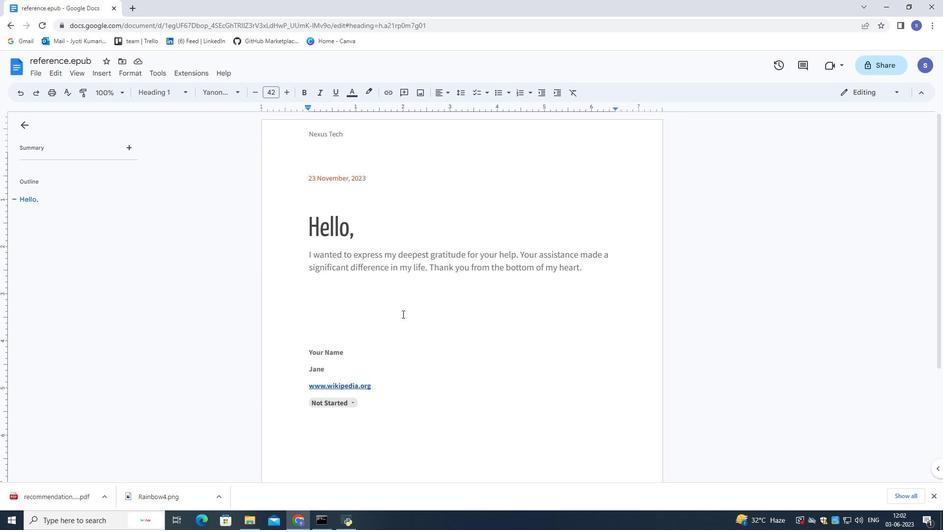 
Action: Mouse scrolled (388, 335) with delta (0, 0)
Screenshot: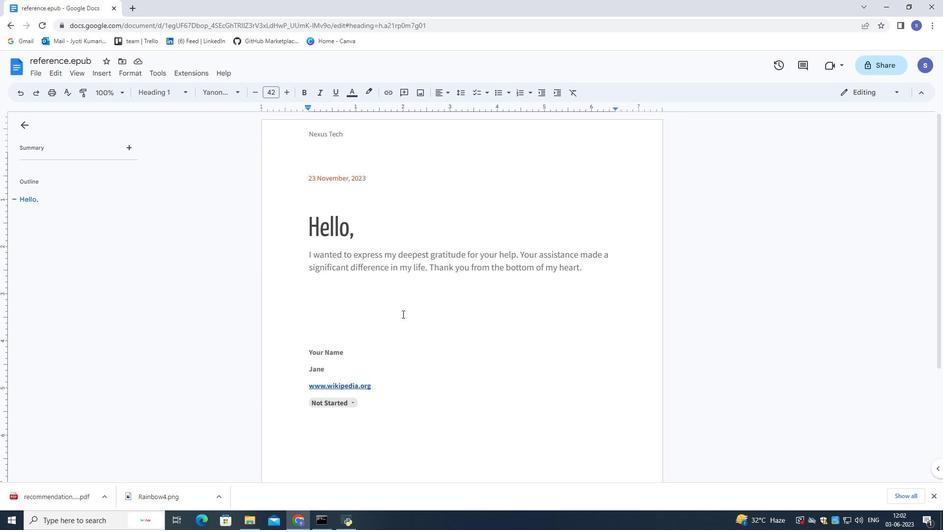 
Action: Mouse moved to (388, 335)
Screenshot: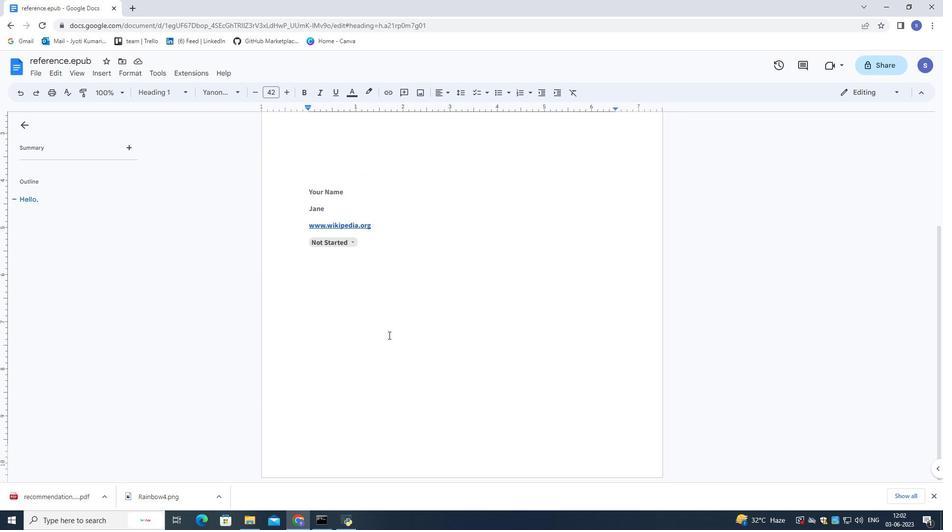 
Action: Mouse scrolled (388, 336) with delta (0, 0)
Screenshot: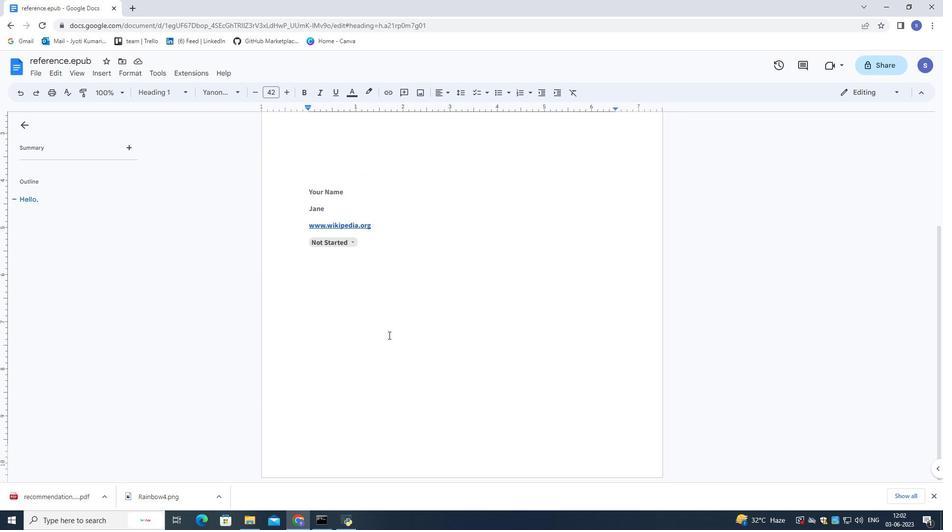 
Action: Mouse scrolled (388, 336) with delta (0, 0)
Screenshot: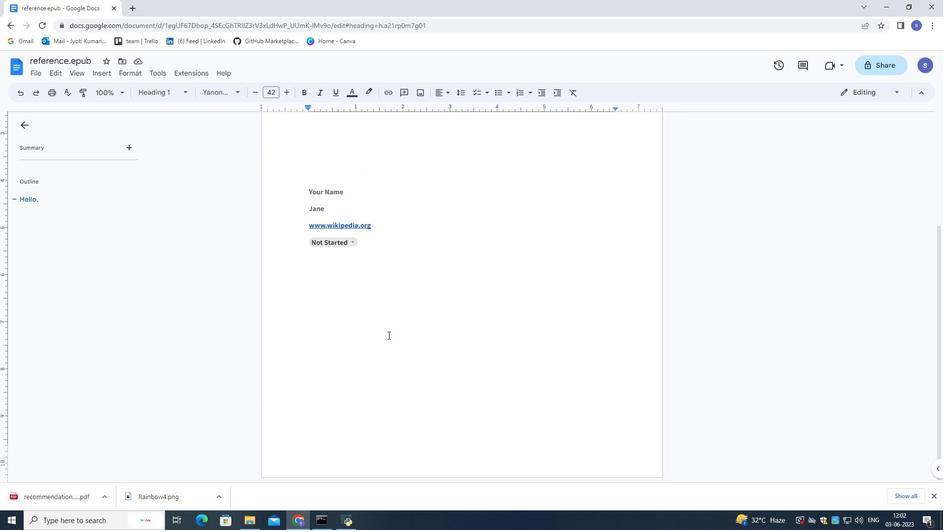 
Action: Mouse scrolled (388, 336) with delta (0, 0)
Screenshot: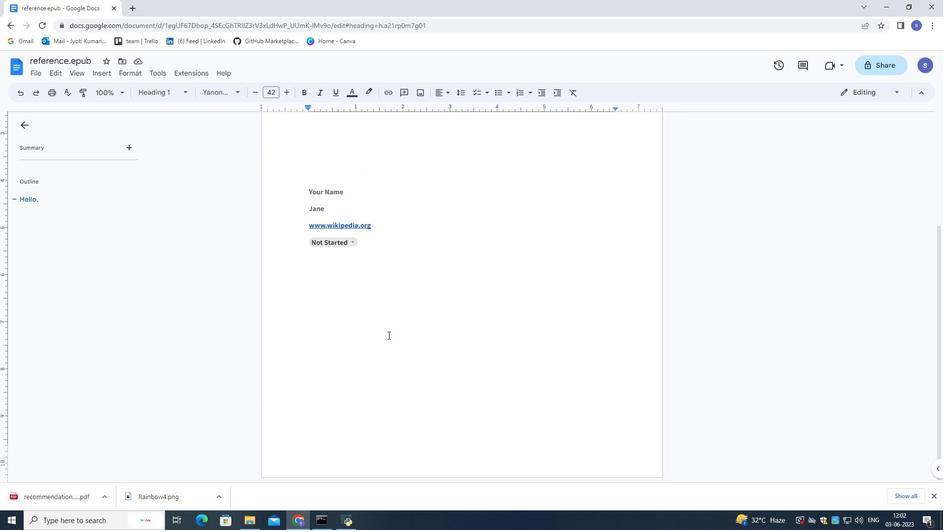 
Action: Mouse scrolled (388, 336) with delta (0, 0)
Screenshot: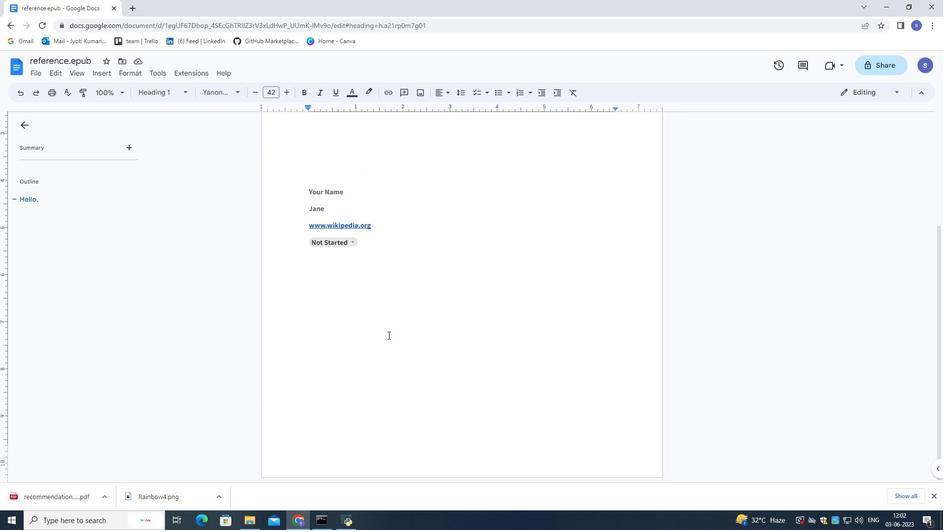 
Action: Mouse moved to (387, 335)
Screenshot: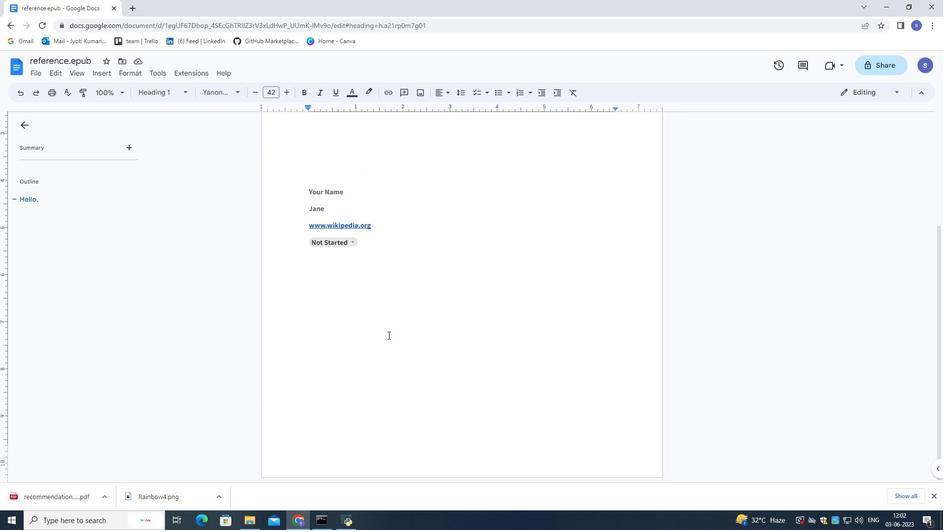 
Action: Mouse scrolled (387, 336) with delta (0, 0)
Screenshot: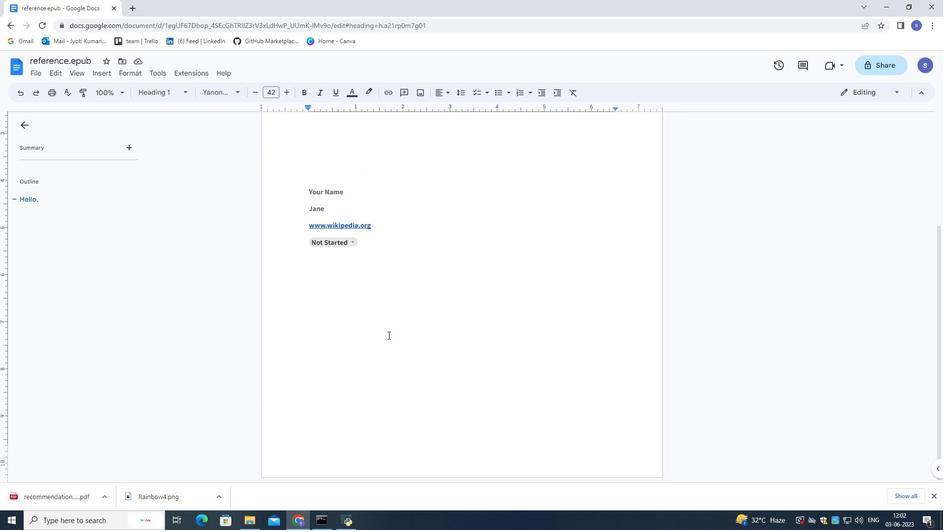 
Action: Mouse moved to (385, 335)
Screenshot: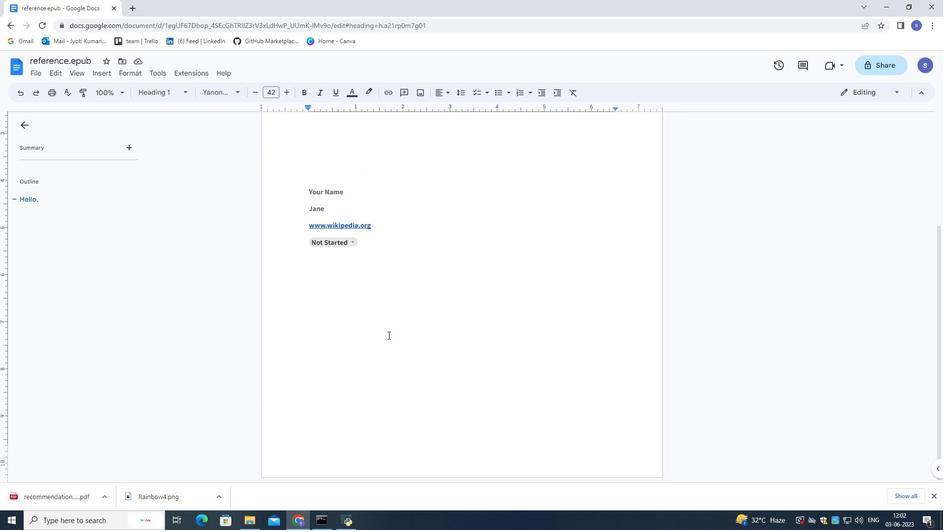 
Action: Mouse scrolled (385, 335) with delta (0, 0)
Screenshot: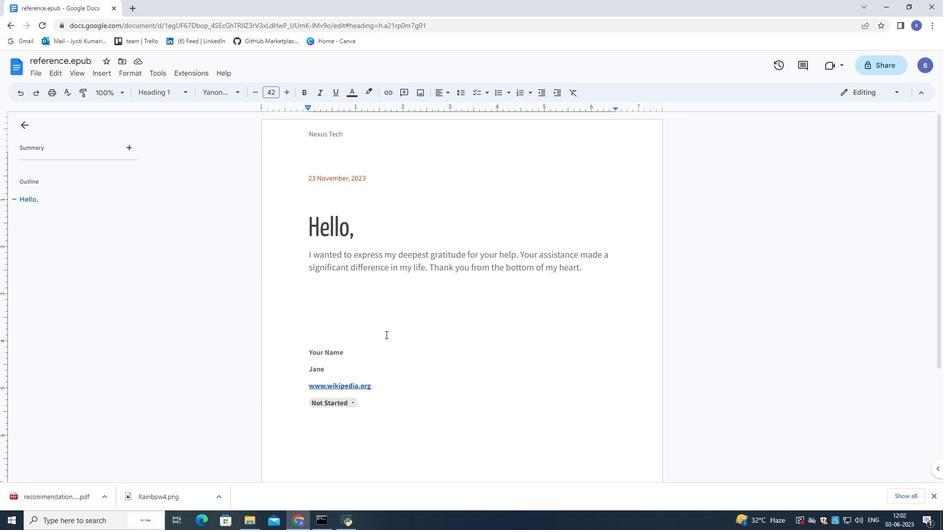 
Action: Mouse scrolled (385, 335) with delta (0, 0)
Screenshot: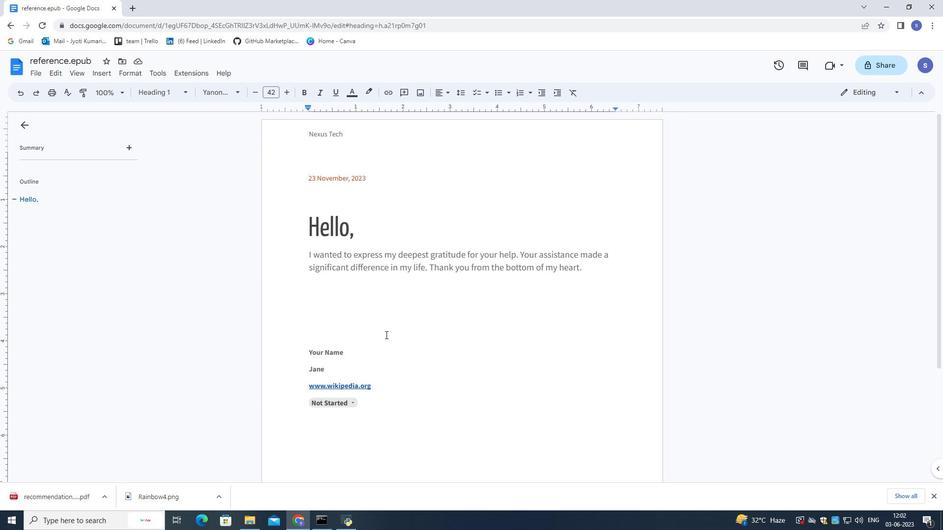
Action: Mouse moved to (381, 321)
Screenshot: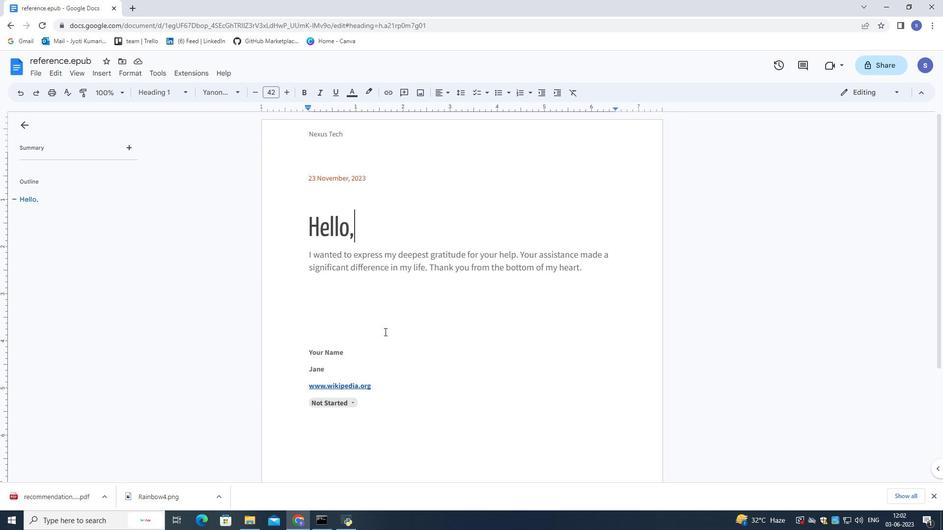 
Action: Mouse pressed left at (381, 321)
Screenshot: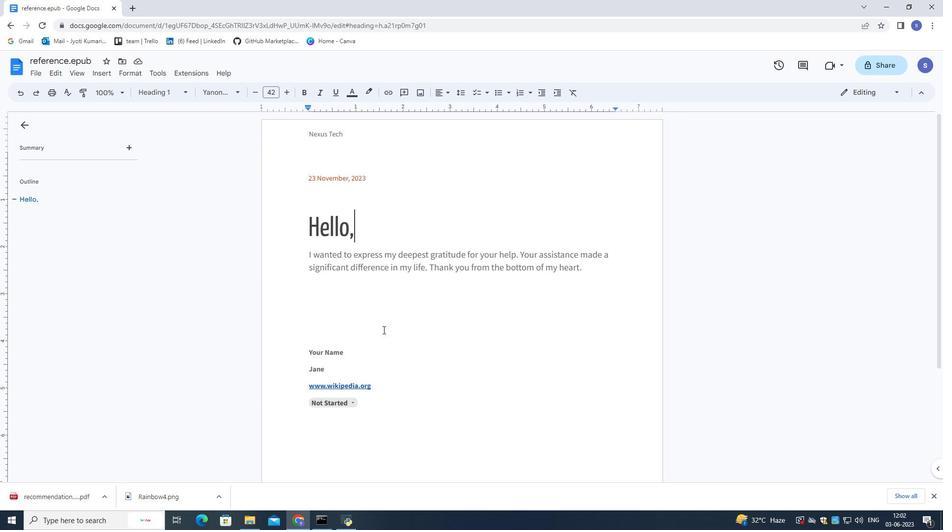
Action: Mouse moved to (388, 301)
Screenshot: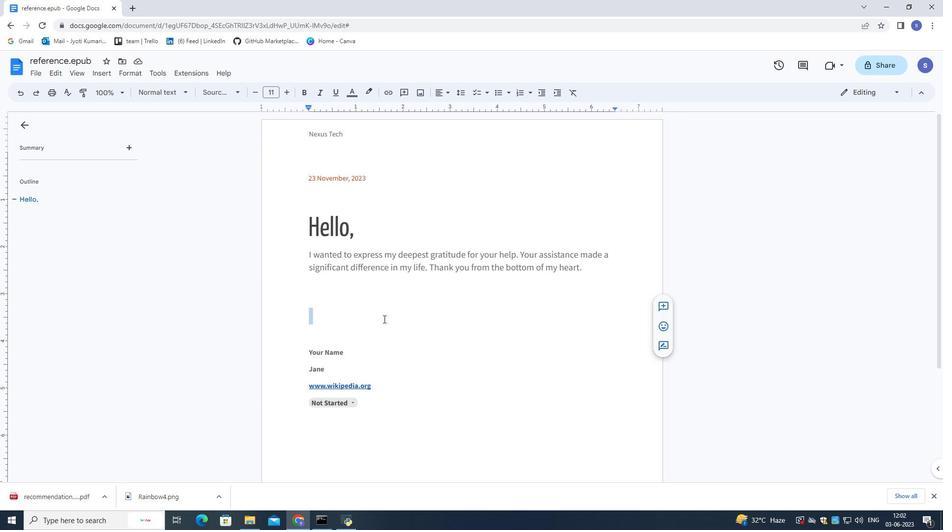 
Action: Mouse scrolled (388, 301) with delta (0, 0)
Screenshot: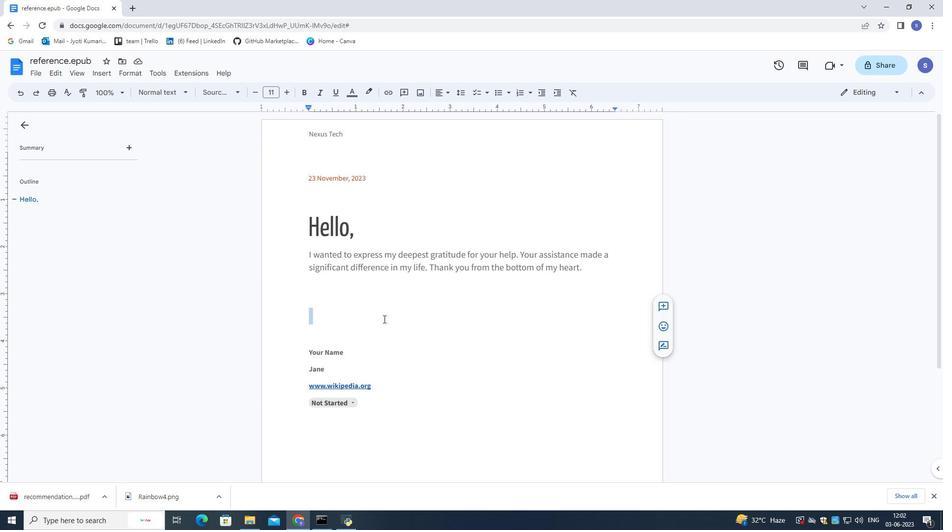 
Action: Mouse moved to (388, 300)
Screenshot: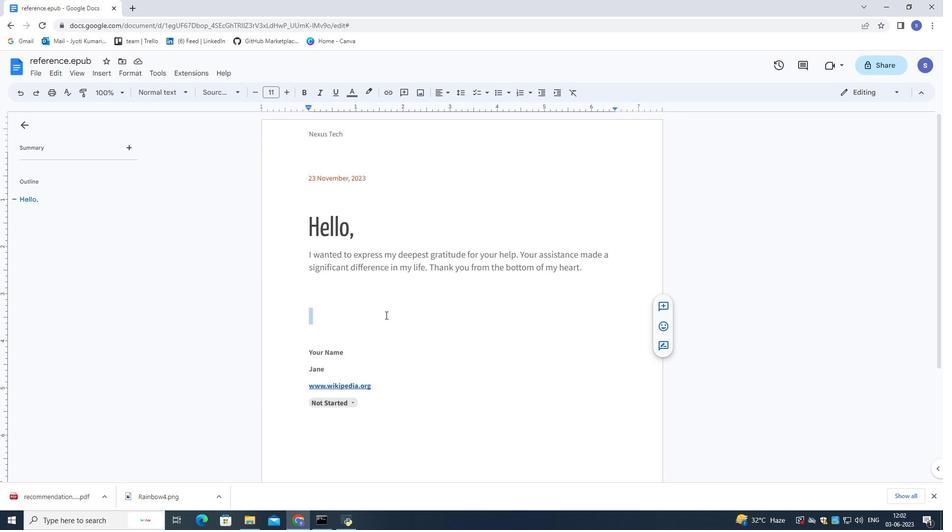 
Action: Mouse scrolled (388, 301) with delta (0, 0)
Screenshot: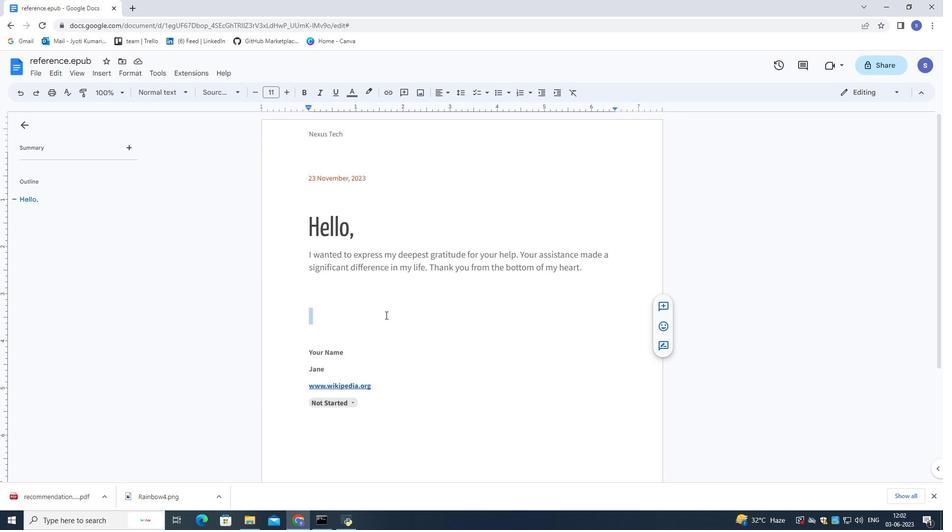 
Action: Mouse moved to (389, 299)
Screenshot: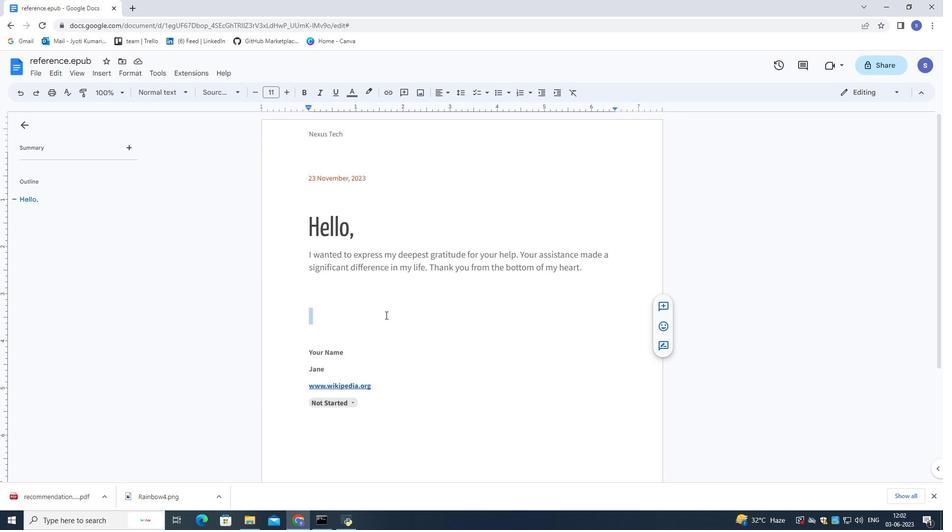 
Action: Mouse scrolled (389, 300) with delta (0, 0)
Screenshot: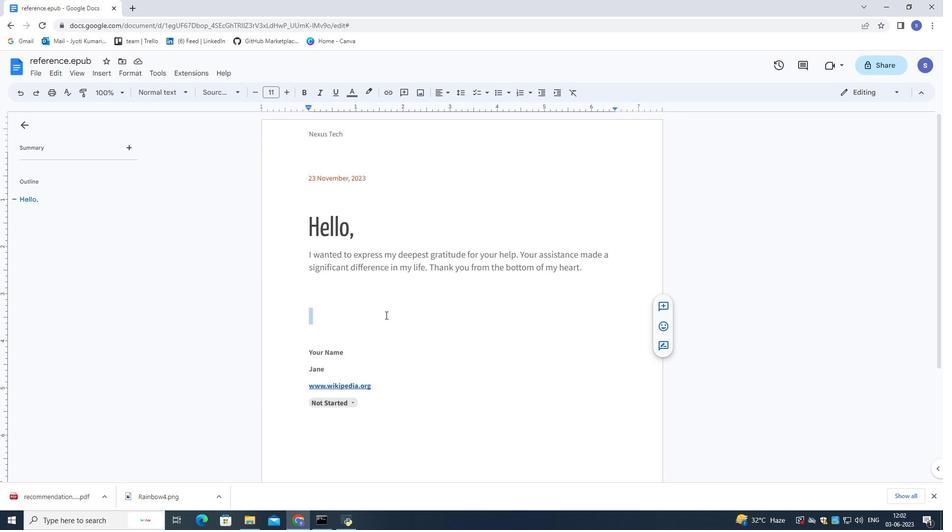 
Action: Mouse moved to (389, 299)
Screenshot: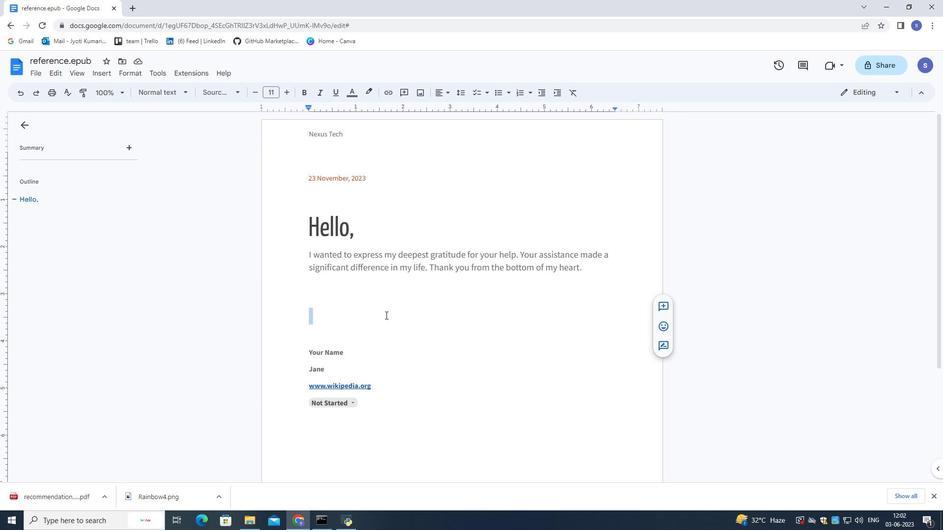 
Action: Mouse scrolled (389, 299) with delta (0, 0)
Screenshot: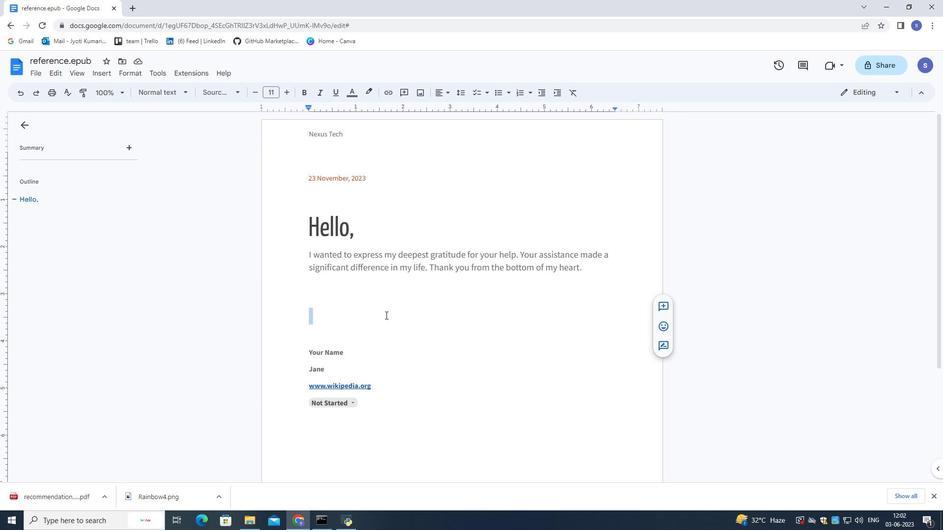 
Action: Mouse moved to (389, 297)
Screenshot: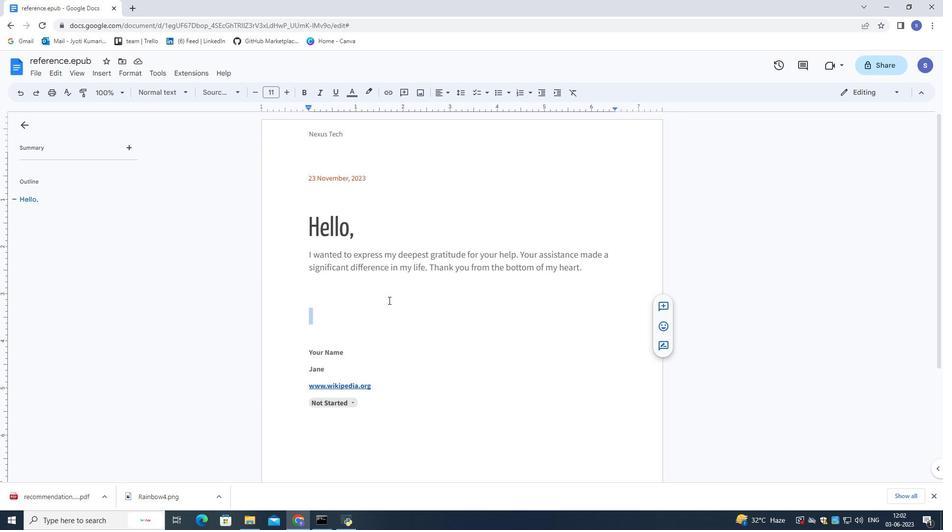 
Action: Mouse scrolled (389, 297) with delta (0, 0)
Screenshot: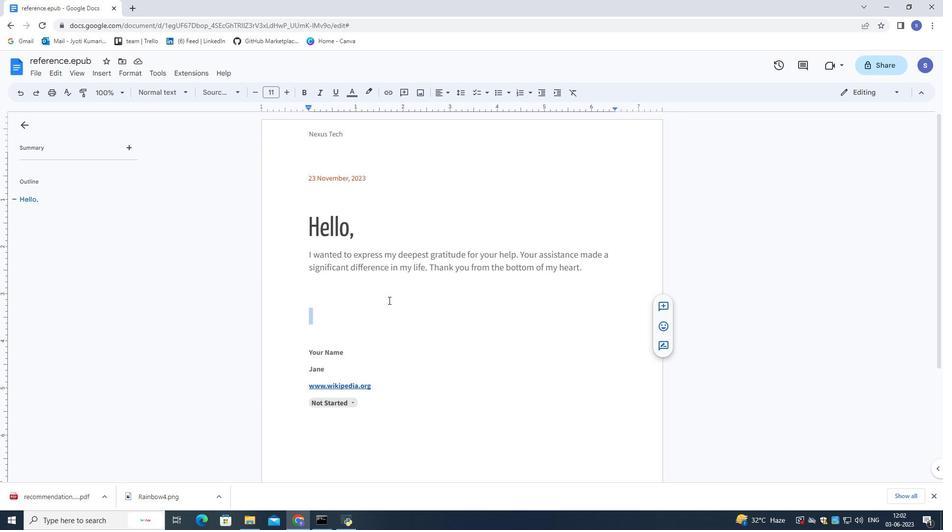
Action: Mouse moved to (353, 139)
Screenshot: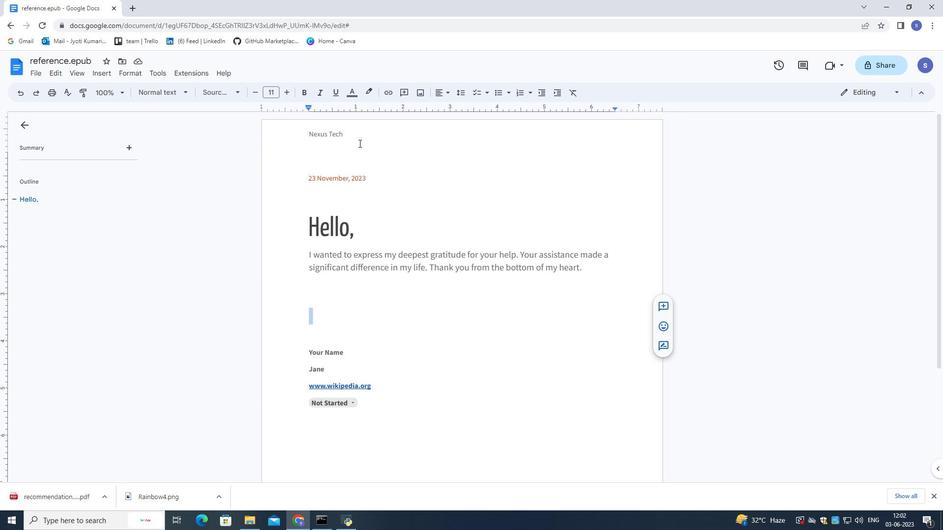 
Action: Mouse pressed left at (353, 139)
Screenshot: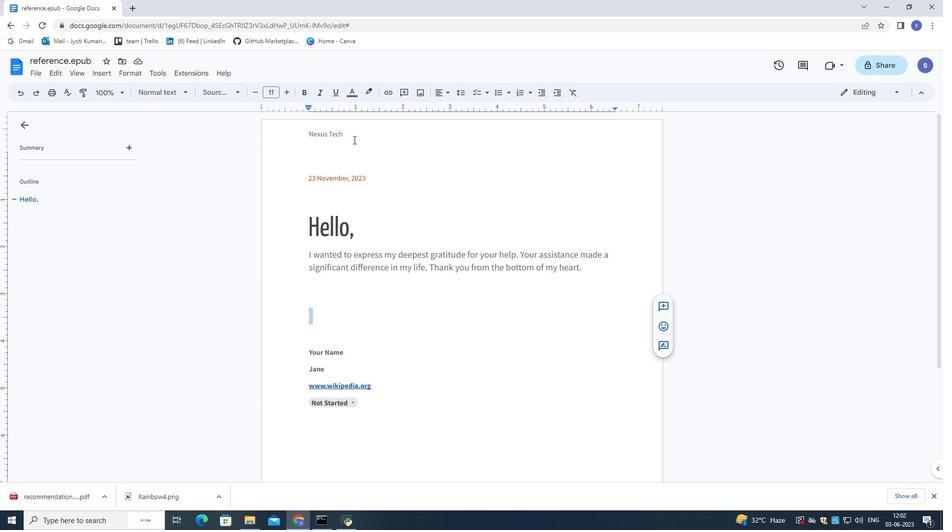 
Action: Mouse moved to (351, 138)
Screenshot: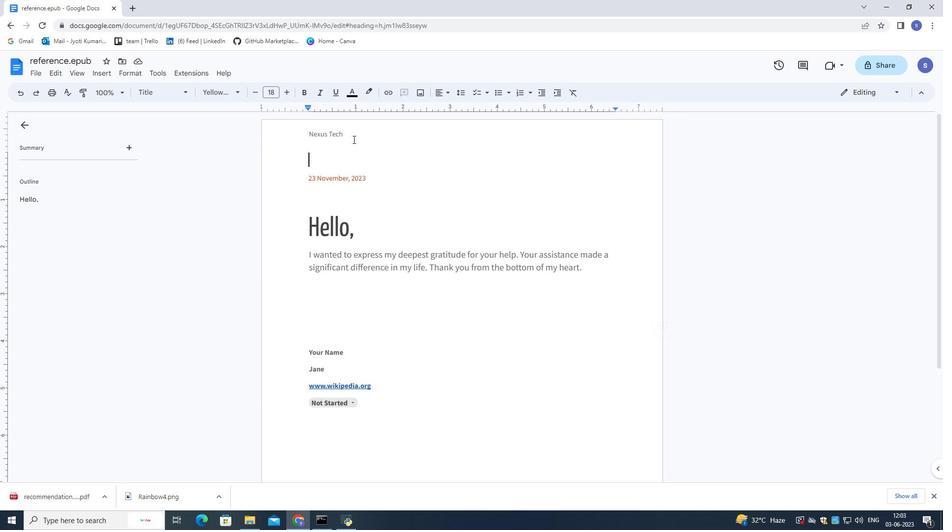
Action: Mouse pressed left at (351, 138)
Screenshot: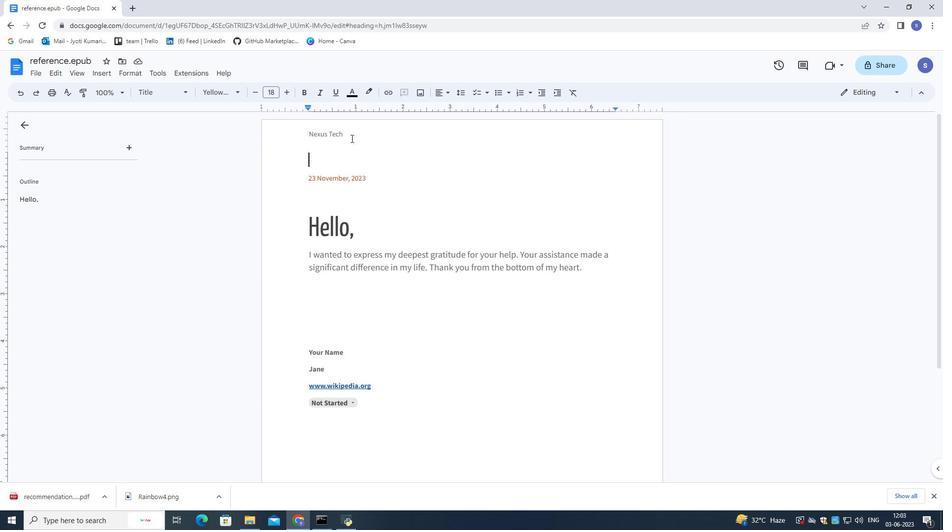 
Action: Mouse pressed left at (351, 138)
Screenshot: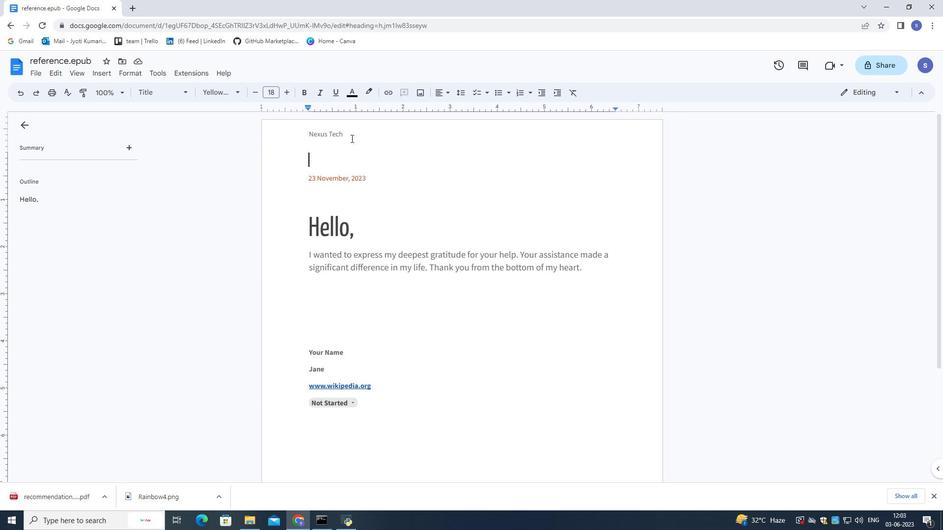 
Action: Mouse pressed left at (351, 138)
Screenshot: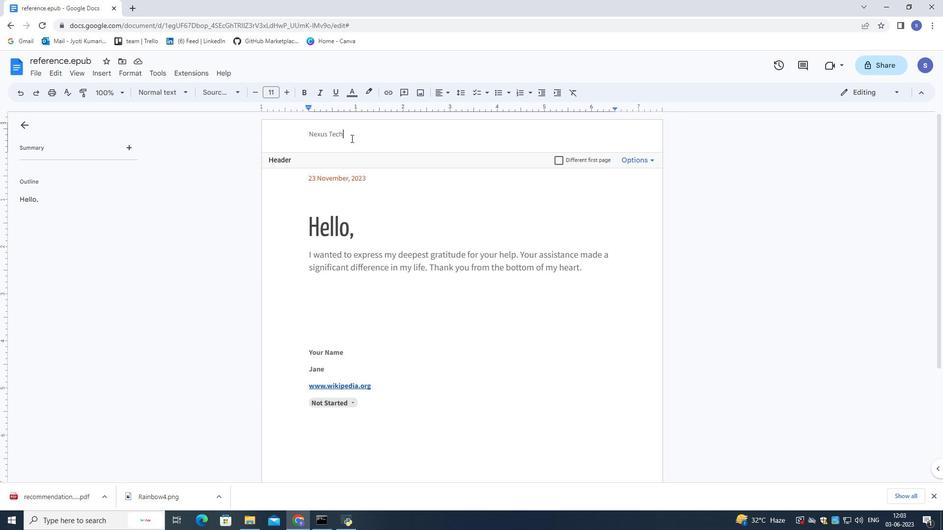 
Action: Mouse moved to (350, 138)
Screenshot: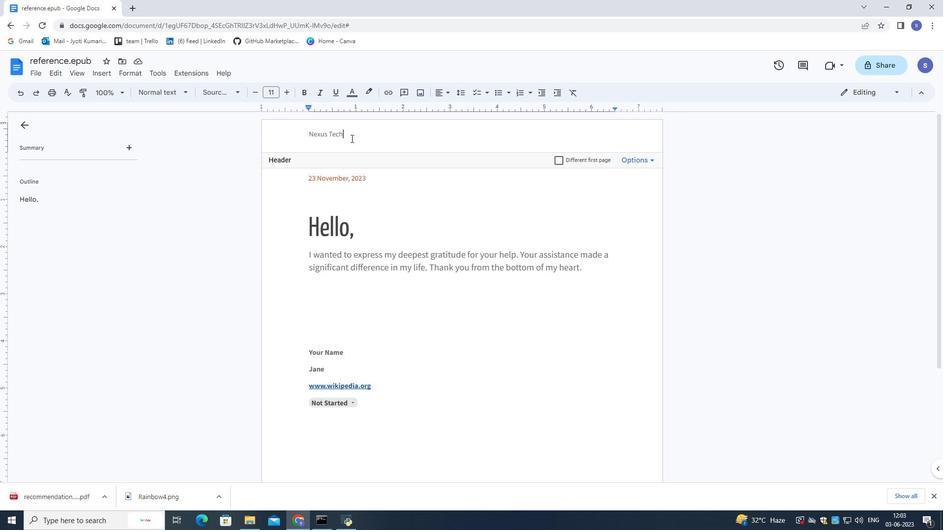 
Action: Mouse pressed left at (350, 138)
Screenshot: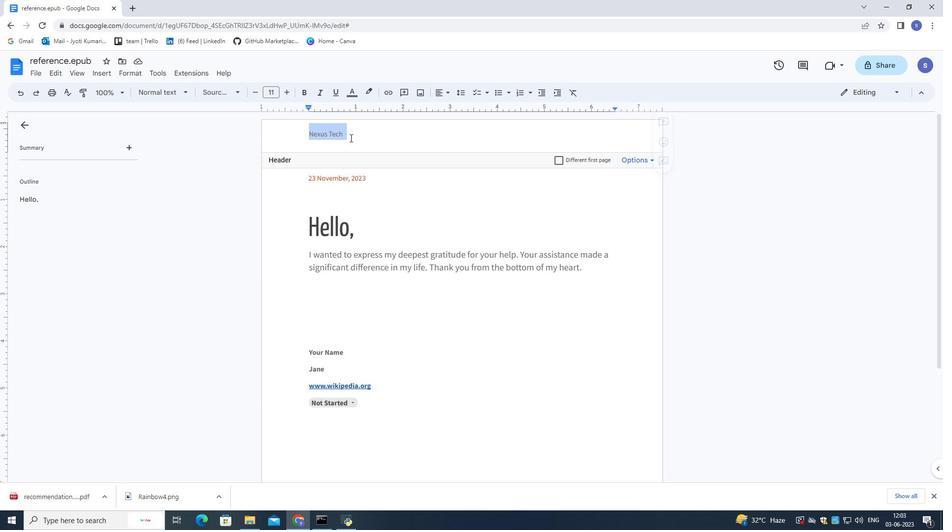 
Action: Mouse moved to (343, 134)
Screenshot: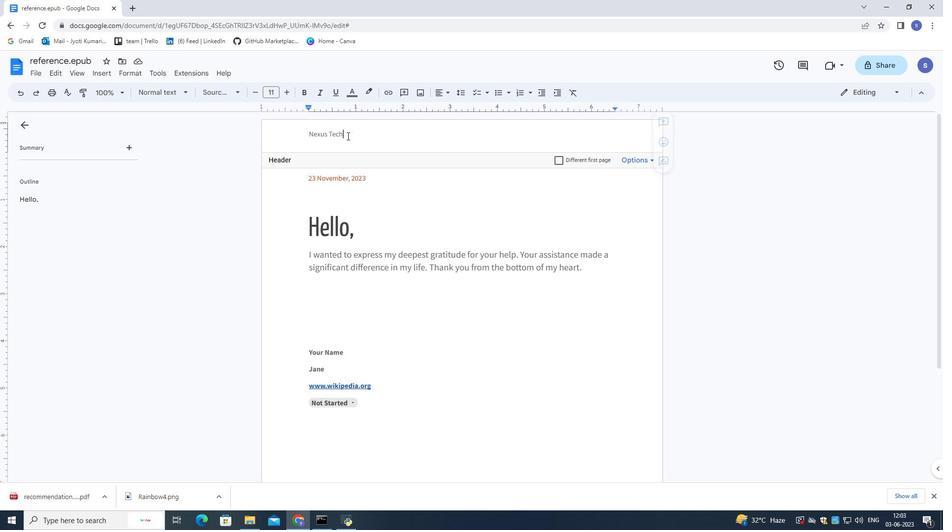 
Action: Mouse pressed left at (343, 134)
Screenshot: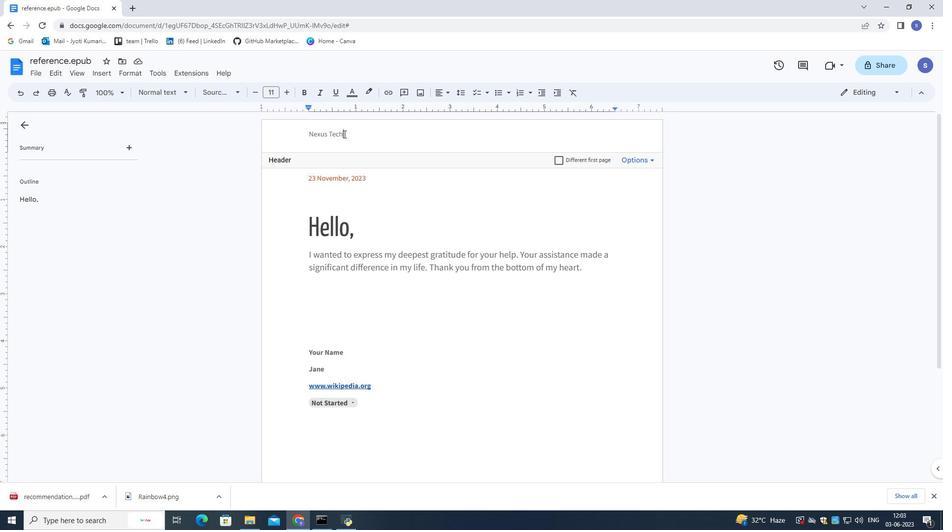 
Action: Mouse moved to (349, 137)
Screenshot: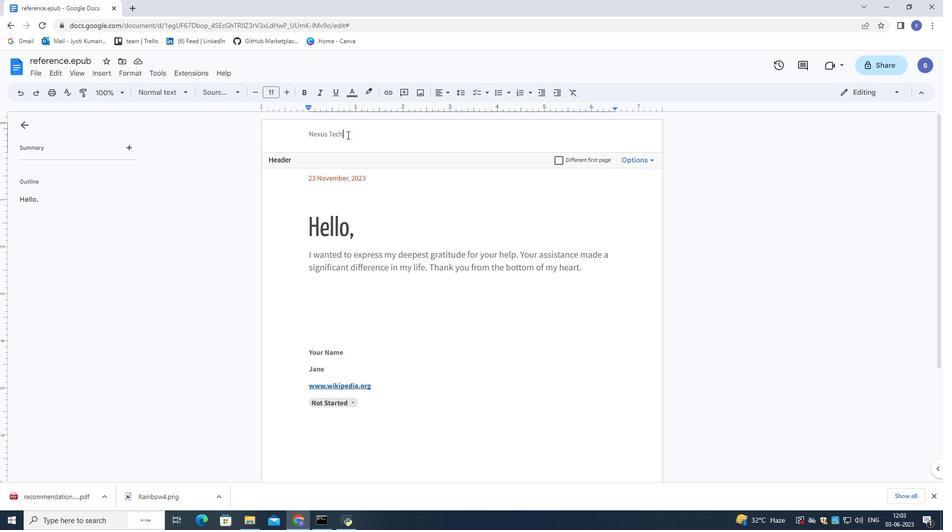 
Action: Mouse pressed left at (349, 137)
Screenshot: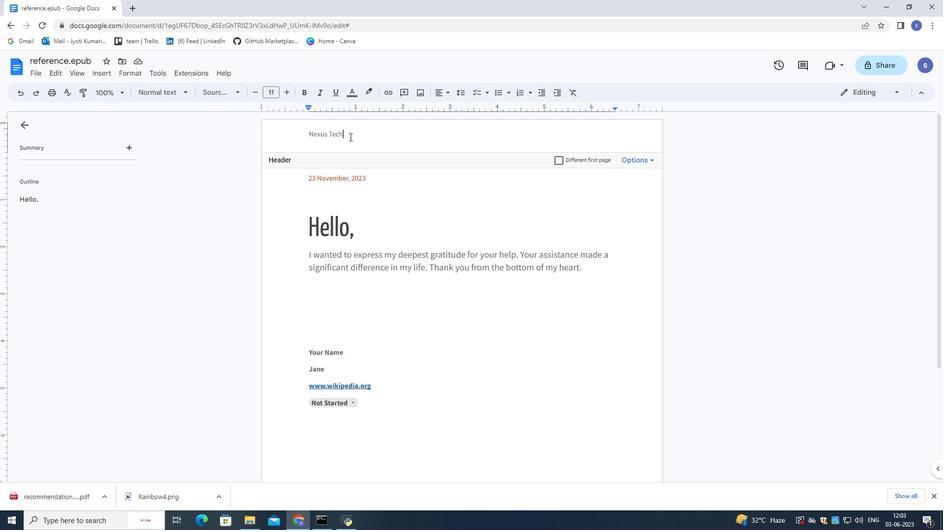 
Action: Mouse pressed left at (349, 137)
Screenshot: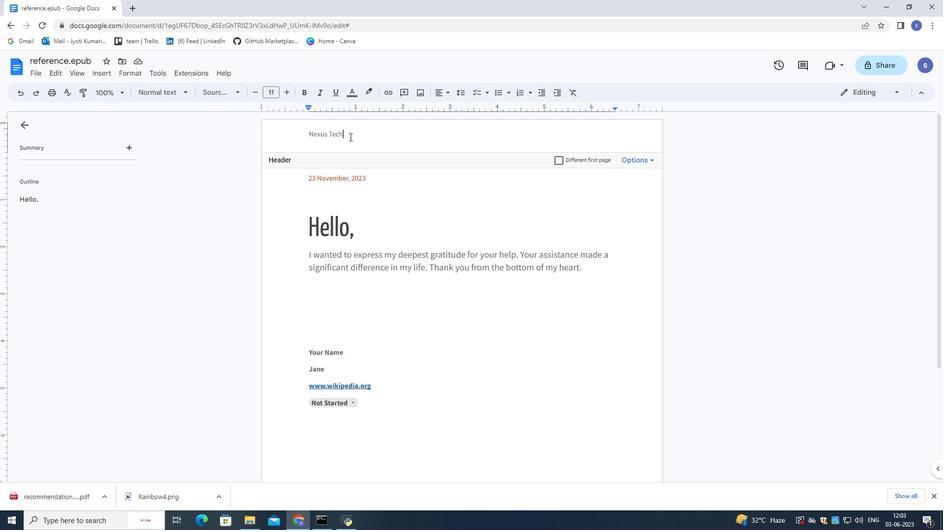 
Action: Mouse moved to (237, 88)
Screenshot: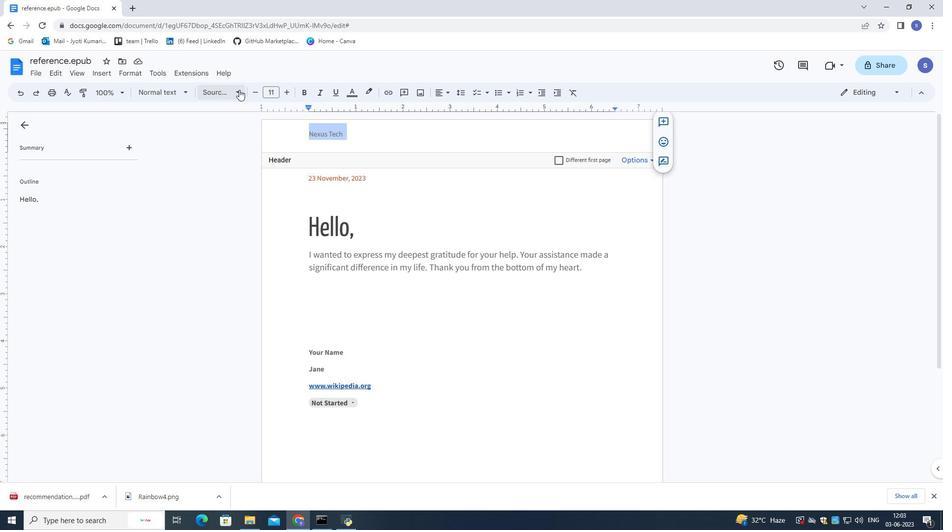
Action: Mouse pressed left at (237, 88)
Screenshot: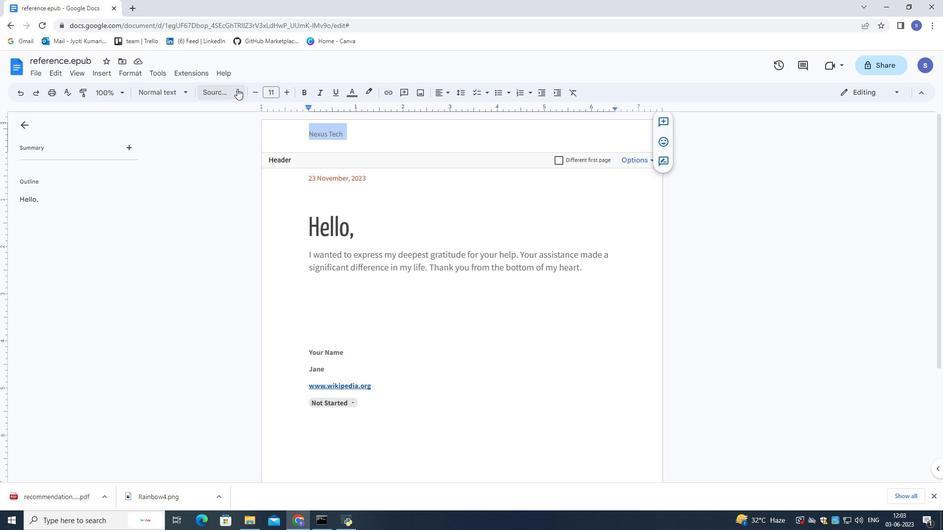 
Action: Mouse moved to (245, 107)
Screenshot: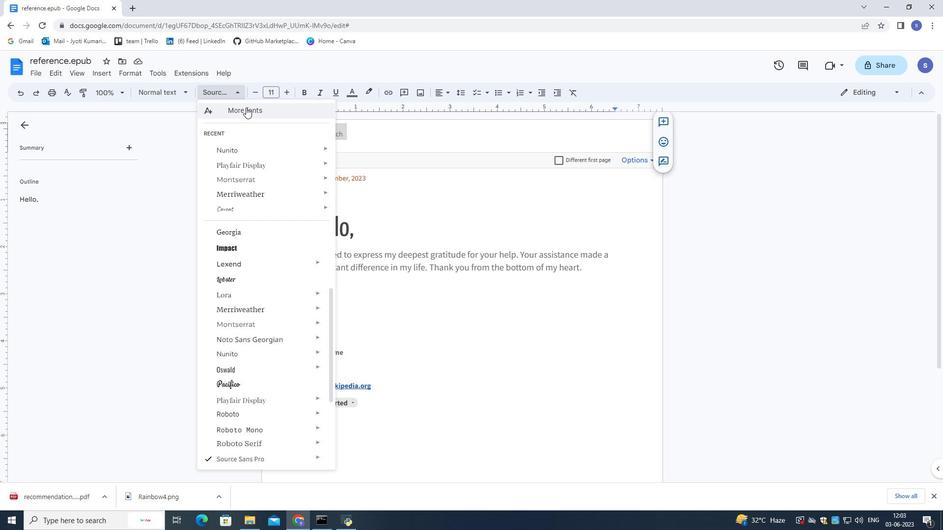 
Action: Mouse pressed left at (245, 107)
Screenshot: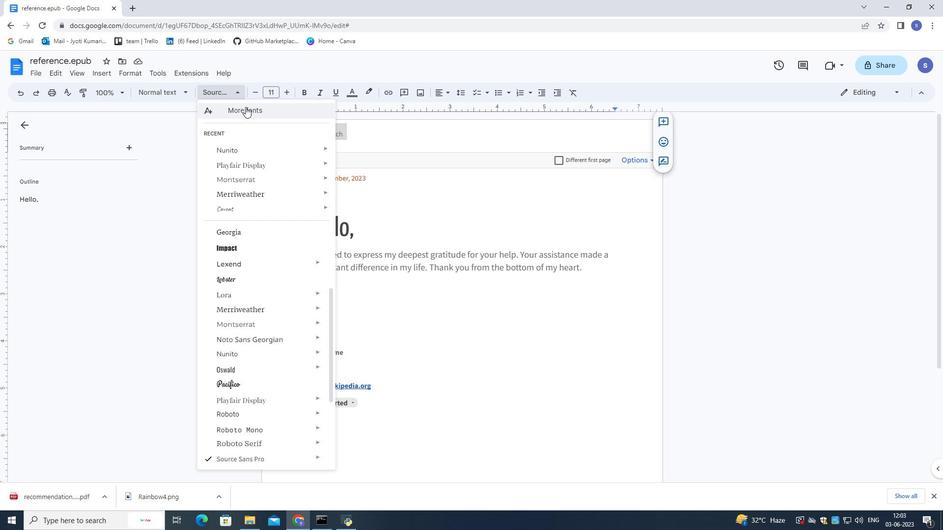 
Action: Mouse moved to (325, 187)
Screenshot: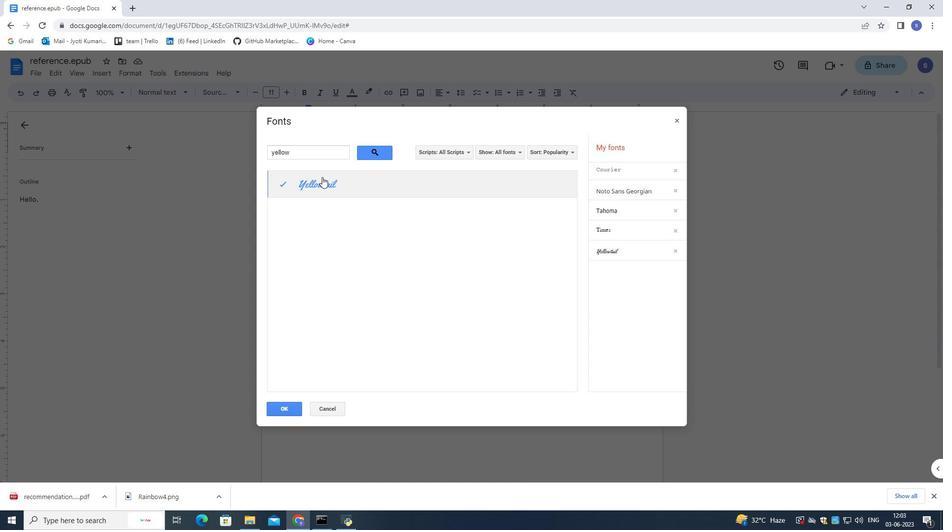 
Action: Mouse pressed left at (325, 187)
Screenshot: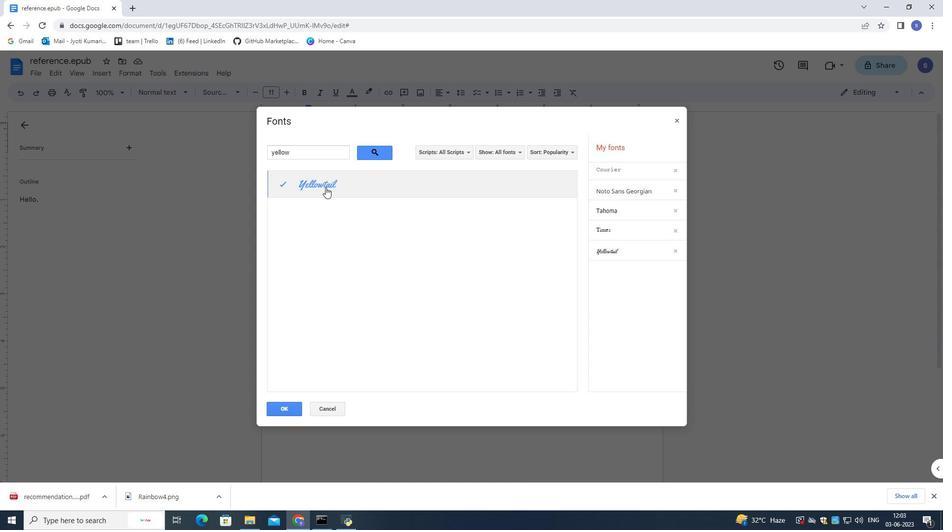 
Action: Mouse pressed left at (325, 187)
Screenshot: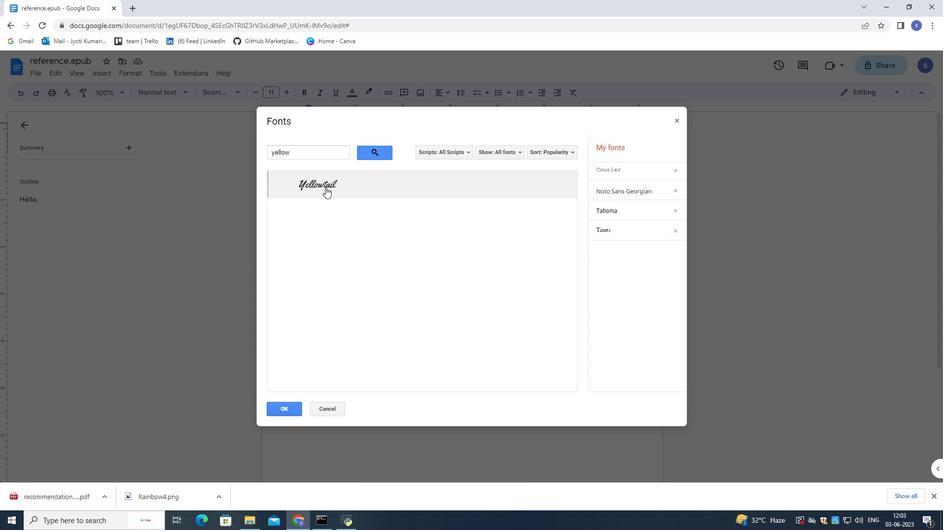 
Action: Mouse moved to (281, 406)
Screenshot: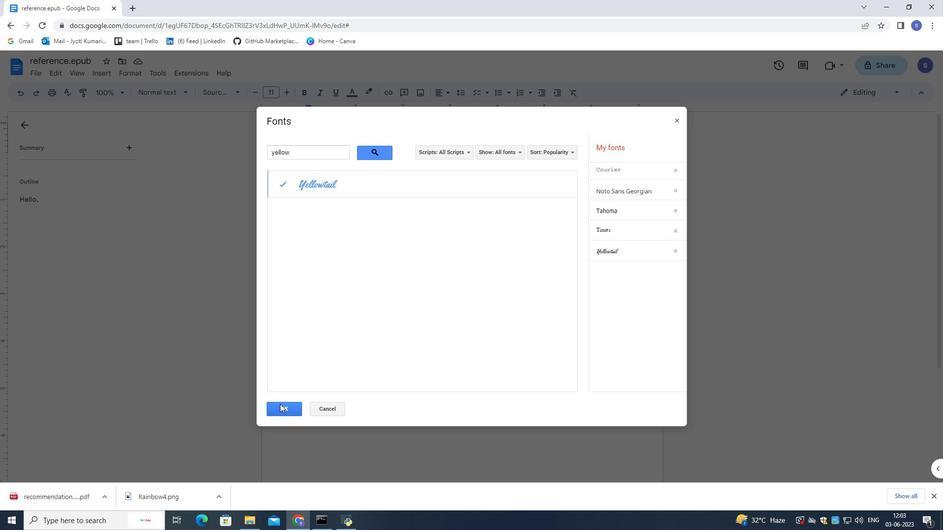 
Action: Mouse pressed left at (281, 406)
Screenshot: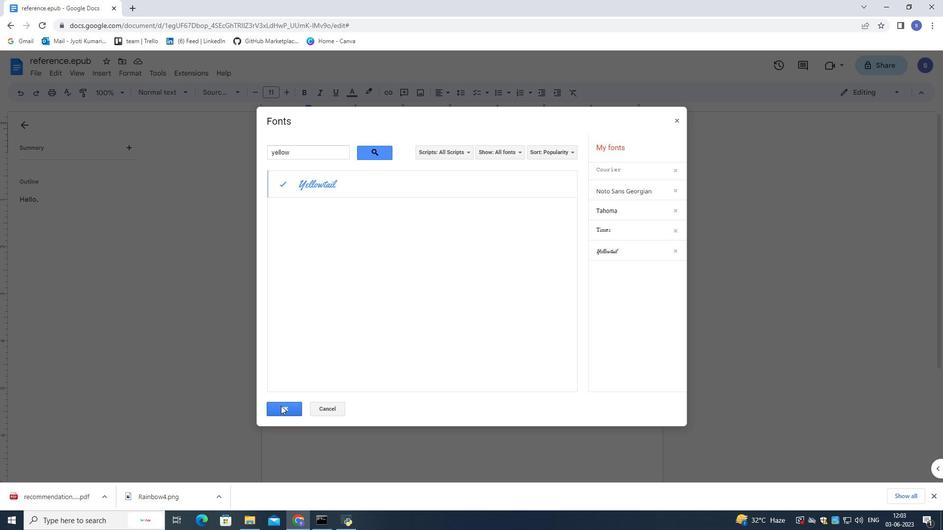 
Action: Mouse moved to (401, 319)
Screenshot: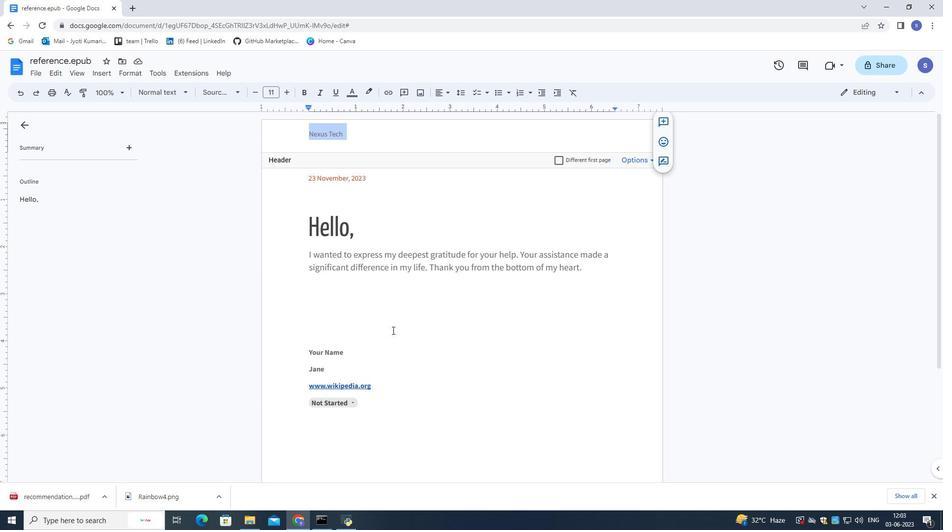 
Action: Mouse pressed left at (401, 319)
Screenshot: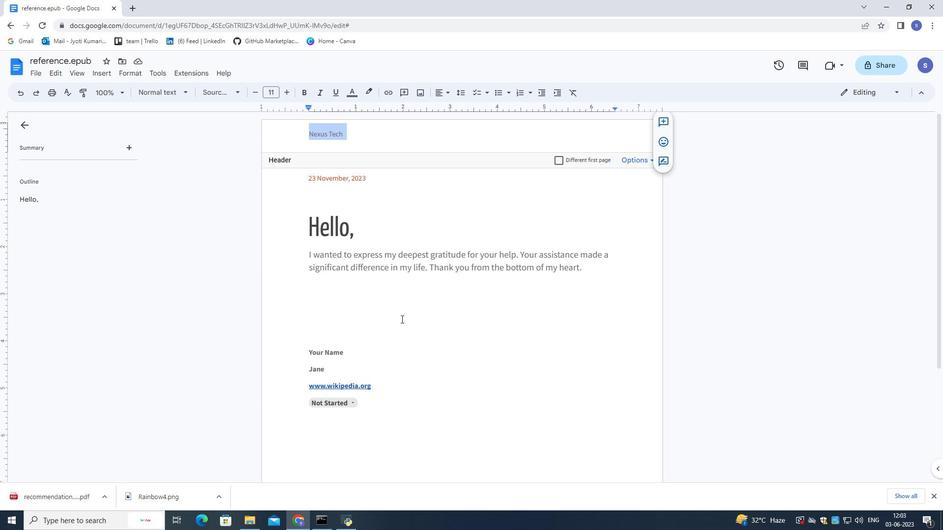 
Action: Mouse moved to (401, 322)
Screenshot: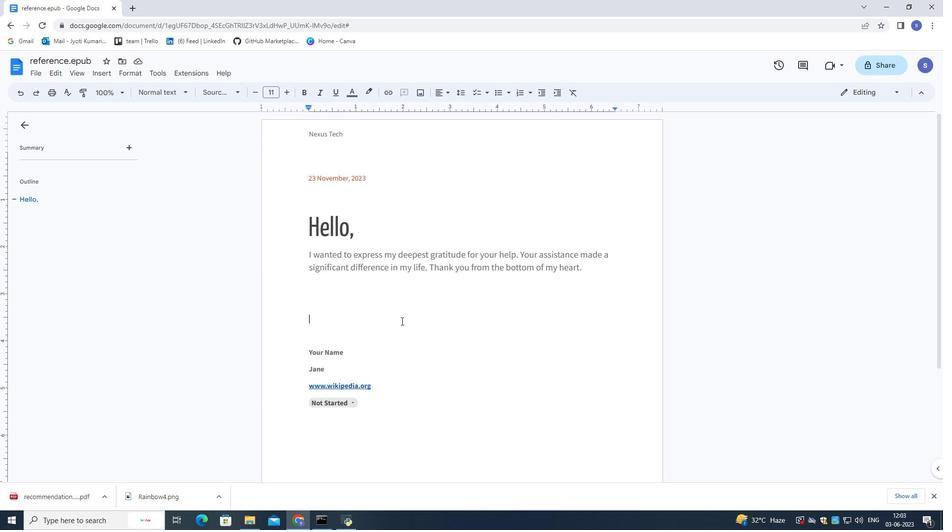 
Action: Mouse scrolled (401, 322) with delta (0, 0)
Screenshot: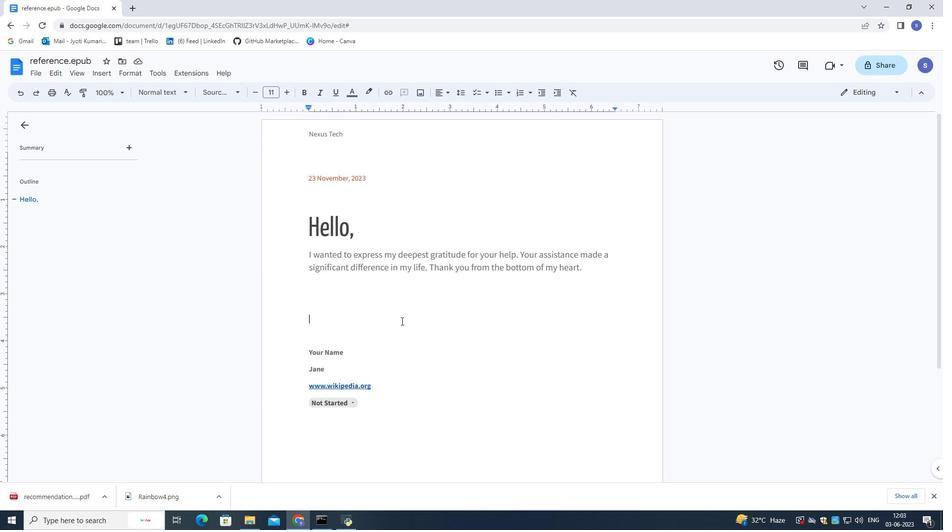 
Action: Mouse moved to (403, 323)
Screenshot: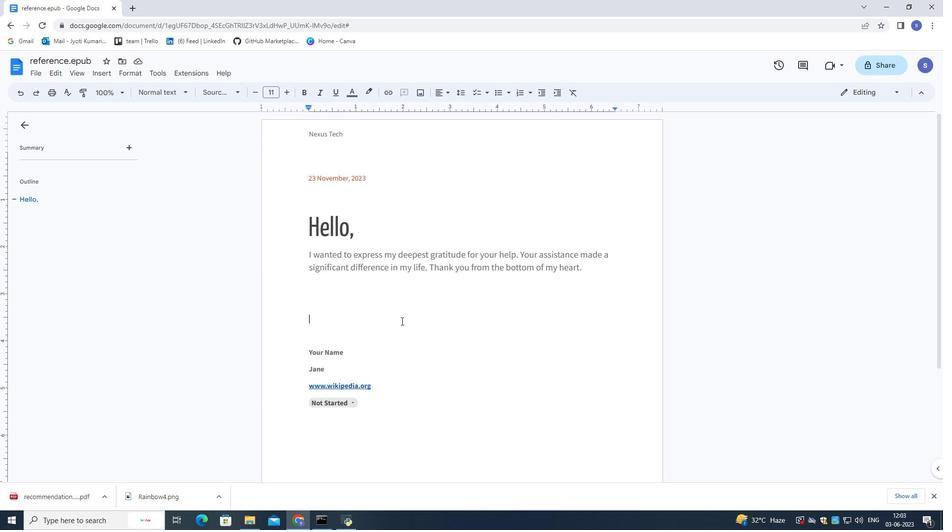 
Action: Mouse scrolled (403, 323) with delta (0, 0)
Screenshot: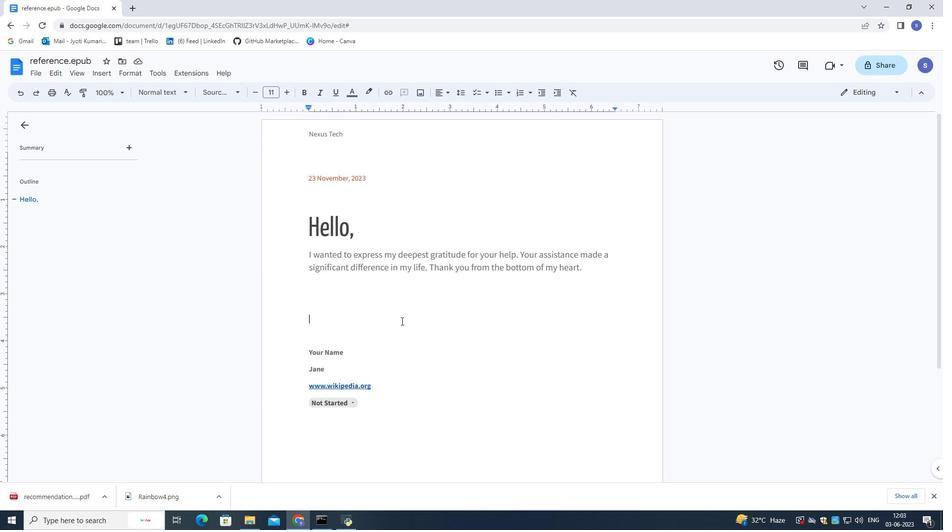 
Action: Mouse moved to (404, 324)
Screenshot: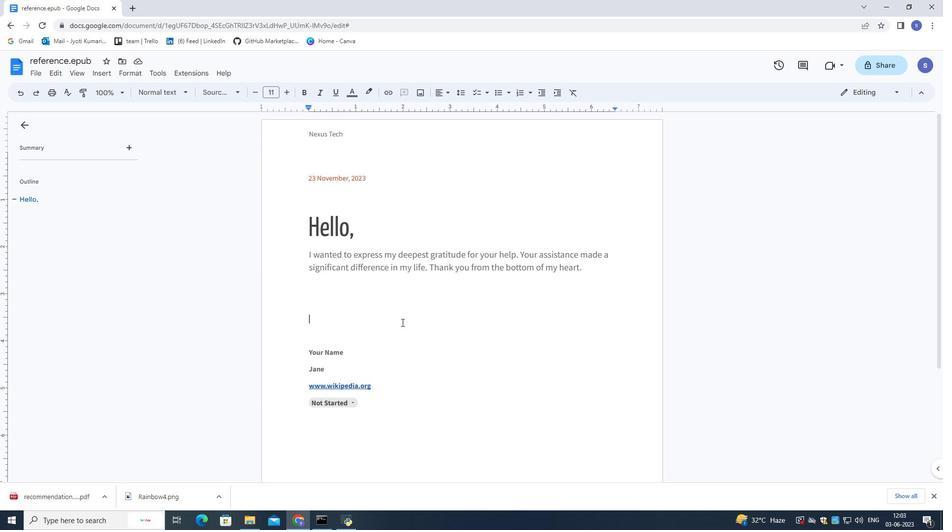 
Action: Mouse scrolled (404, 323) with delta (0, 0)
Screenshot: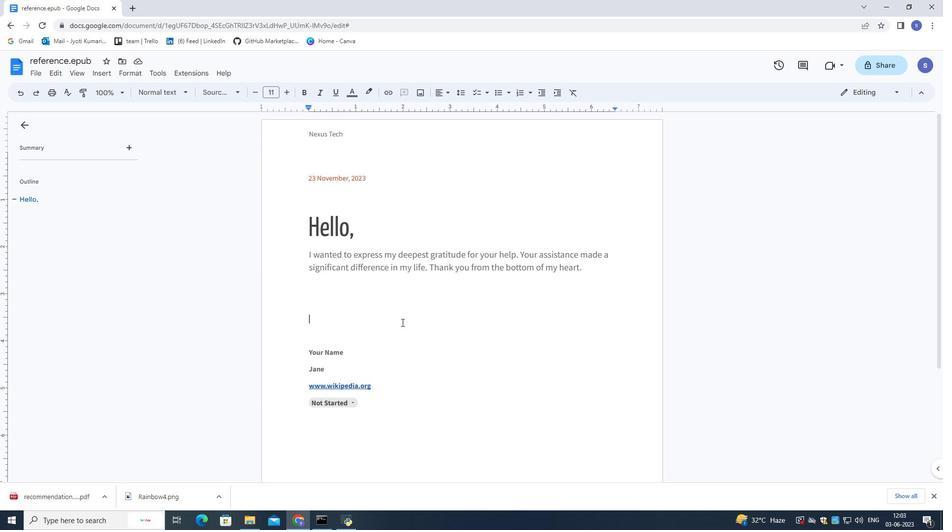 
Action: Mouse moved to (405, 324)
Screenshot: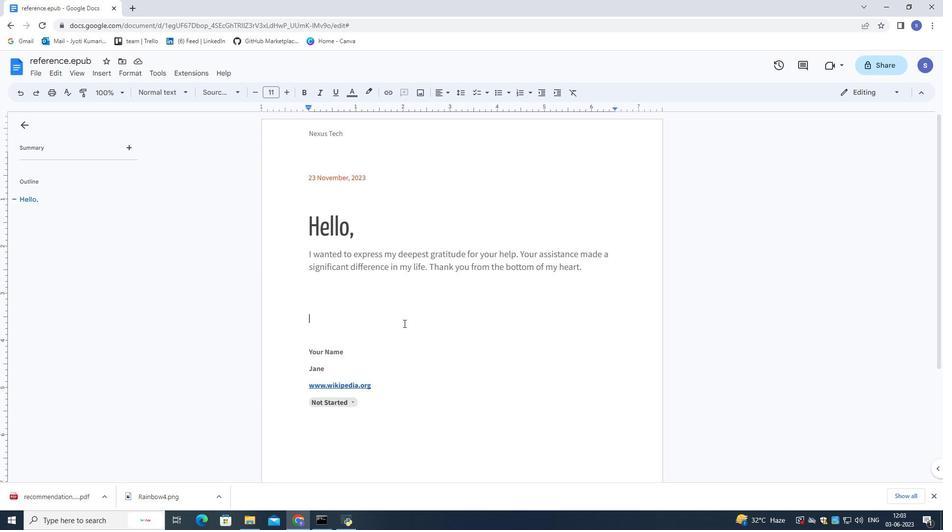 
Action: Mouse scrolled (405, 324) with delta (0, 0)
Screenshot: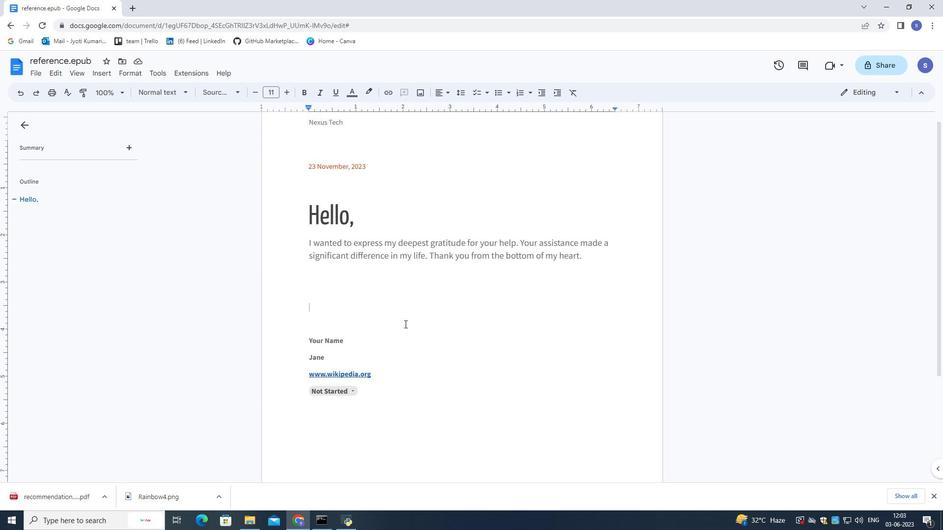 
Action: Mouse moved to (409, 332)
Screenshot: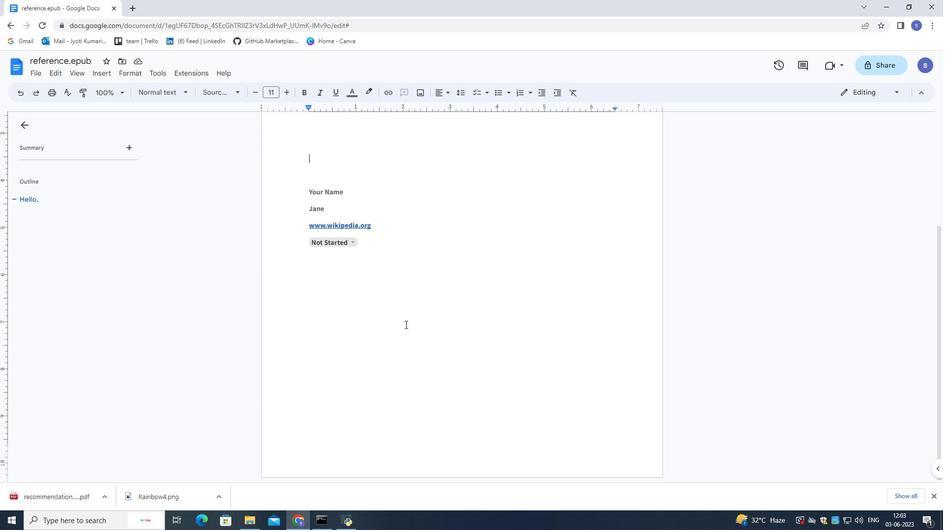 
Action: Mouse scrolled (409, 332) with delta (0, 0)
Screenshot: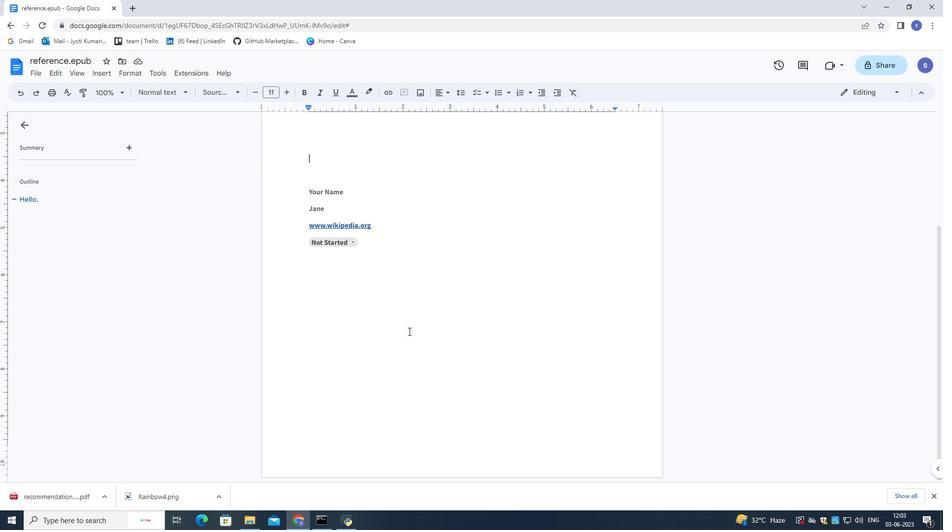 
Action: Mouse scrolled (409, 332) with delta (0, 0)
Screenshot: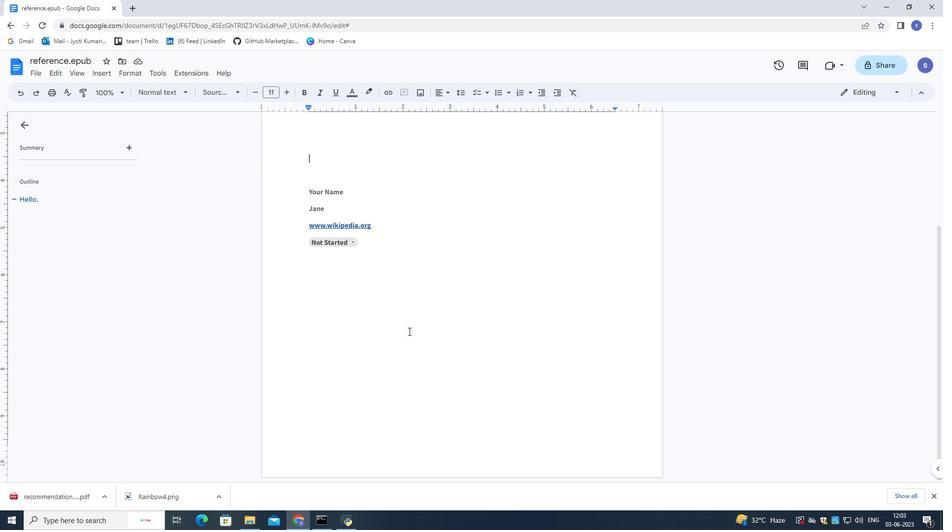 
Action: Mouse scrolled (409, 332) with delta (0, 0)
Screenshot: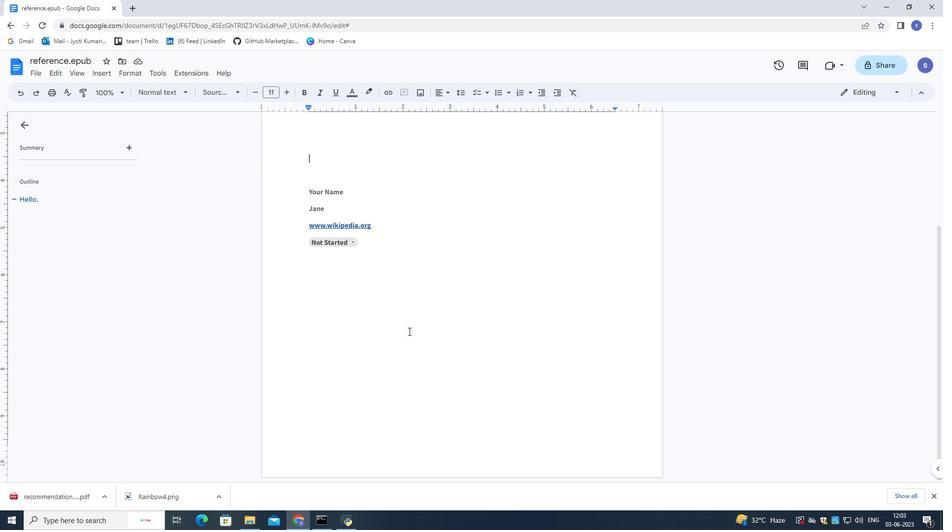 
Action: Mouse scrolled (409, 332) with delta (0, 0)
Screenshot: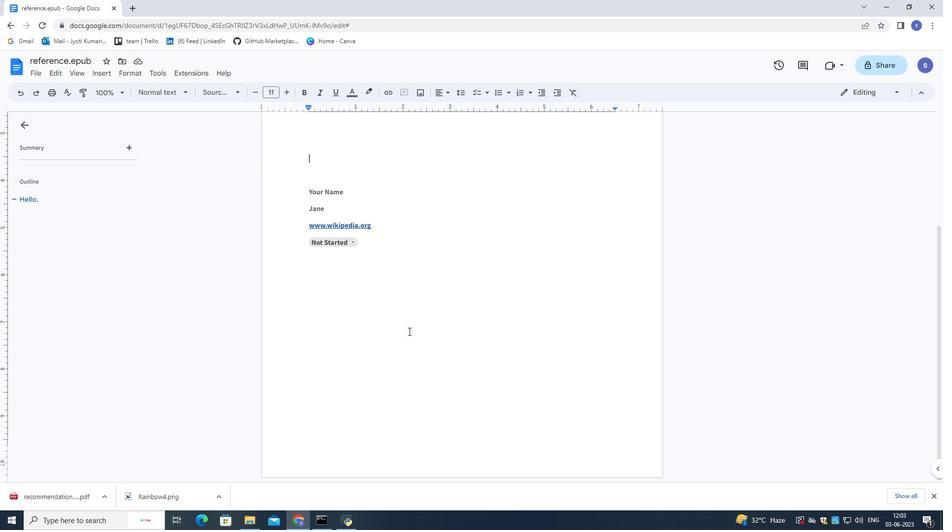 
Action: Mouse moved to (409, 332)
Screenshot: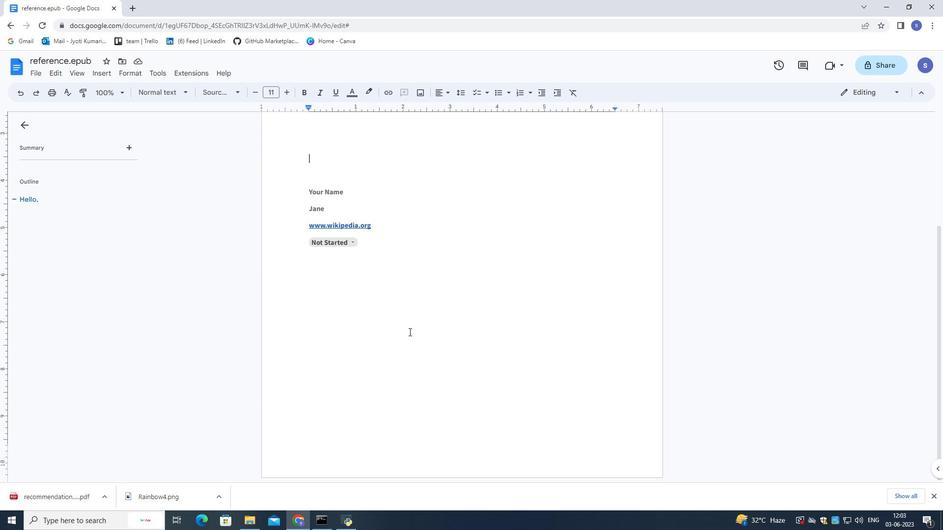 
Action: Mouse scrolled (409, 332) with delta (0, 0)
Screenshot: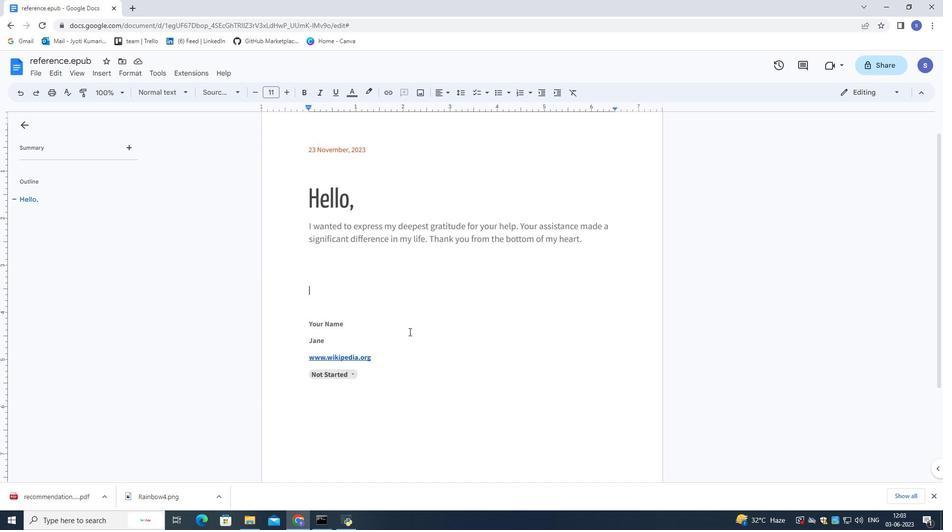 
Action: Mouse moved to (409, 331)
Screenshot: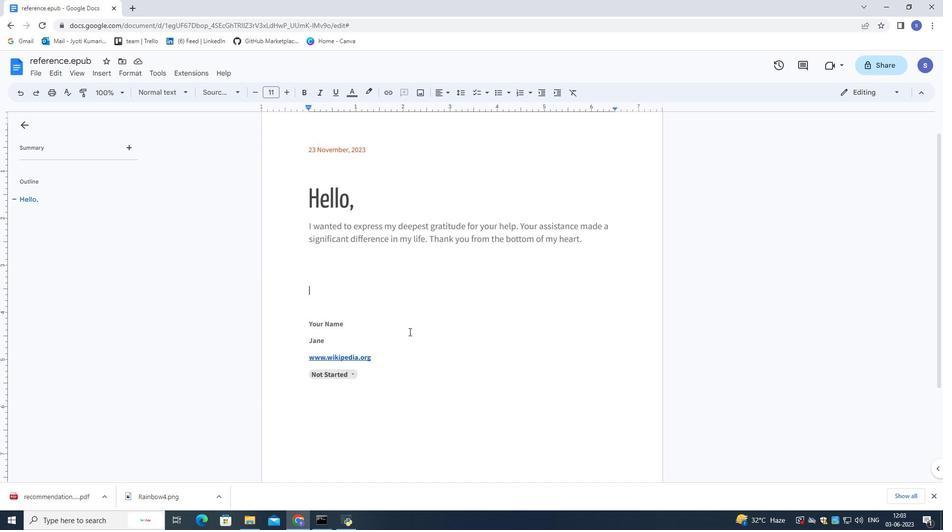 
Action: Mouse scrolled (409, 332) with delta (0, 0)
Screenshot: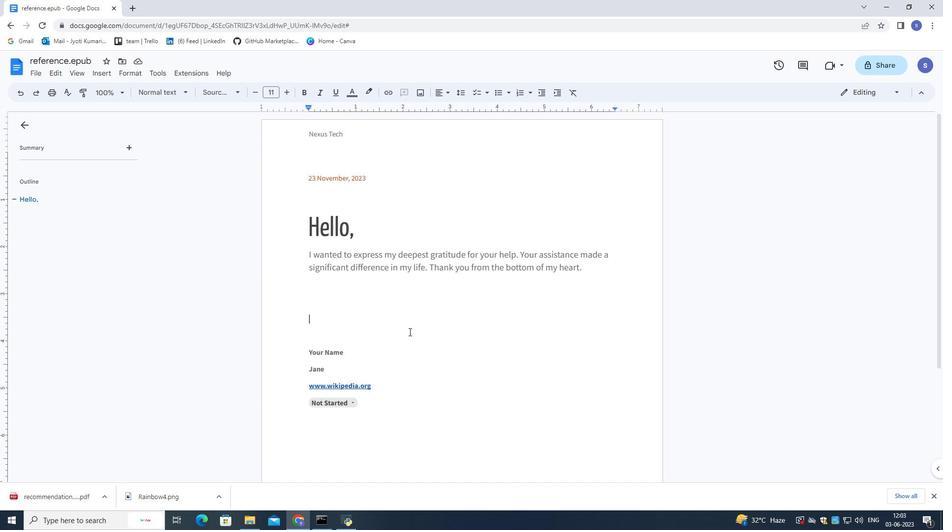 
Action: Mouse scrolled (409, 332) with delta (0, 0)
Screenshot: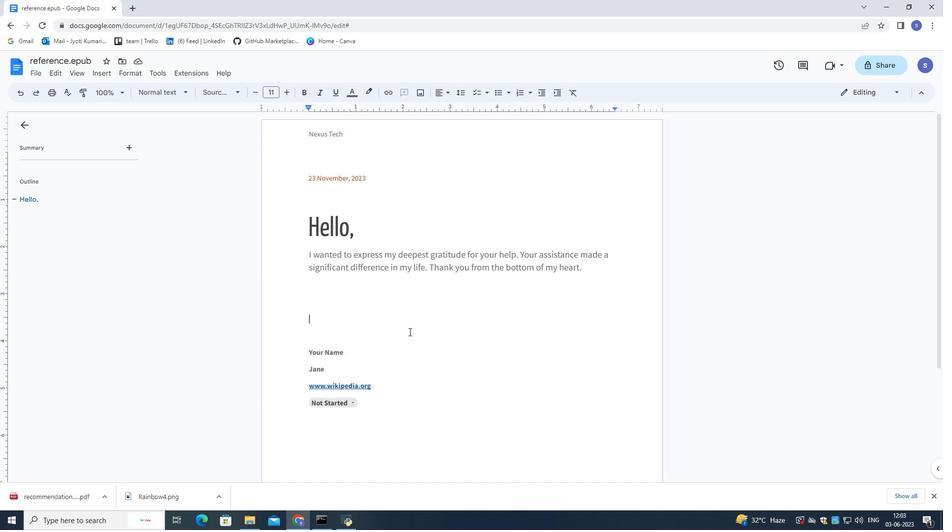 
Action: Mouse scrolled (409, 332) with delta (0, 0)
Screenshot: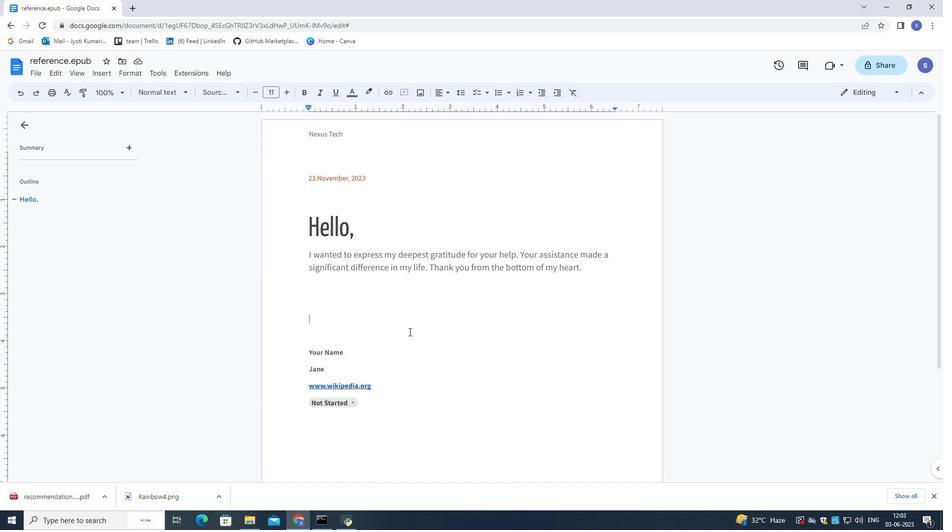 
Action: Mouse moved to (396, 131)
Screenshot: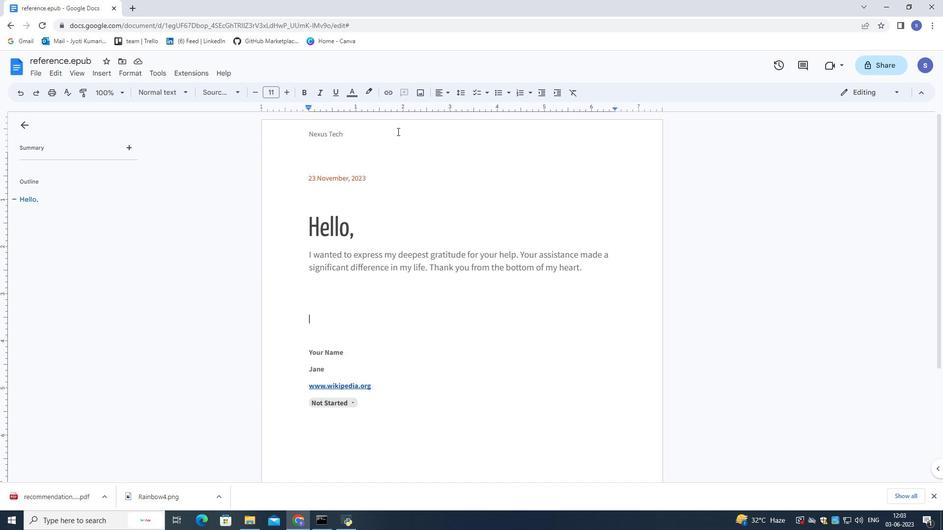 
Action: Mouse pressed left at (396, 131)
Screenshot: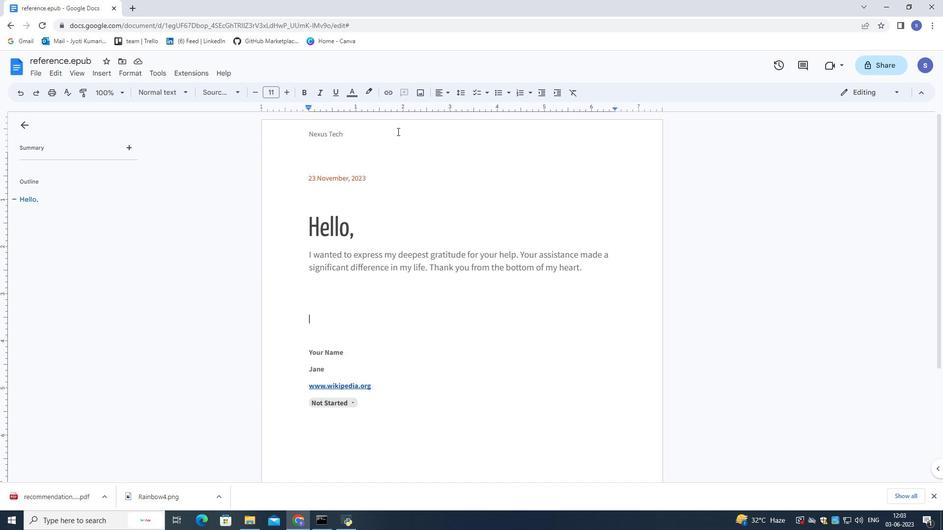 
Action: Mouse moved to (352, 131)
Screenshot: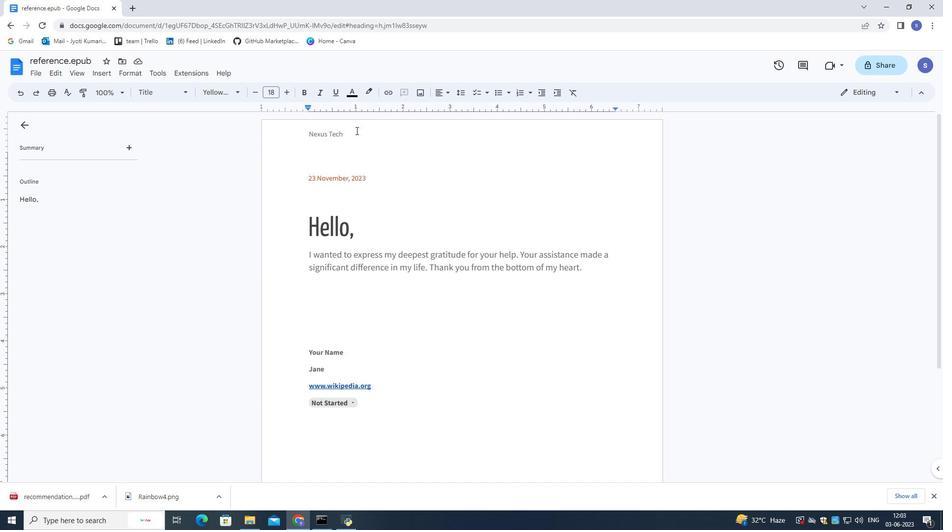 
Action: Mouse pressed left at (352, 131)
Screenshot: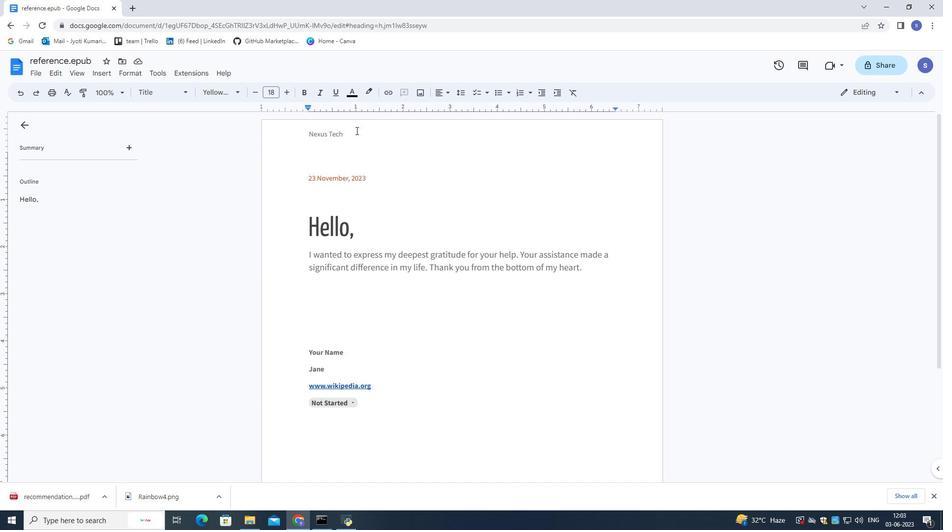 
Action: Mouse pressed left at (352, 131)
Screenshot: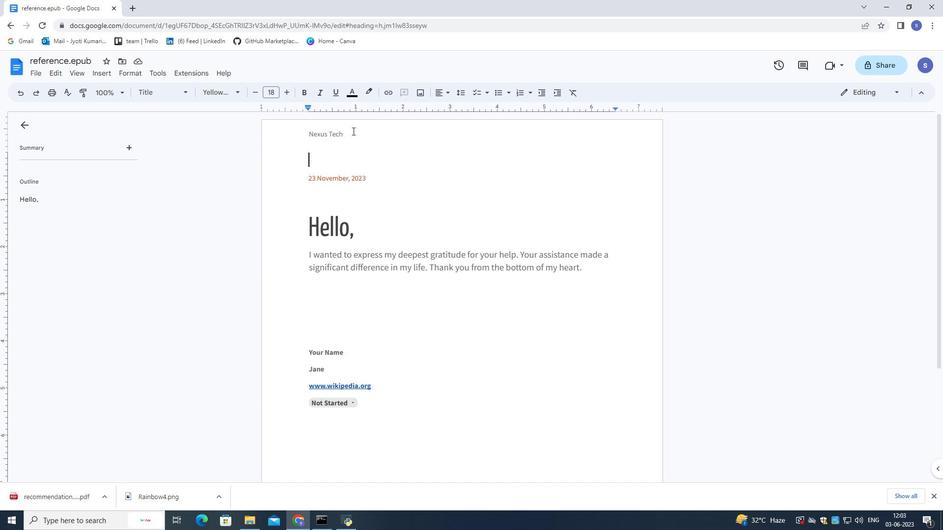 
Action: Mouse pressed left at (352, 131)
Screenshot: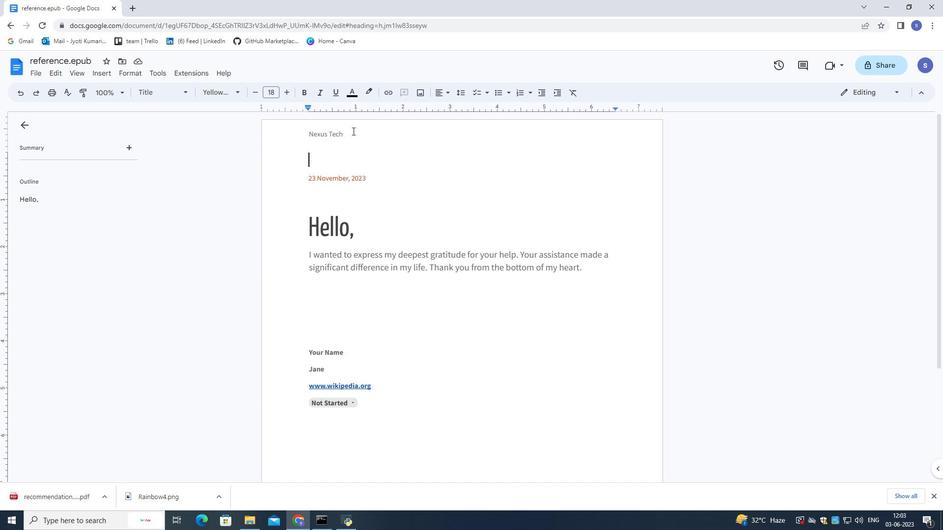 
Action: Mouse pressed left at (352, 131)
Screenshot: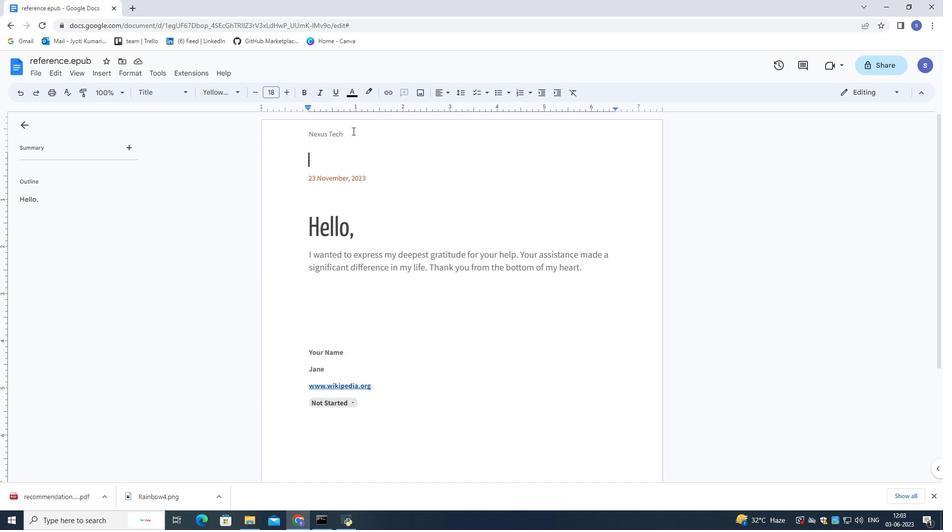 
Action: Mouse moved to (345, 133)
Screenshot: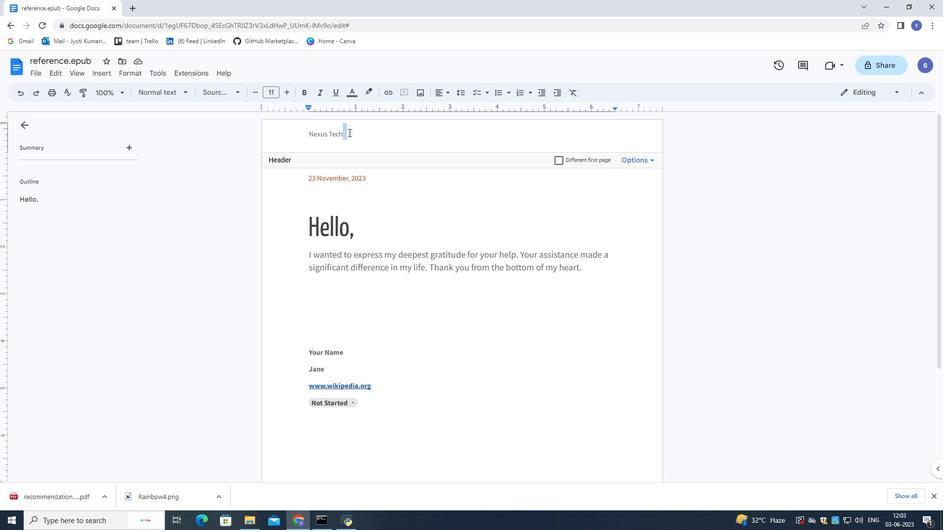 
Action: Mouse pressed left at (345, 133)
Screenshot: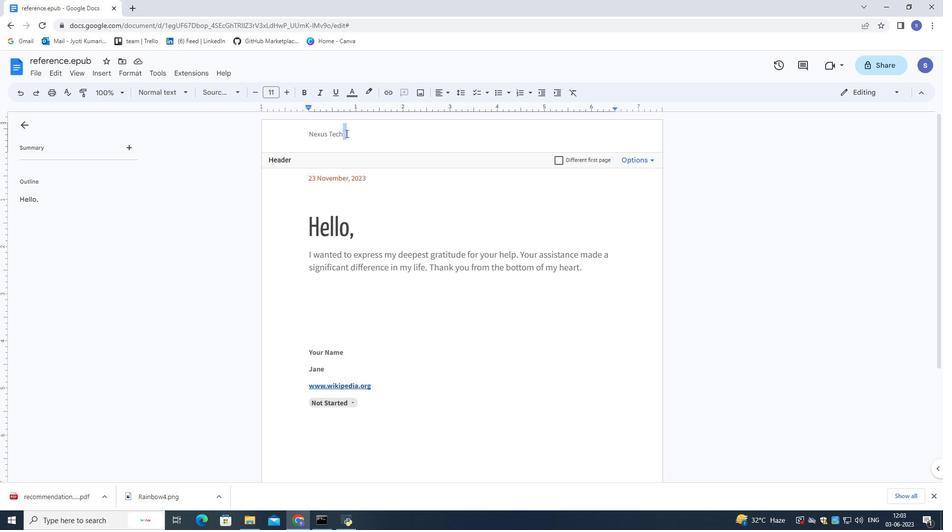 
Action: Mouse pressed left at (345, 133)
Screenshot: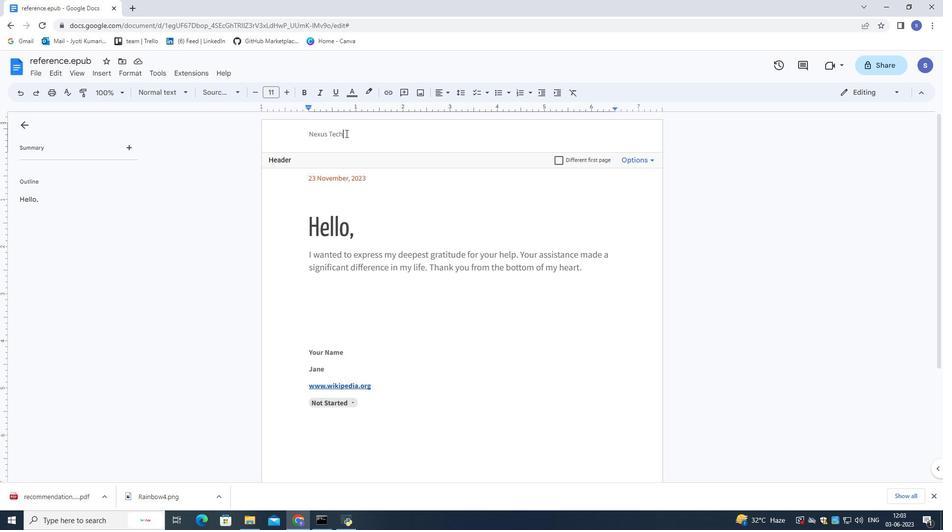 
Action: Mouse moved to (229, 86)
Screenshot: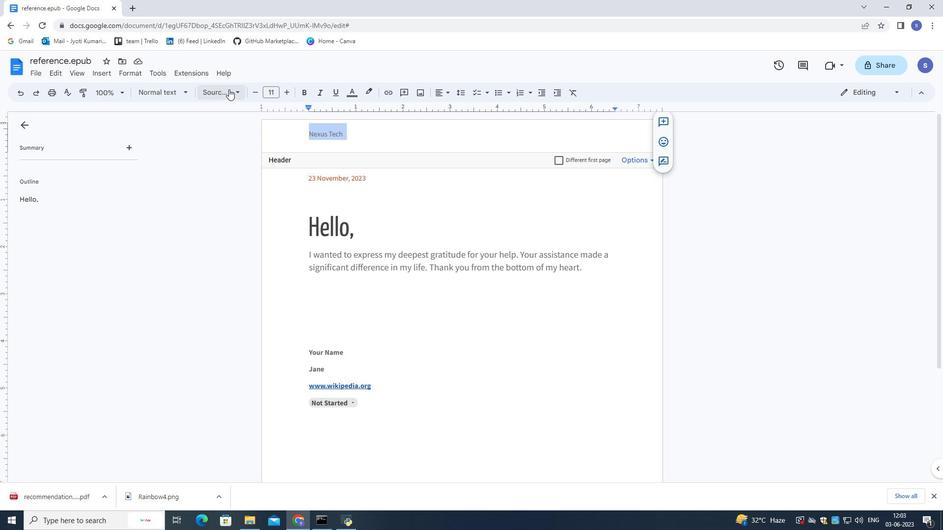 
Action: Mouse pressed left at (229, 86)
Screenshot: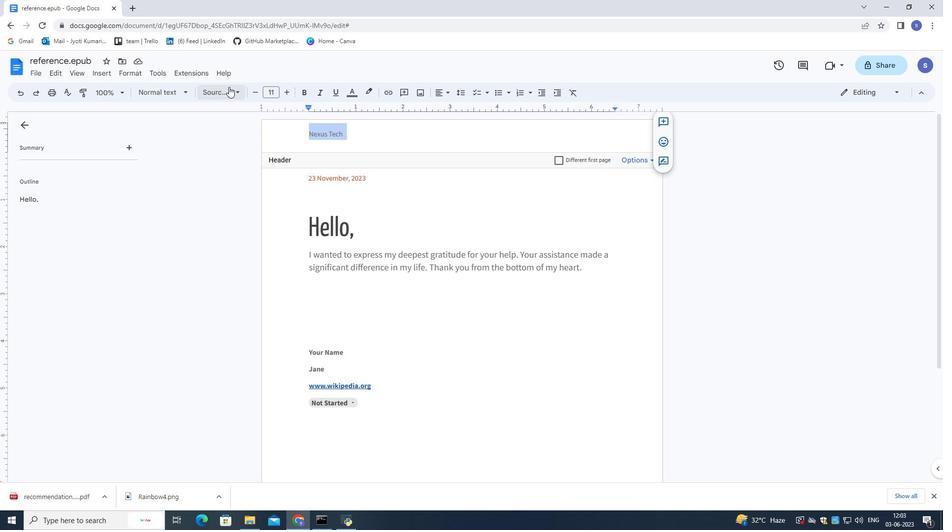 
Action: Mouse moved to (271, 289)
Screenshot: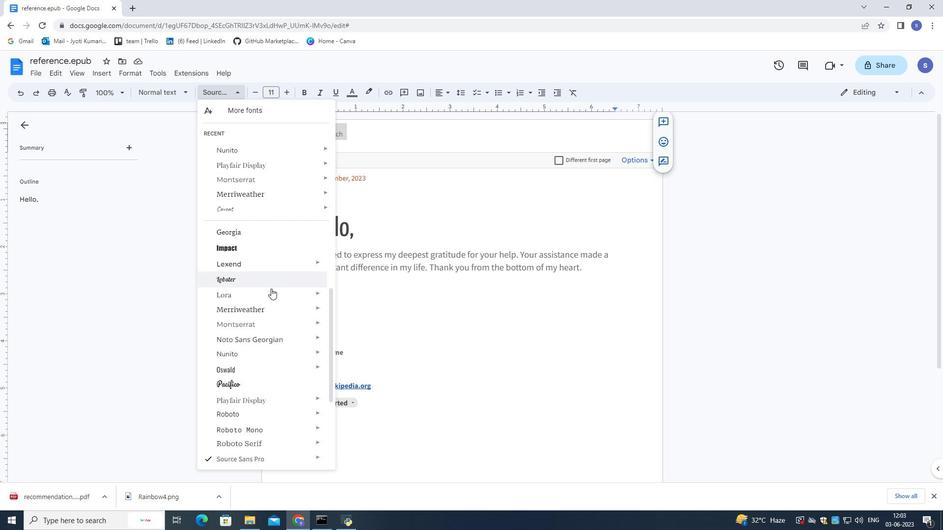
Action: Mouse scrolled (271, 288) with delta (0, 0)
Screenshot: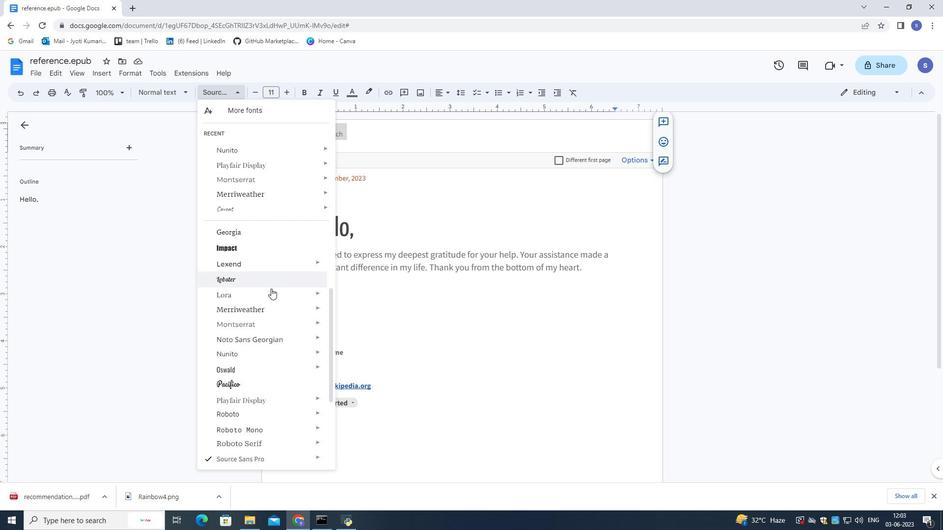 
Action: Mouse scrolled (271, 288) with delta (0, 0)
Screenshot: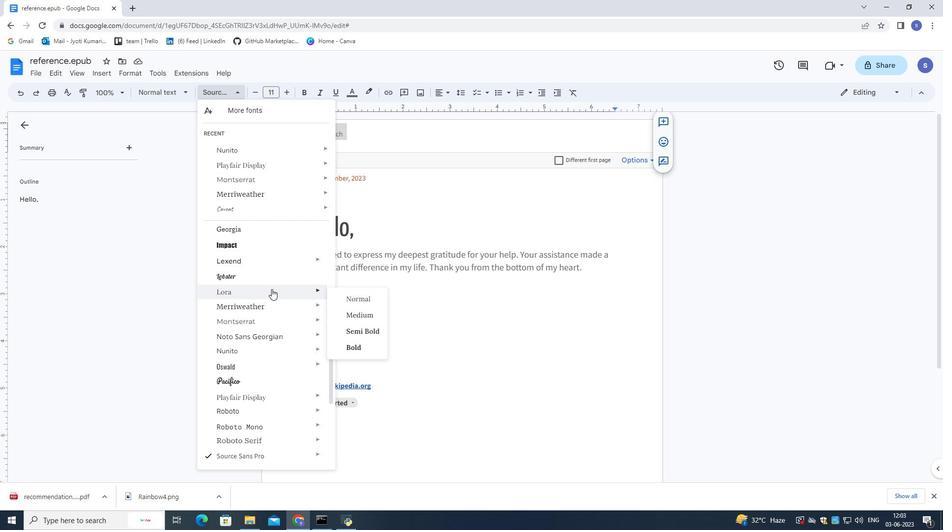 
Action: Mouse moved to (270, 287)
Screenshot: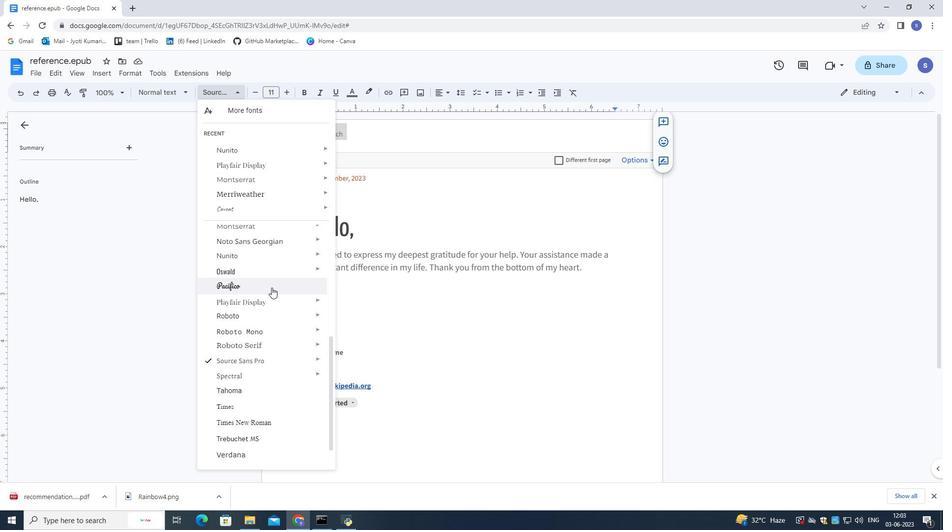 
Action: Mouse scrolled (270, 287) with delta (0, 0)
Screenshot: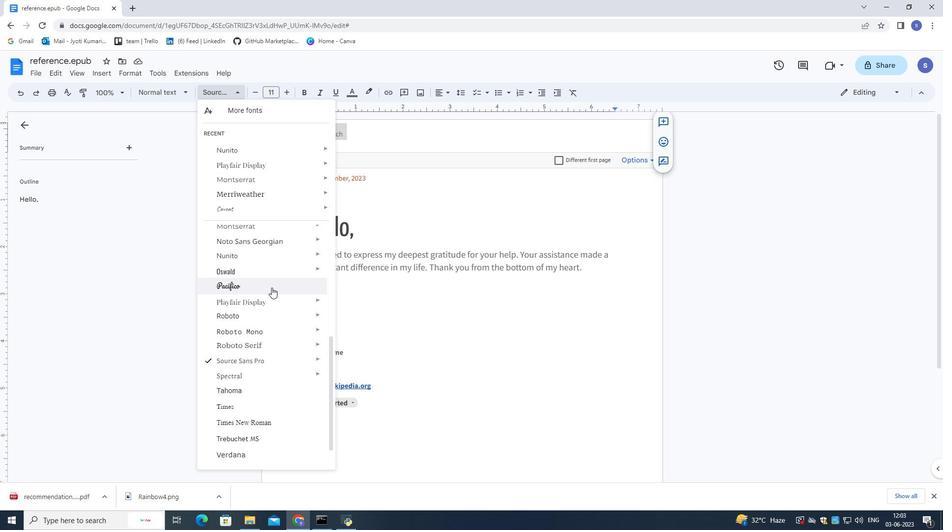 
Action: Mouse moved to (269, 291)
Screenshot: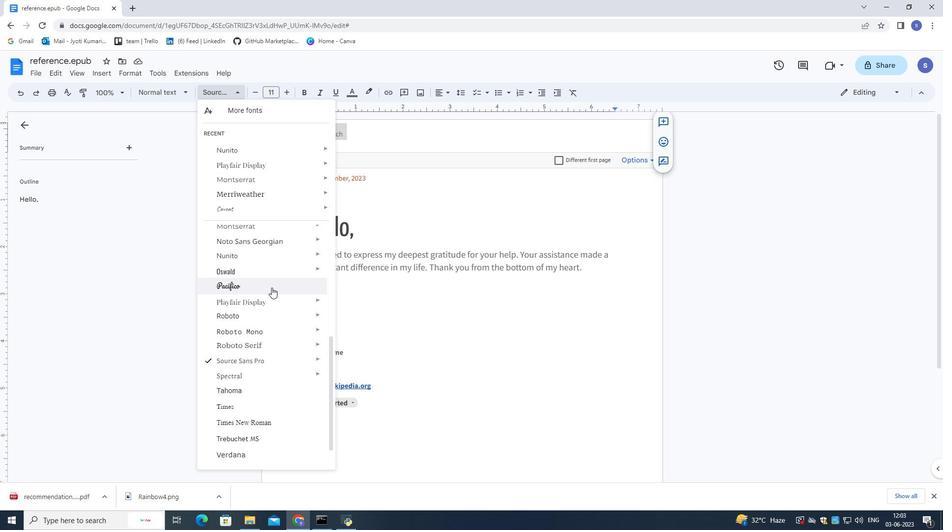 
Action: Mouse scrolled (269, 291) with delta (0, 0)
Screenshot: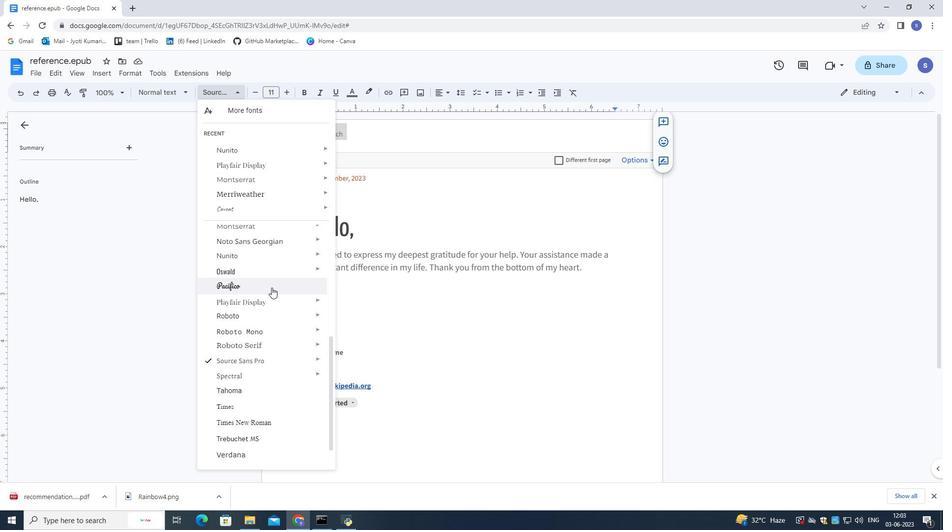 
Action: Mouse moved to (269, 293)
Screenshot: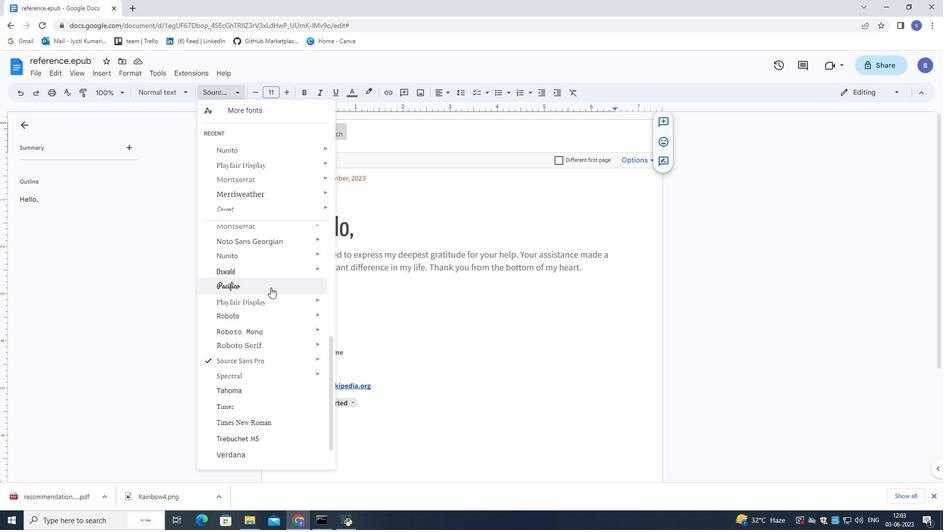 
Action: Mouse scrolled (269, 292) with delta (0, 0)
Screenshot: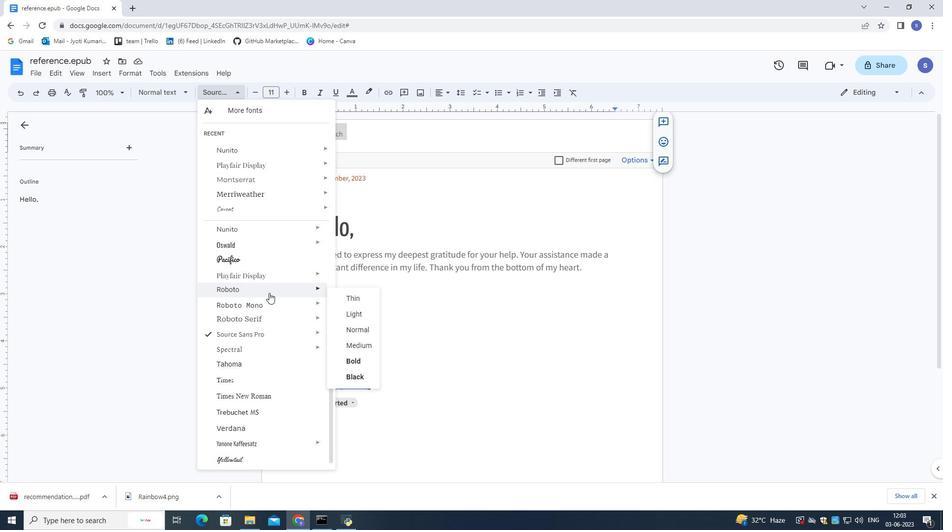 
Action: Mouse scrolled (269, 292) with delta (0, 0)
Screenshot: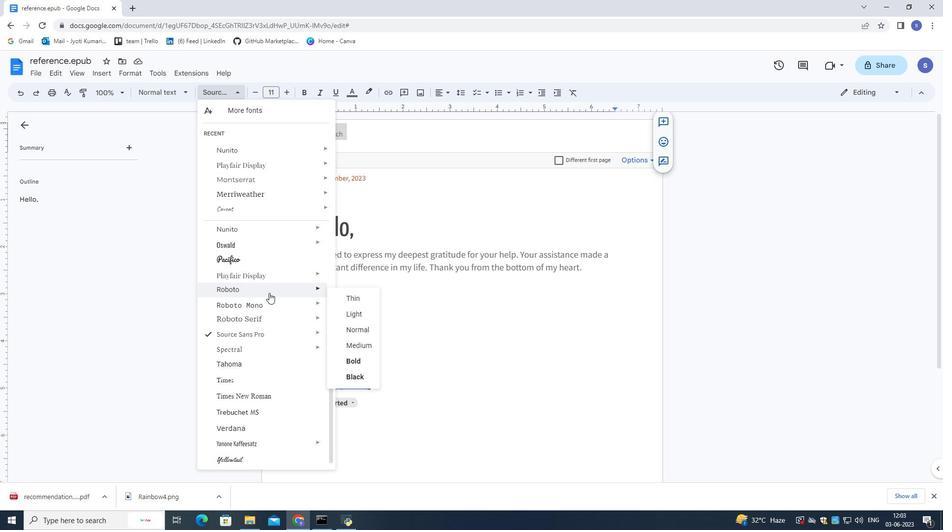 
Action: Mouse scrolled (269, 292) with delta (0, 0)
Screenshot: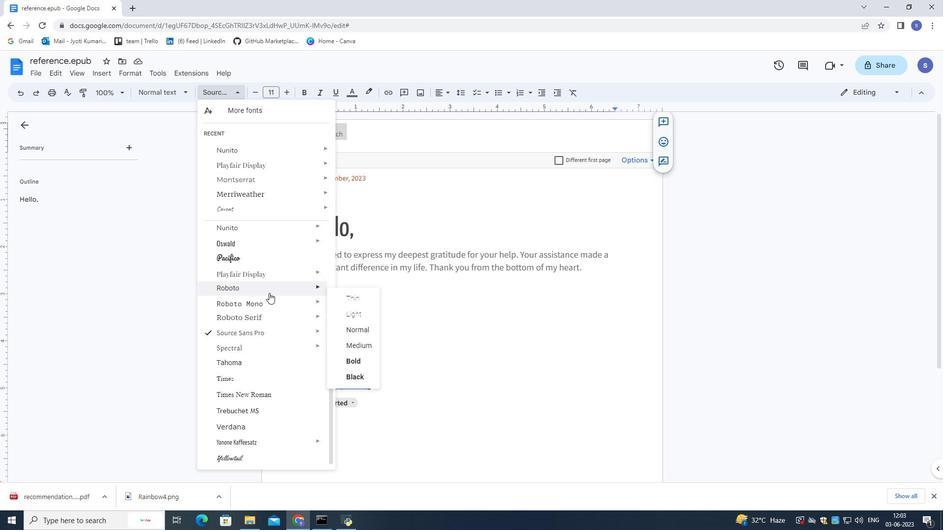 
Action: Mouse moved to (224, 458)
Screenshot: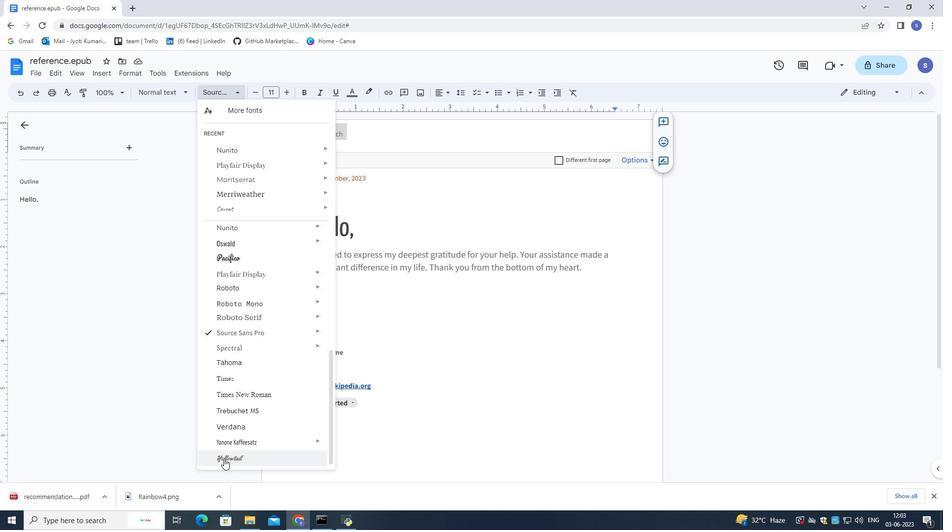 
Action: Mouse pressed left at (224, 458)
Screenshot: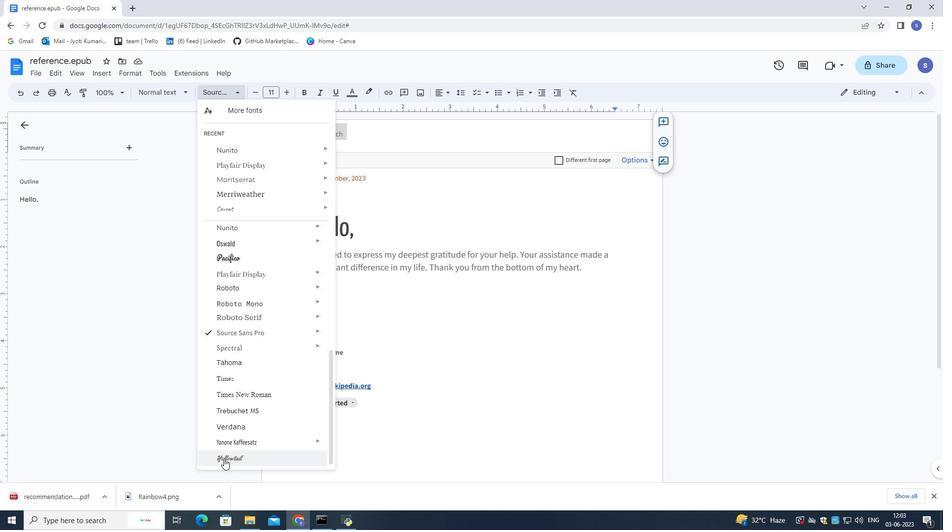 
Action: Mouse moved to (377, 206)
Screenshot: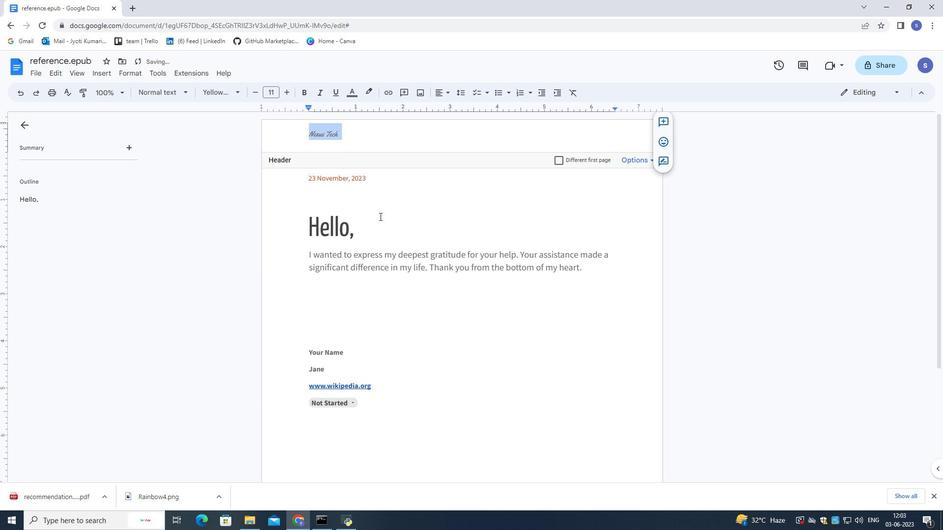 
Action: Mouse pressed left at (377, 206)
Screenshot: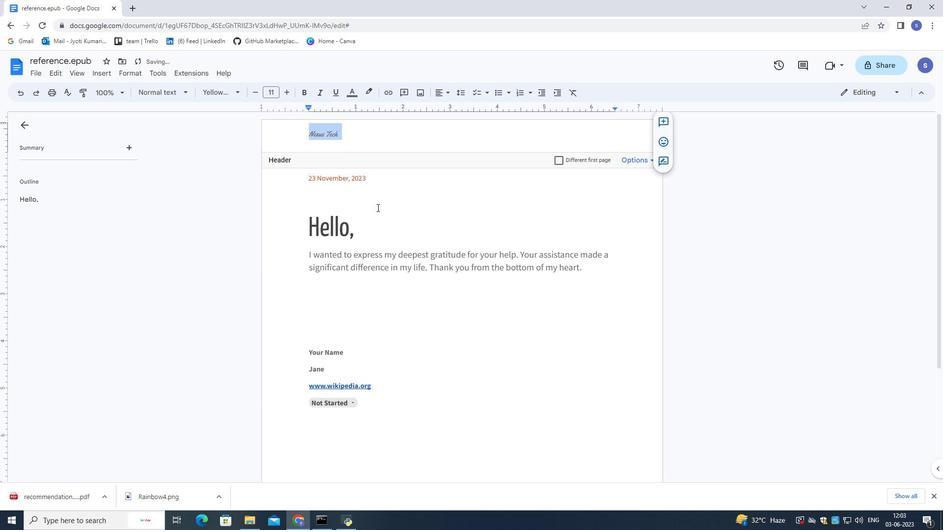 
